 Task: Move email   from folder Sent items to folder Folder0000000012 with a subject Subject0000000021. Move email   from folder Sent items to folder Folder0000000013 with a subject Subject0000000021. Move email   from folder Sent items to folder Folder0000000014 with a subject Subject0000000021. Move email   from folder Sent items to folder Folder0000000015 with a subject Subject0000000021. Move email   from folder Sent items to folder Folder0000000016 with a subject Subject0000000022
Action: Mouse moved to (246, 434)
Screenshot: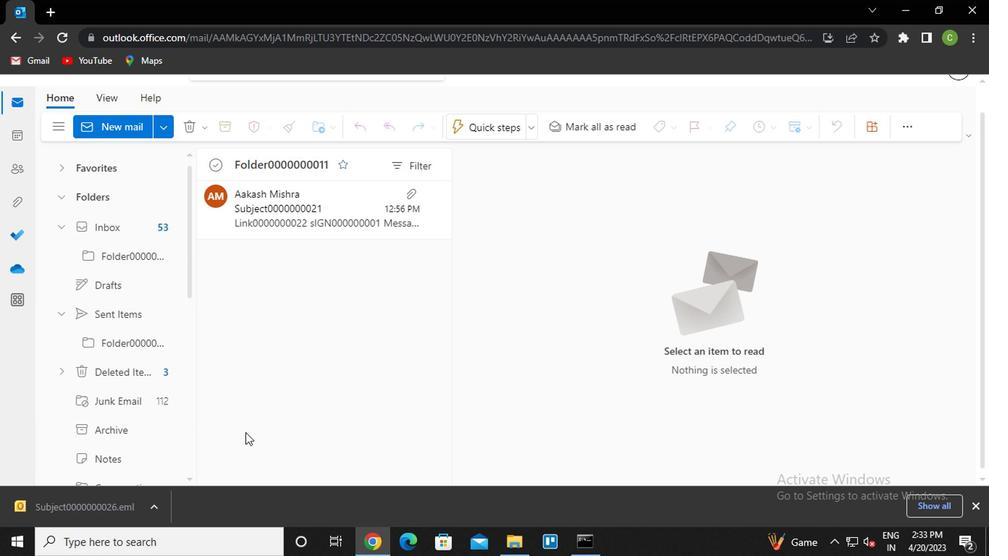 
Action: Mouse scrolled (246, 433) with delta (0, -1)
Screenshot: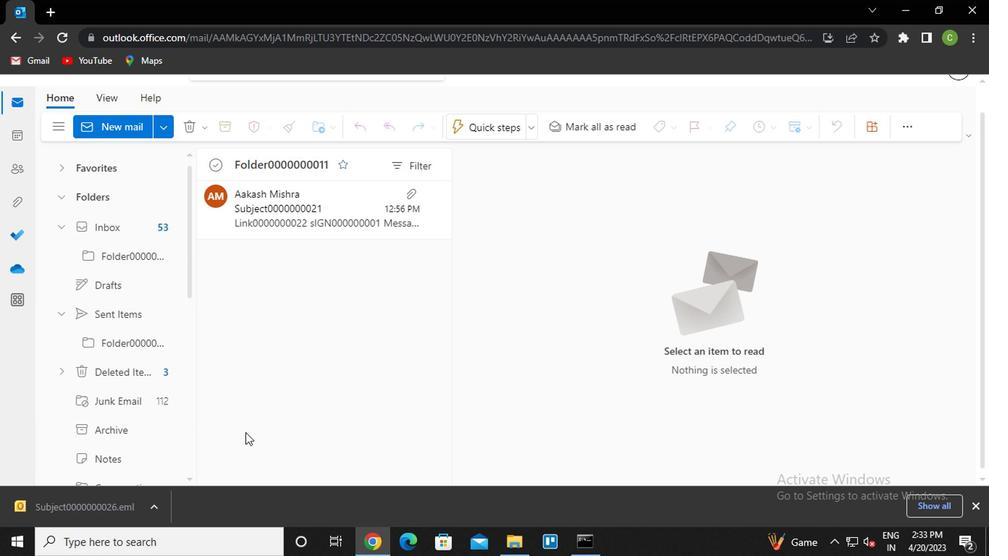 
Action: Mouse moved to (247, 431)
Screenshot: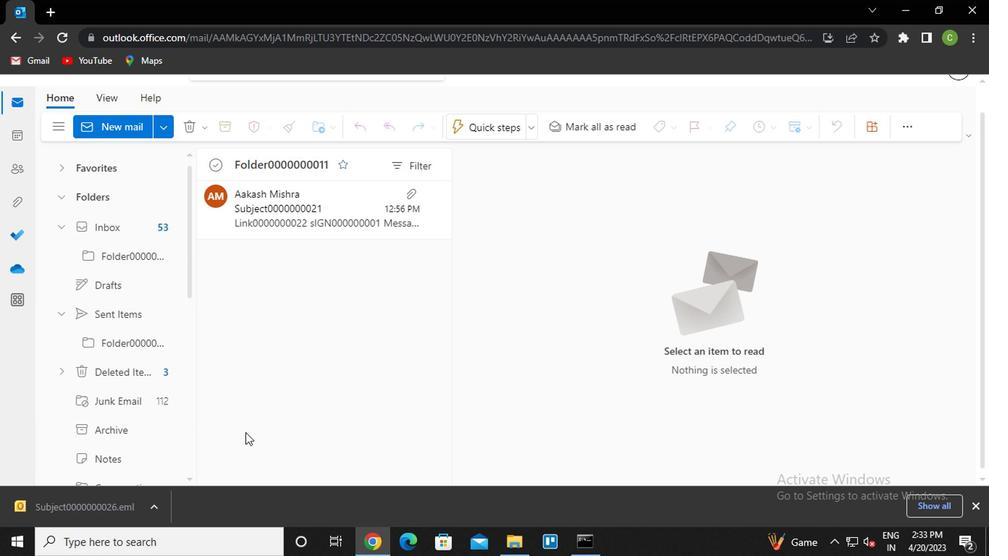 
Action: Mouse scrolled (247, 430) with delta (0, -1)
Screenshot: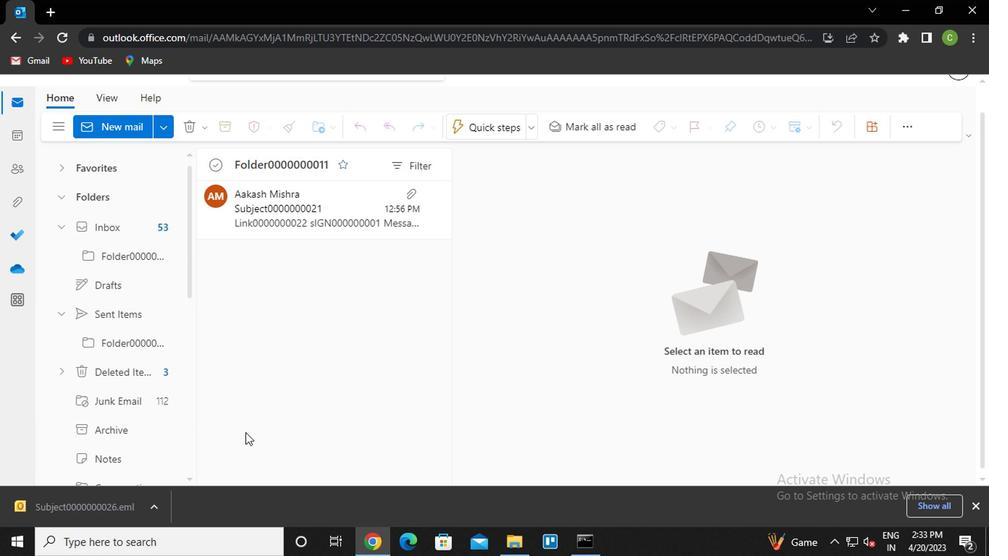 
Action: Mouse moved to (228, 425)
Screenshot: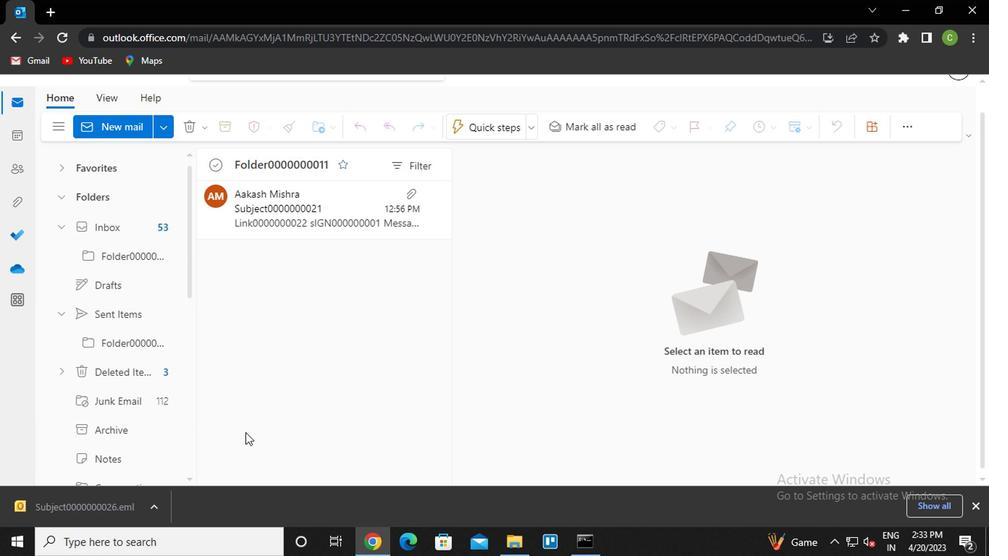 
Action: Mouse scrolled (228, 424) with delta (0, -1)
Screenshot: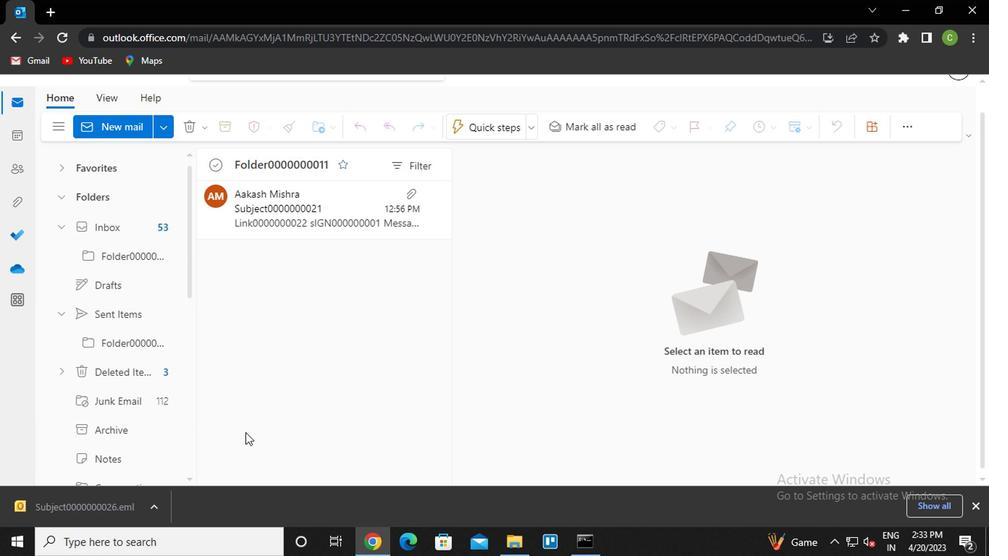 
Action: Mouse moved to (156, 414)
Screenshot: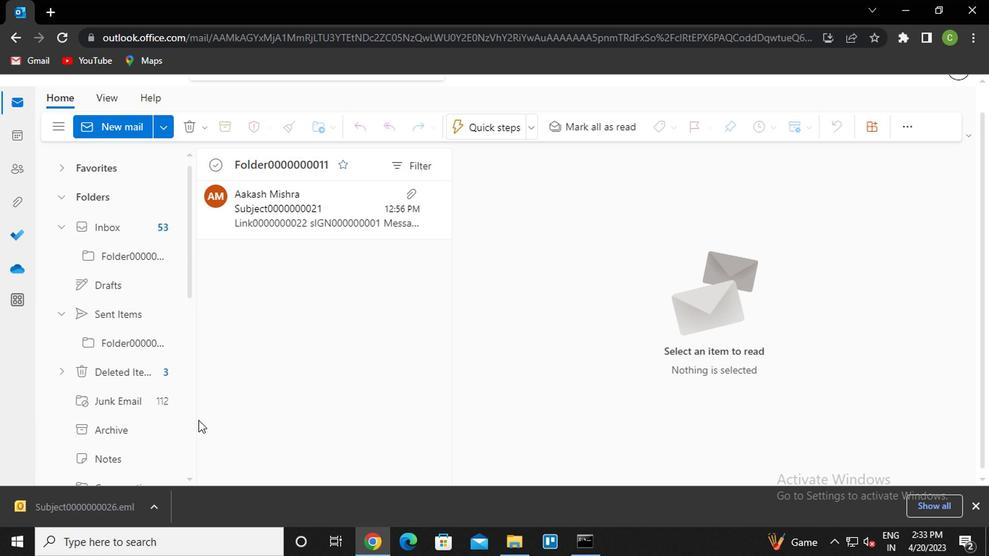 
Action: Mouse scrolled (156, 413) with delta (0, -1)
Screenshot: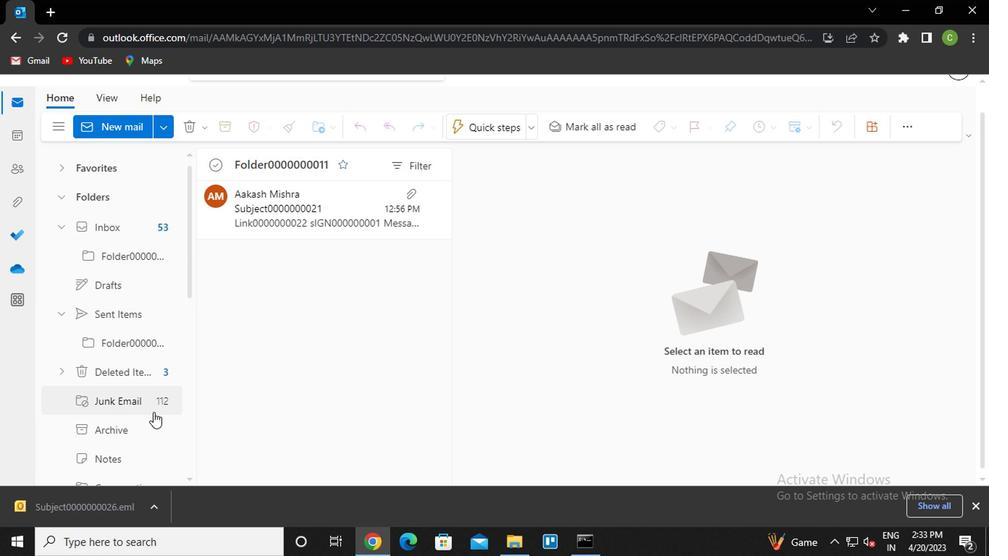 
Action: Mouse scrolled (156, 413) with delta (0, -1)
Screenshot: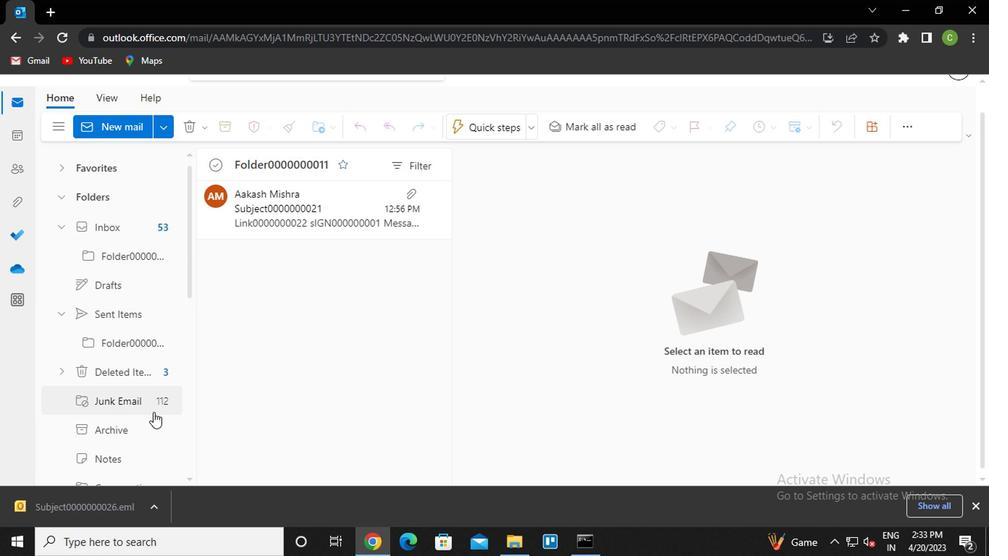 
Action: Mouse moved to (154, 414)
Screenshot: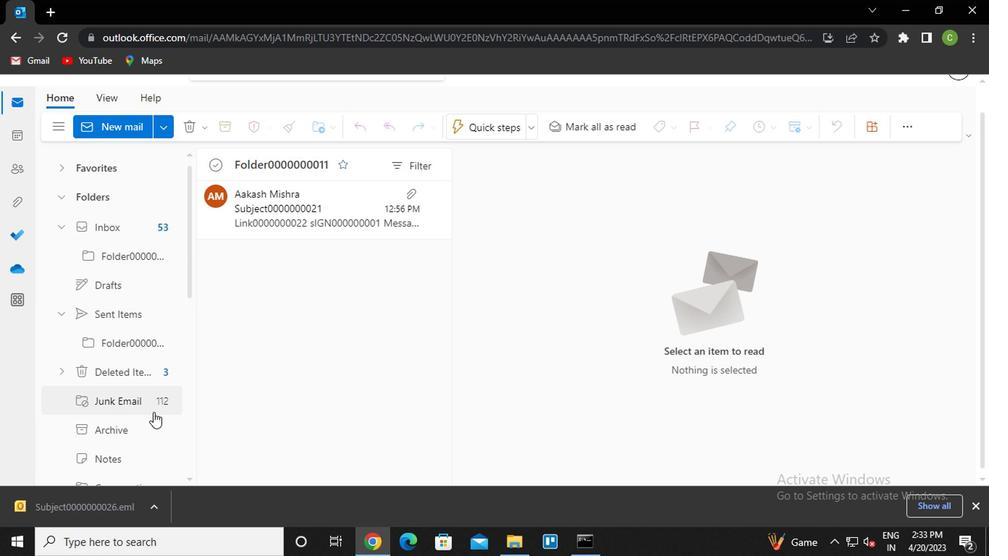 
Action: Mouse scrolled (154, 413) with delta (0, -1)
Screenshot: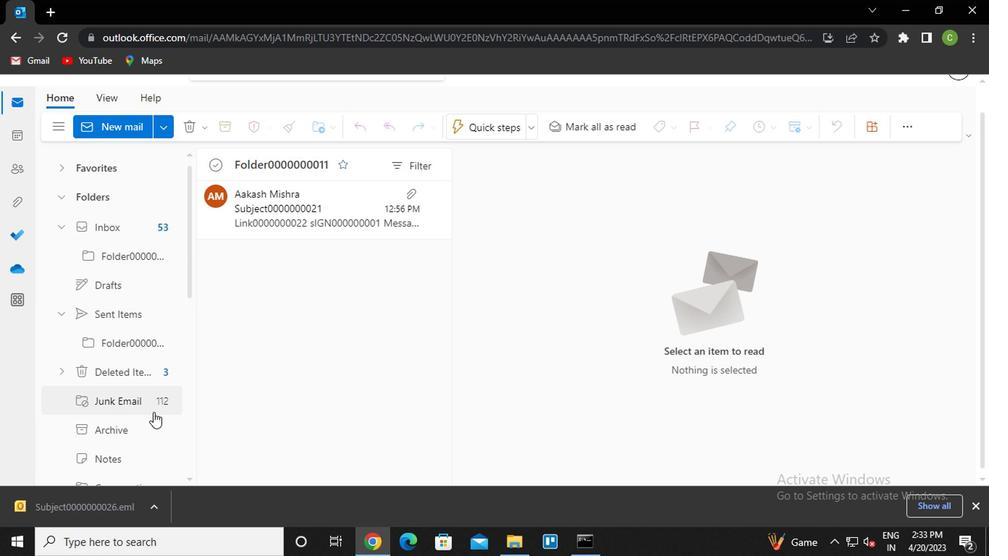 
Action: Mouse moved to (144, 407)
Screenshot: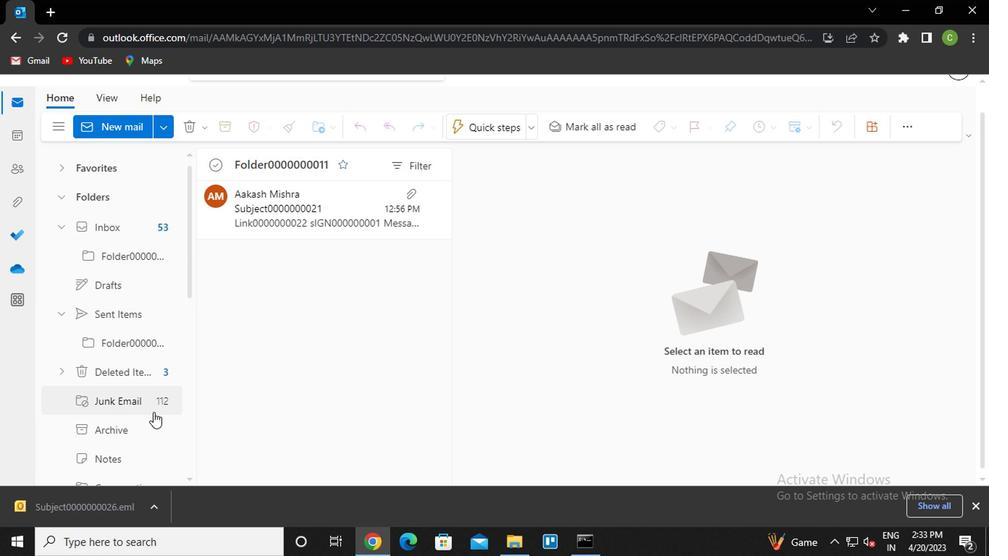 
Action: Mouse scrolled (144, 406) with delta (0, -1)
Screenshot: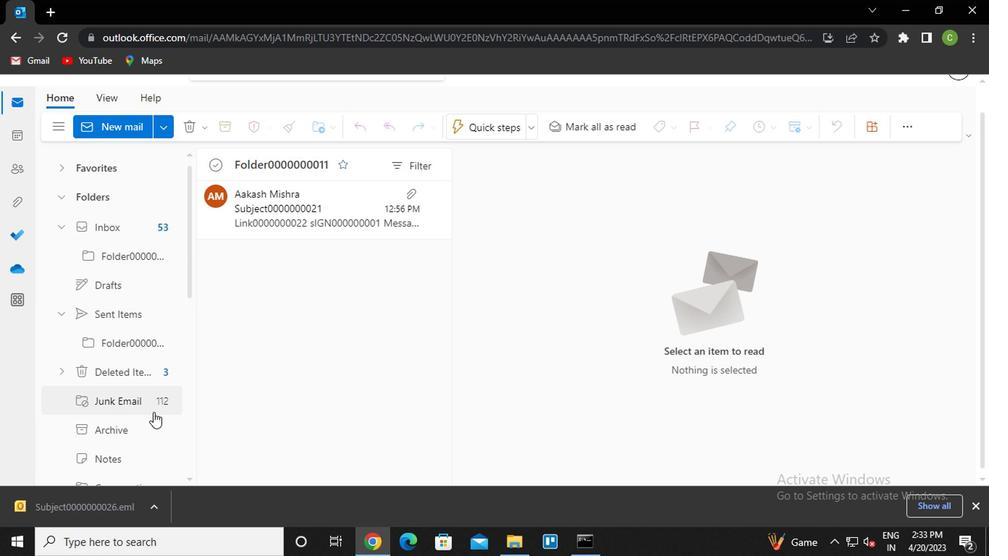 
Action: Mouse moved to (127, 413)
Screenshot: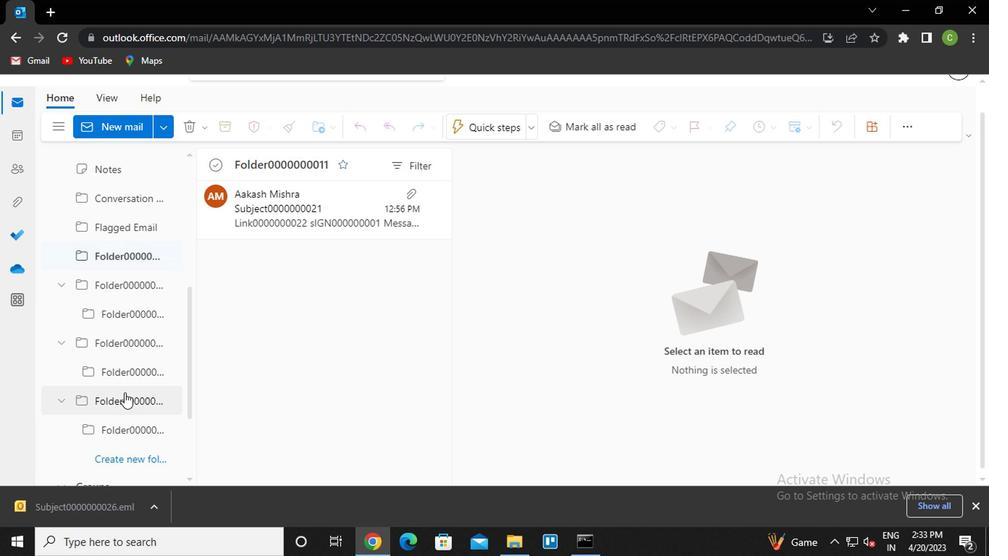 
Action: Mouse scrolled (127, 412) with delta (0, 0)
Screenshot: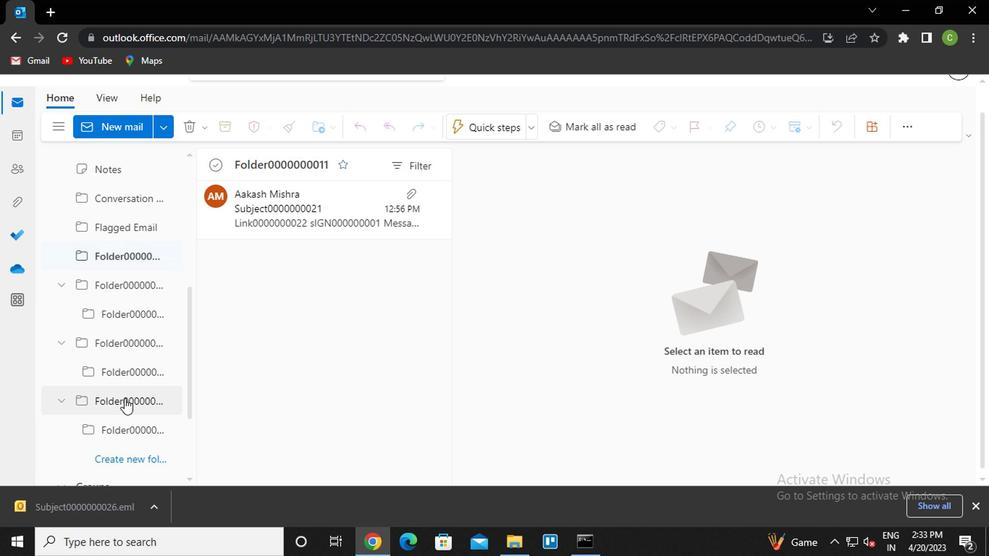 
Action: Mouse moved to (132, 391)
Screenshot: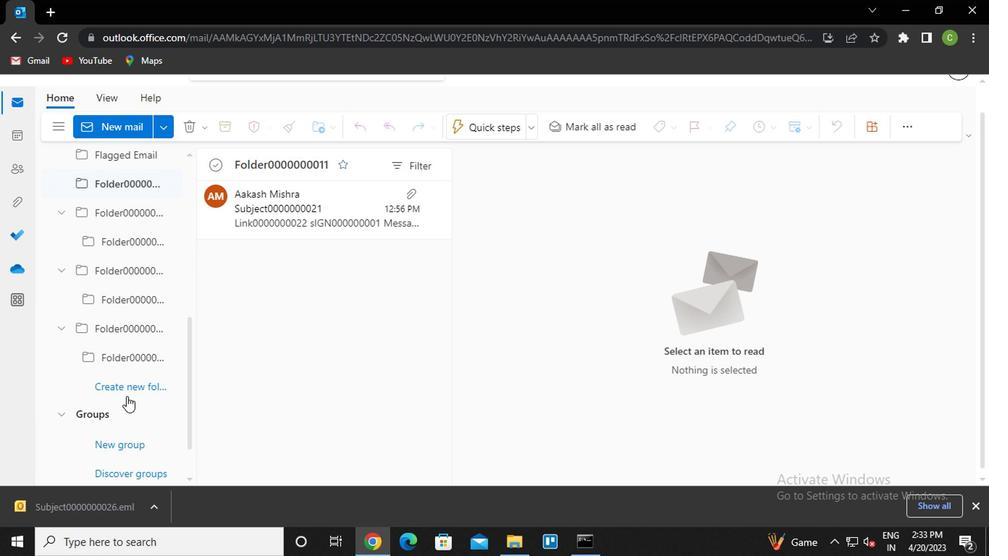 
Action: Mouse pressed left at (132, 391)
Screenshot: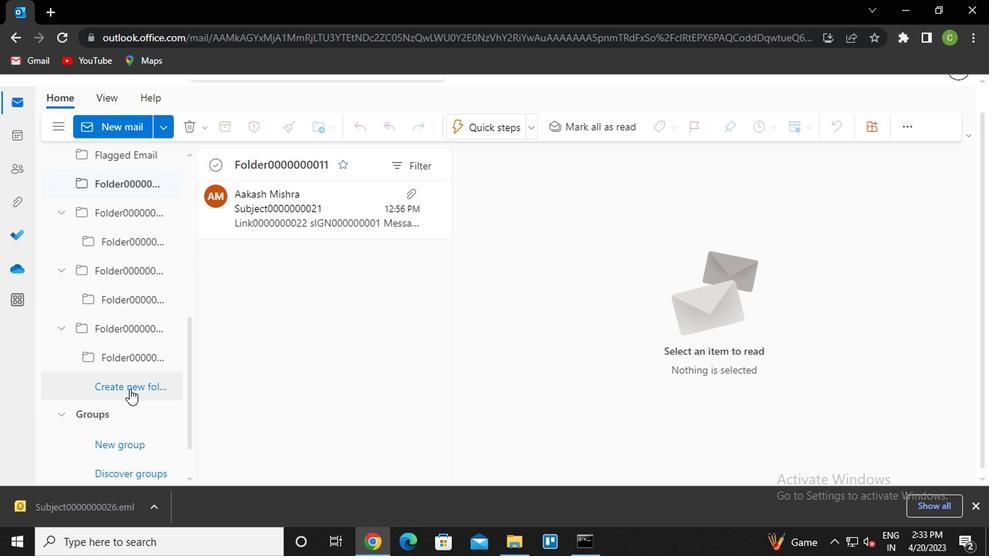 
Action: Key pressed <Key.caps_lock>f<Key.caps_lock>older0000000012<Key.enter>
Screenshot: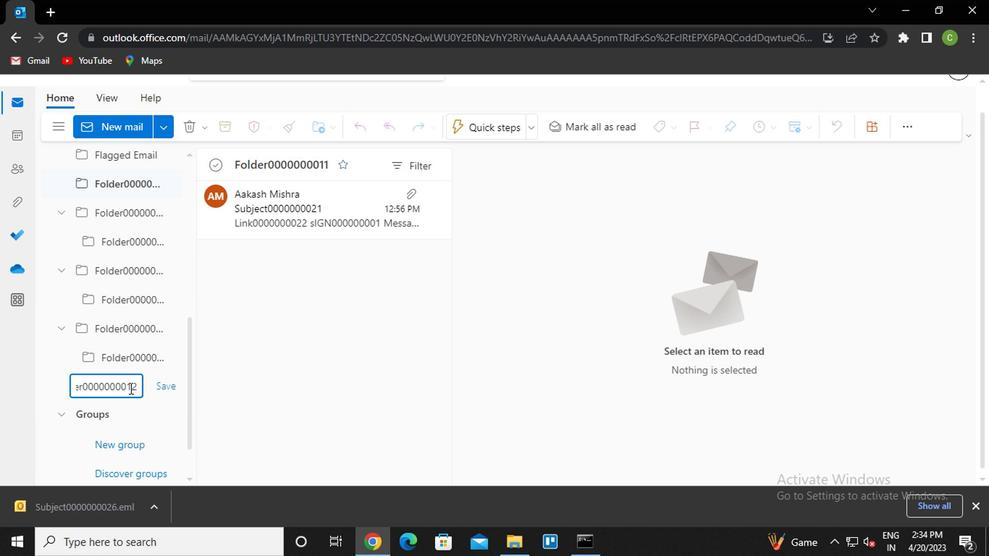 
Action: Mouse moved to (112, 367)
Screenshot: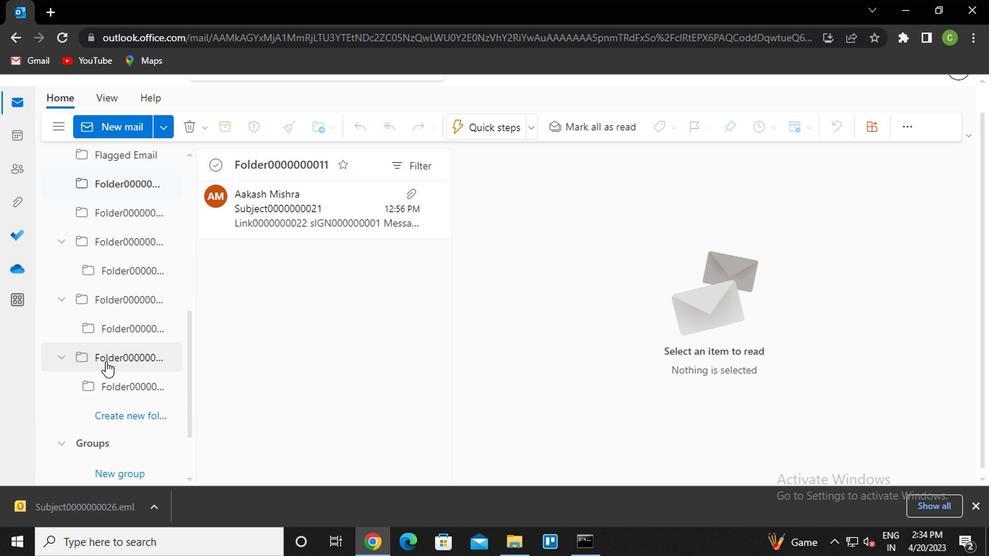 
Action: Mouse scrolled (112, 367) with delta (0, 0)
Screenshot: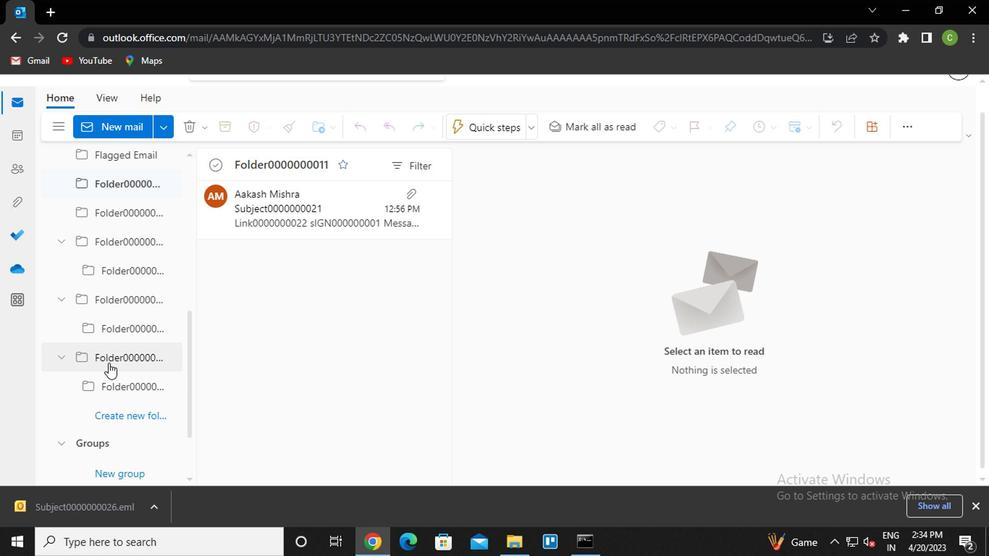 
Action: Mouse moved to (114, 367)
Screenshot: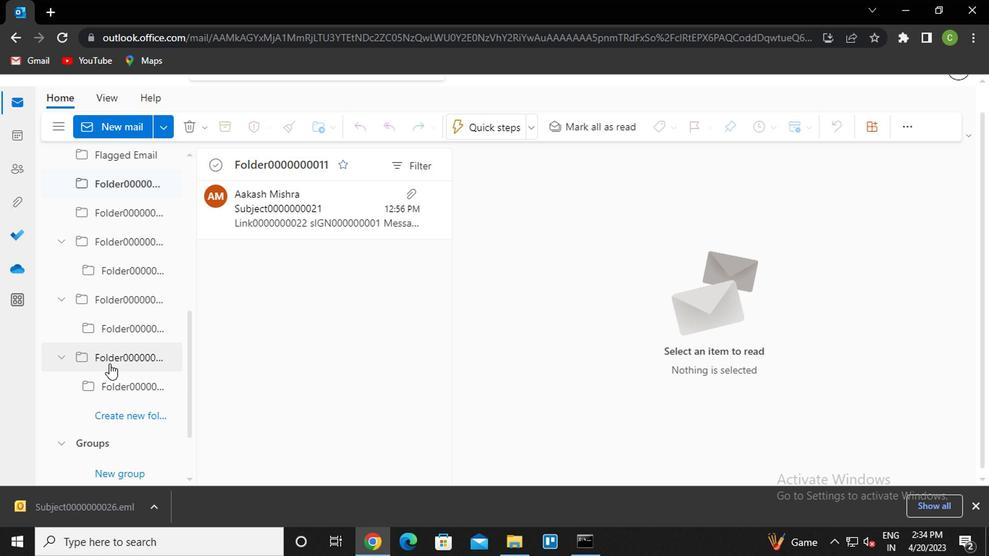 
Action: Mouse scrolled (114, 368) with delta (0, 0)
Screenshot: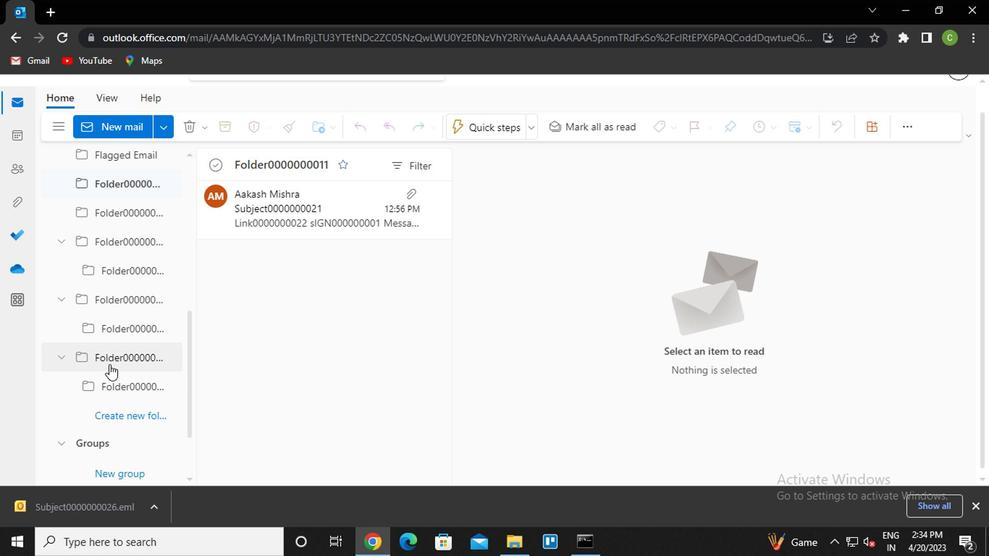 
Action: Mouse moved to (131, 354)
Screenshot: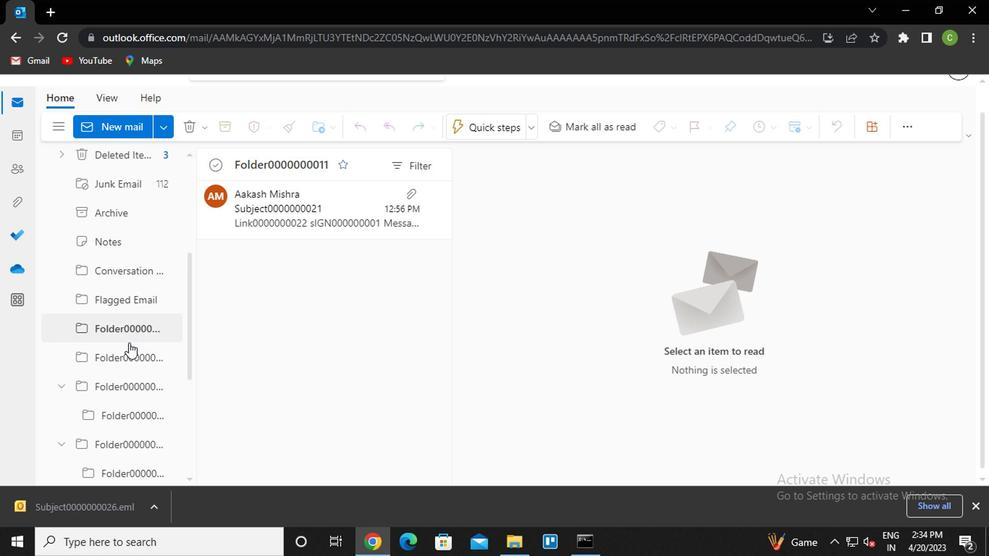 
Action: Mouse pressed left at (131, 354)
Screenshot: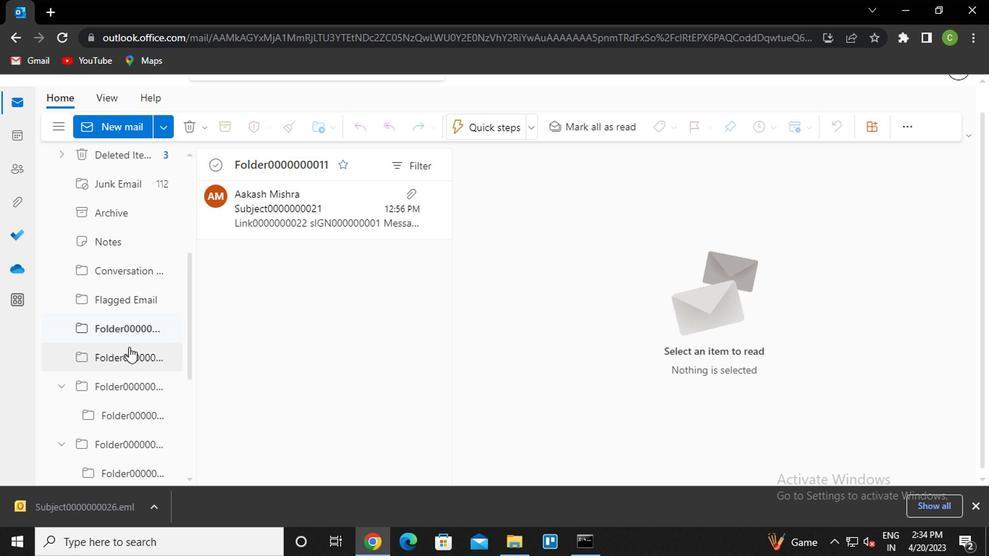 
Action: Mouse scrolled (131, 354) with delta (0, 0)
Screenshot: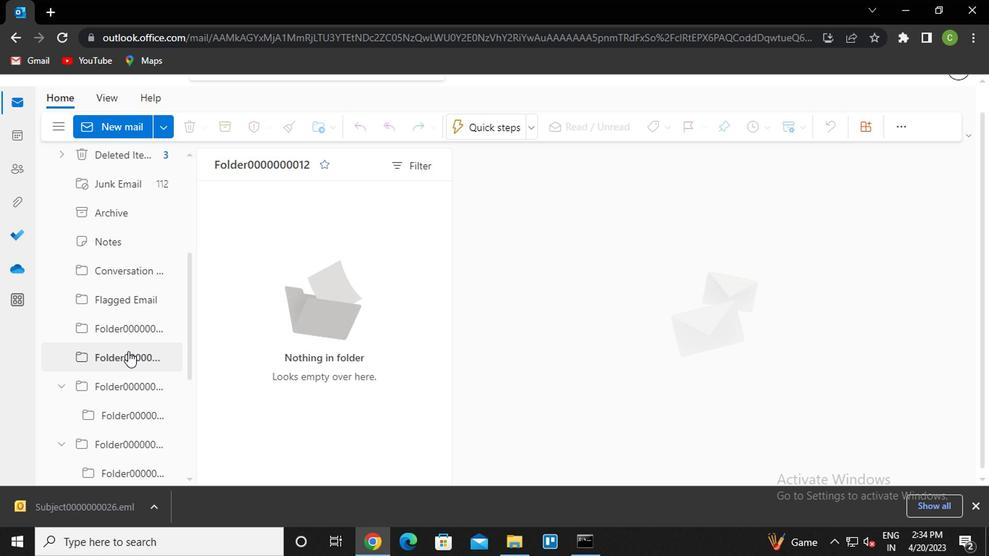 
Action: Mouse scrolled (131, 354) with delta (0, 0)
Screenshot: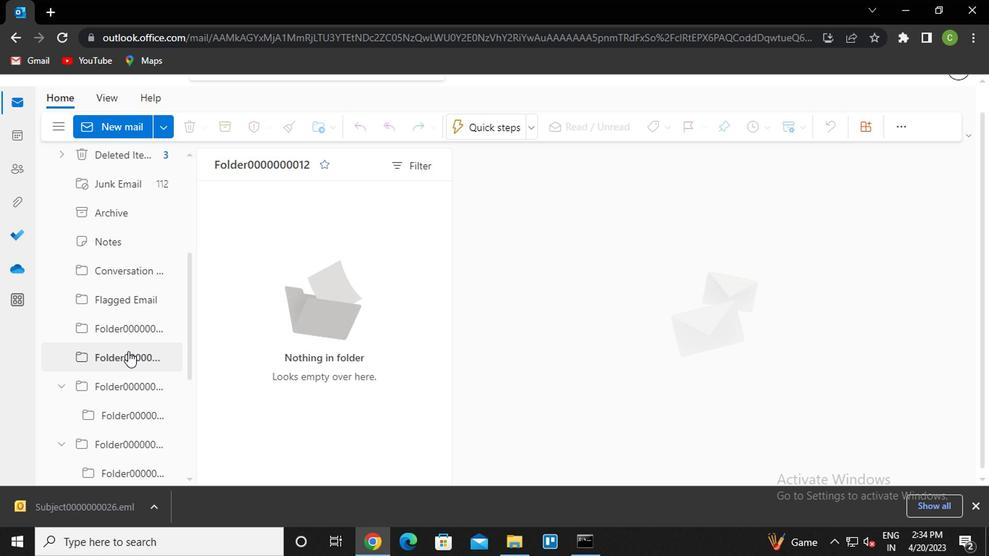 
Action: Mouse scrolled (131, 354) with delta (0, 0)
Screenshot: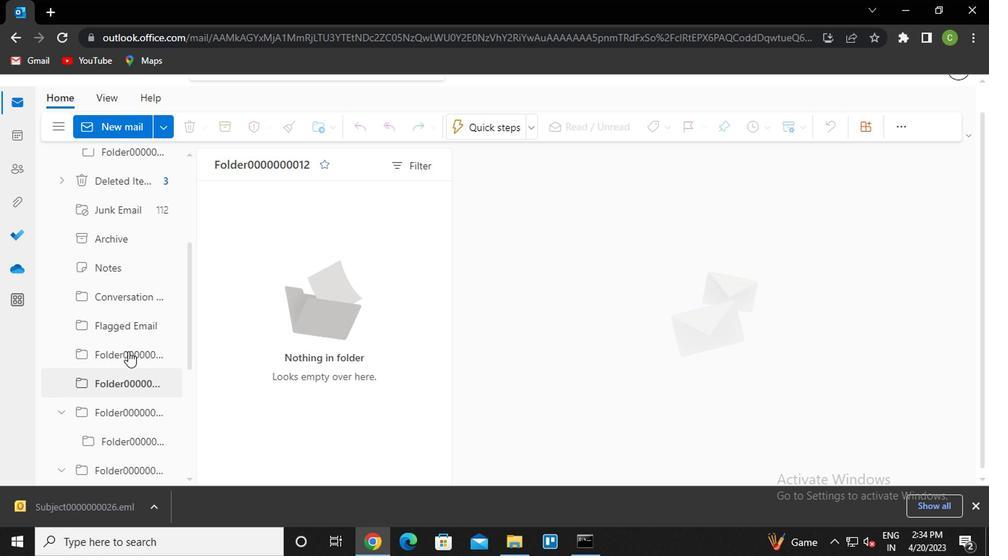 
Action: Mouse moved to (131, 309)
Screenshot: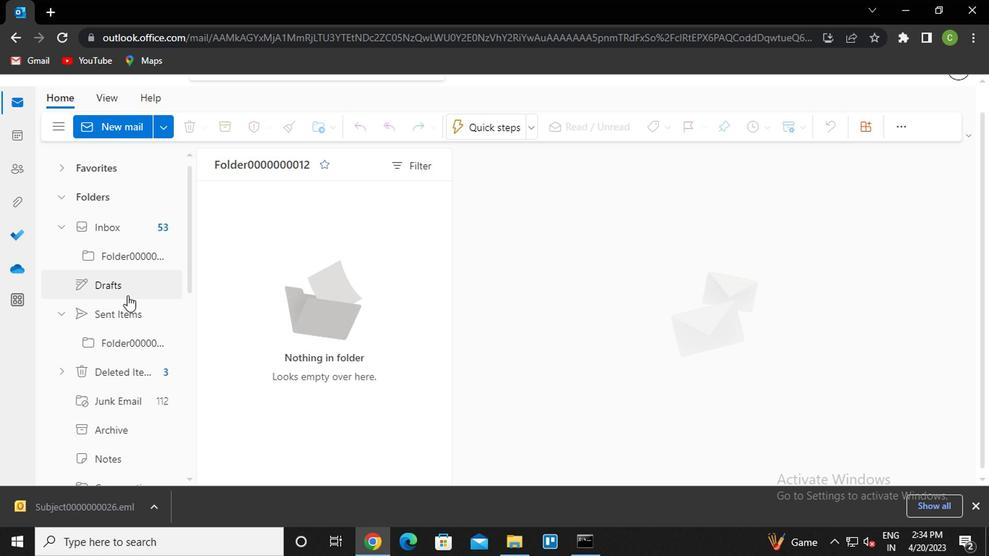 
Action: Mouse pressed left at (131, 309)
Screenshot: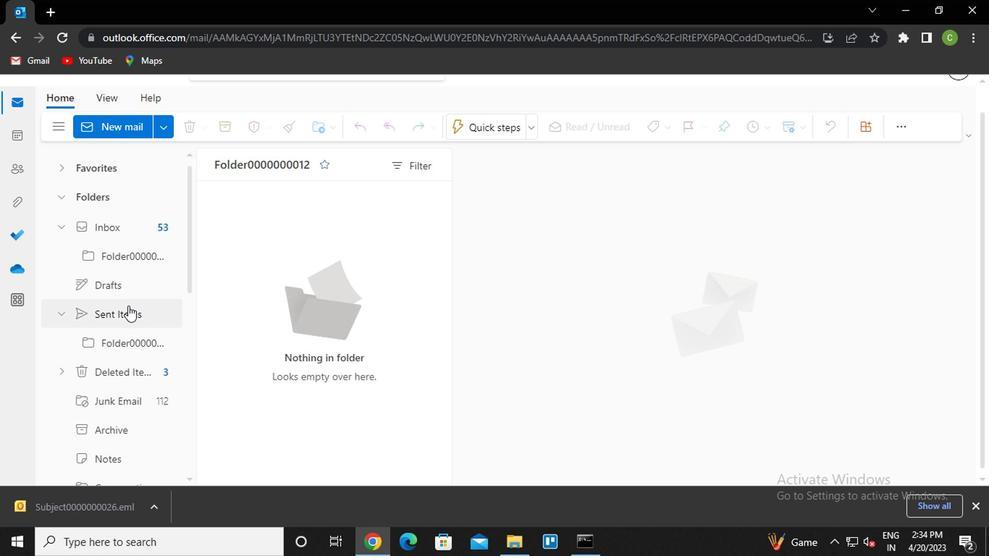 
Action: Mouse moved to (315, 239)
Screenshot: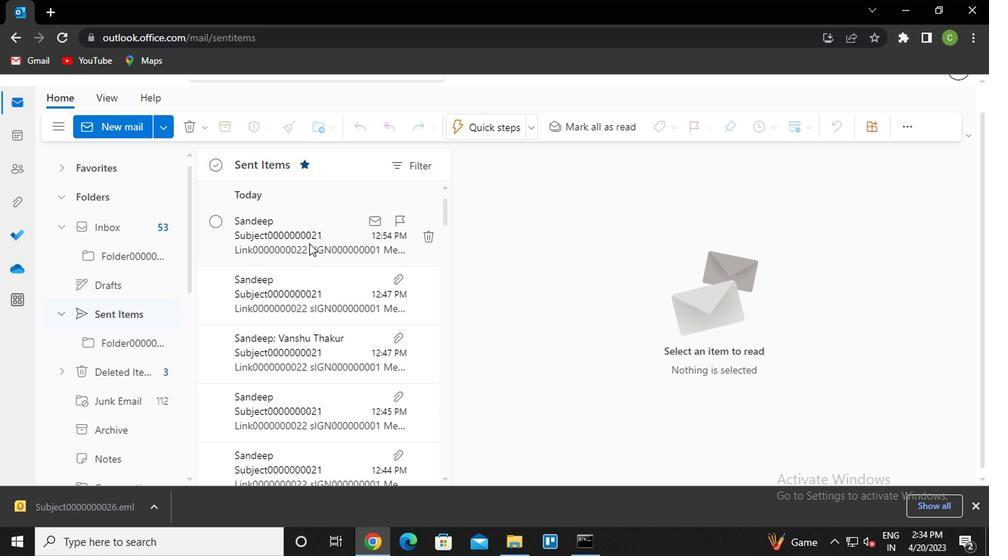 
Action: Mouse pressed right at (315, 239)
Screenshot: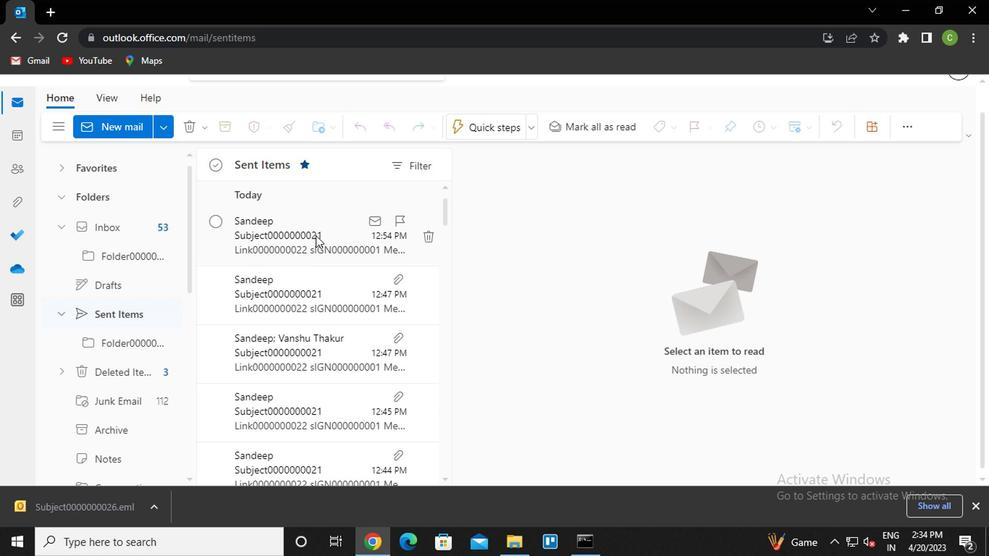 
Action: Mouse moved to (377, 311)
Screenshot: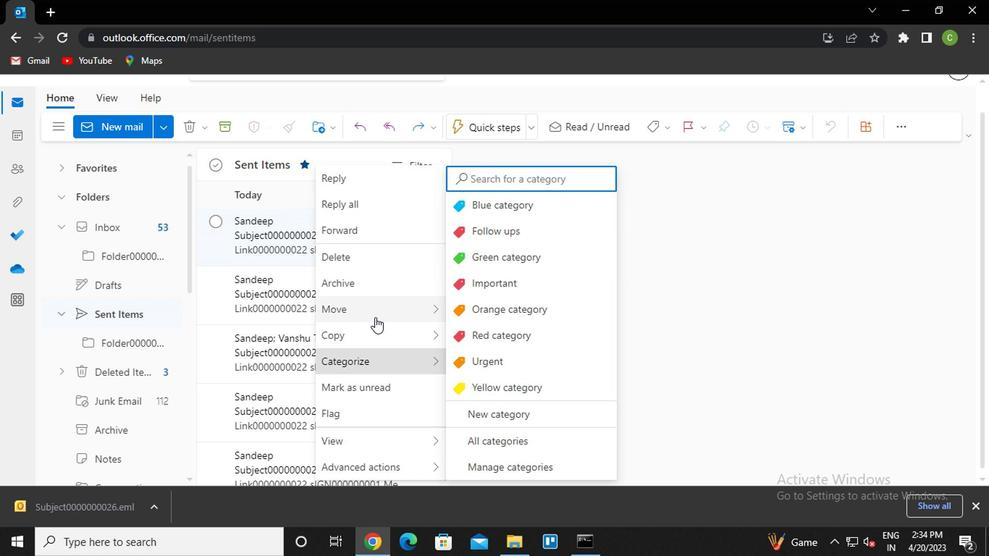 
Action: Mouse pressed left at (377, 311)
Screenshot: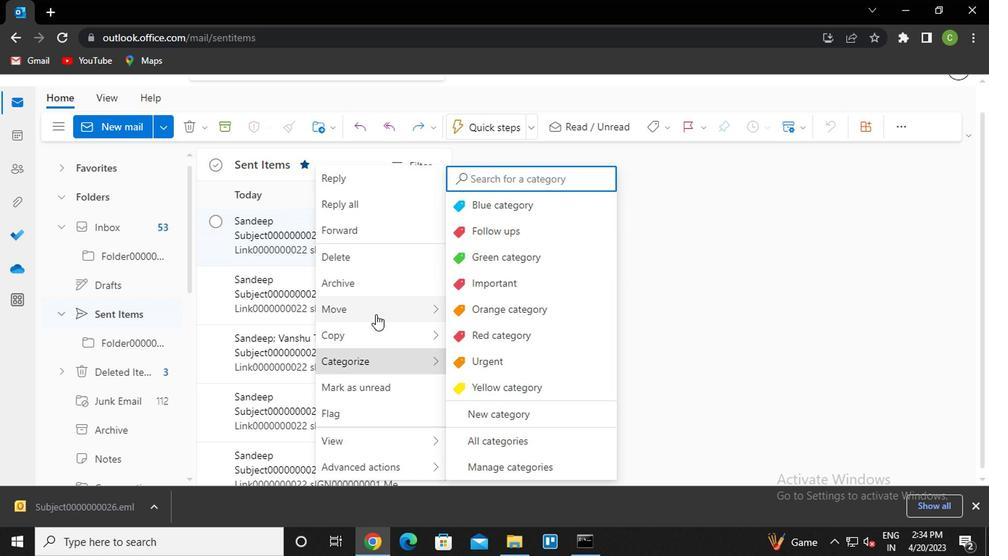 
Action: Mouse moved to (532, 467)
Screenshot: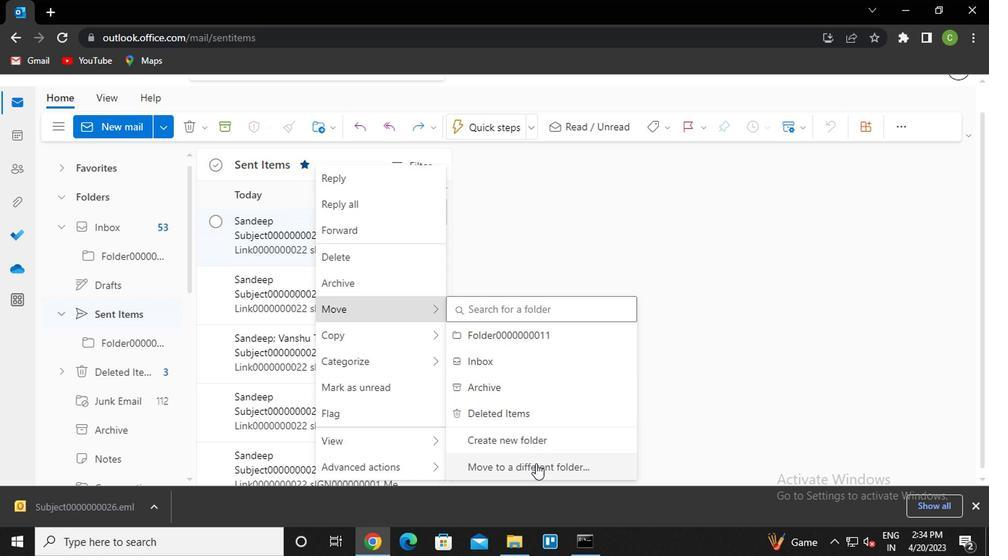 
Action: Mouse pressed left at (532, 467)
Screenshot: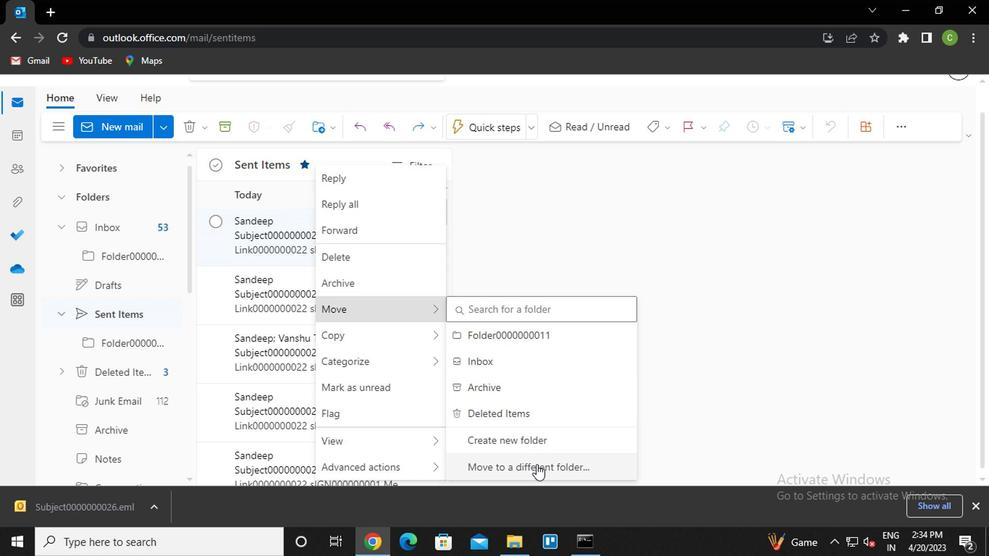 
Action: Mouse moved to (554, 413)
Screenshot: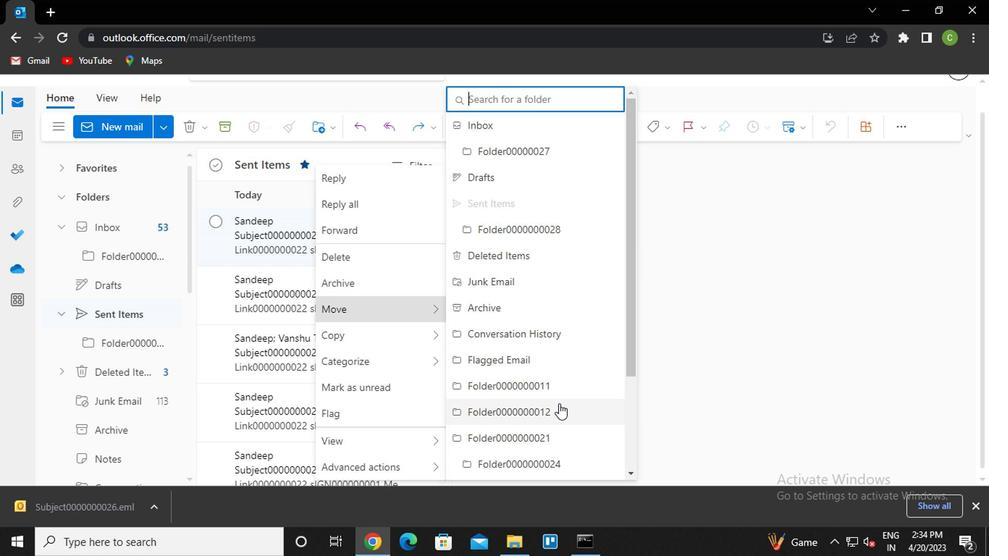 
Action: Mouse pressed left at (554, 413)
Screenshot: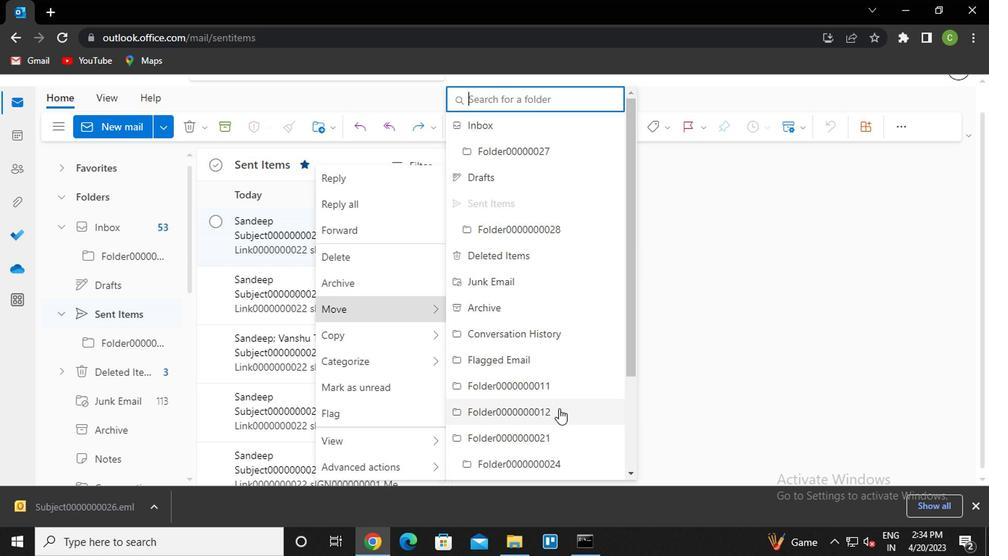
Action: Mouse moved to (124, 420)
Screenshot: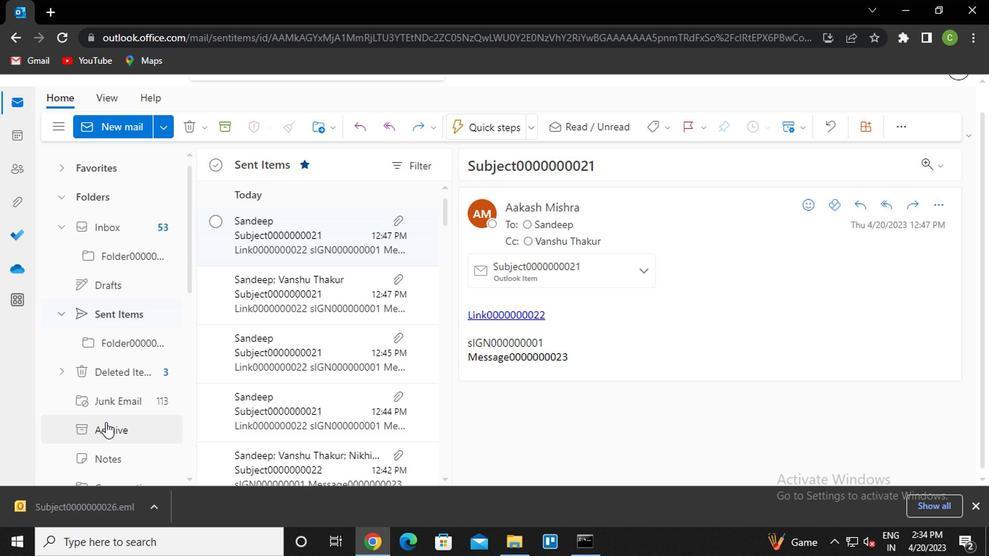 
Action: Mouse scrolled (124, 419) with delta (0, -1)
Screenshot: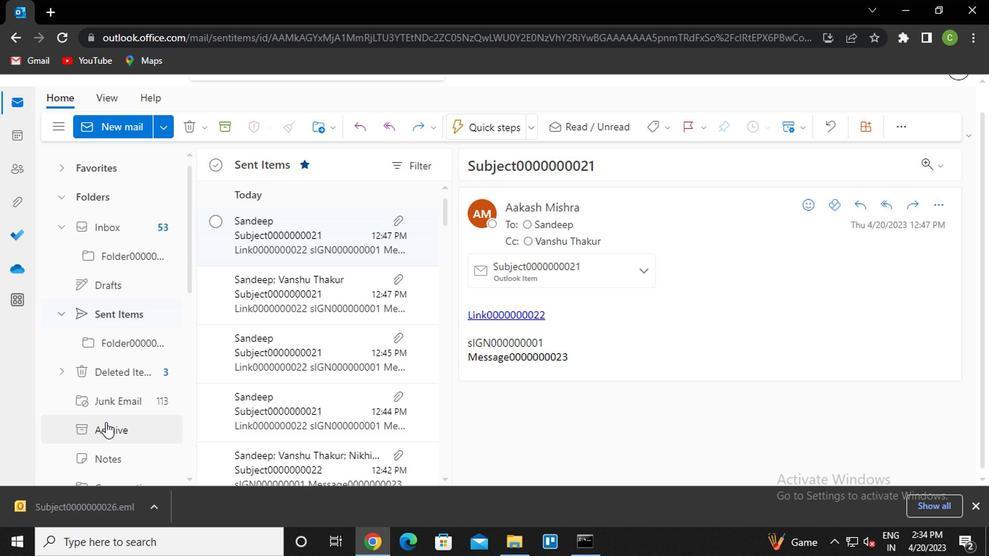 
Action: Mouse scrolled (124, 419) with delta (0, -1)
Screenshot: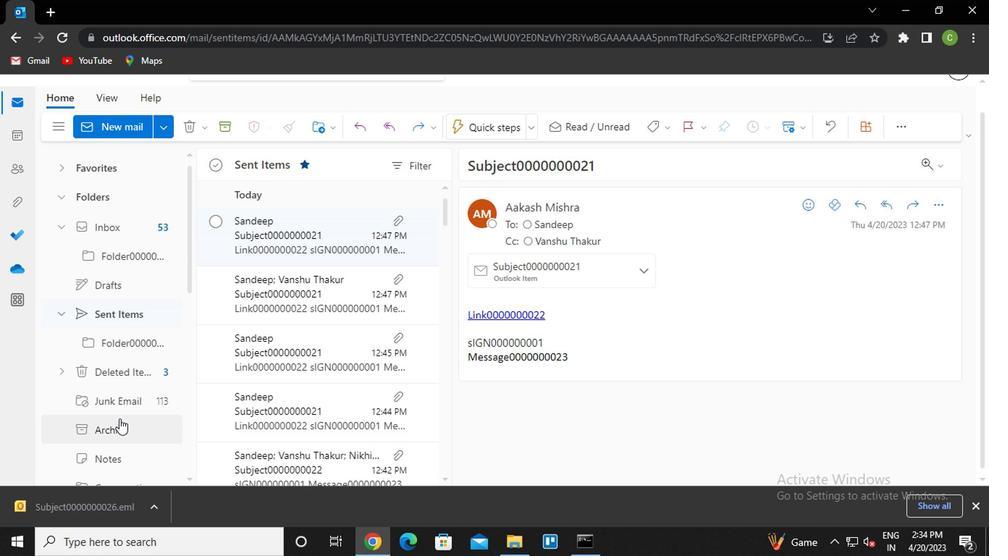 
Action: Mouse moved to (124, 420)
Screenshot: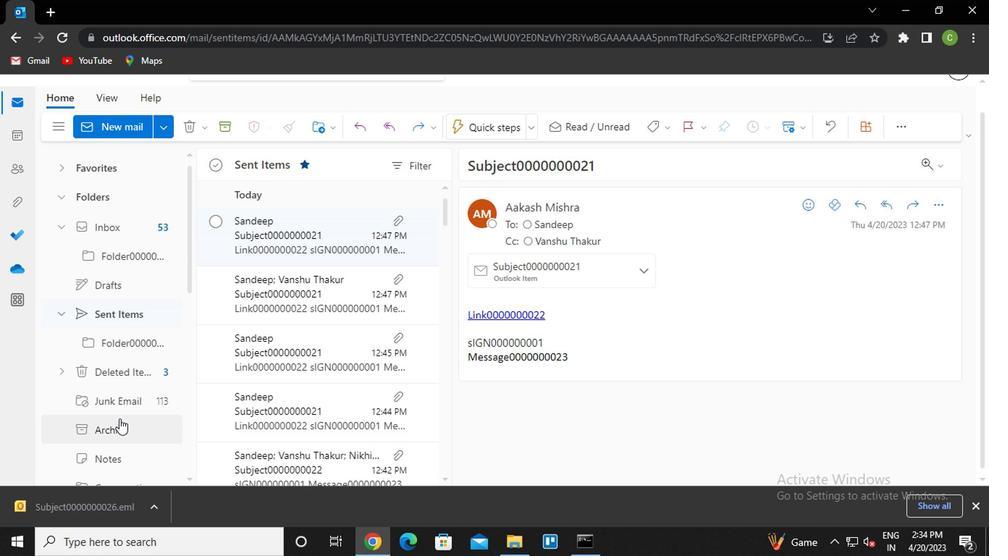 
Action: Mouse scrolled (124, 419) with delta (0, -1)
Screenshot: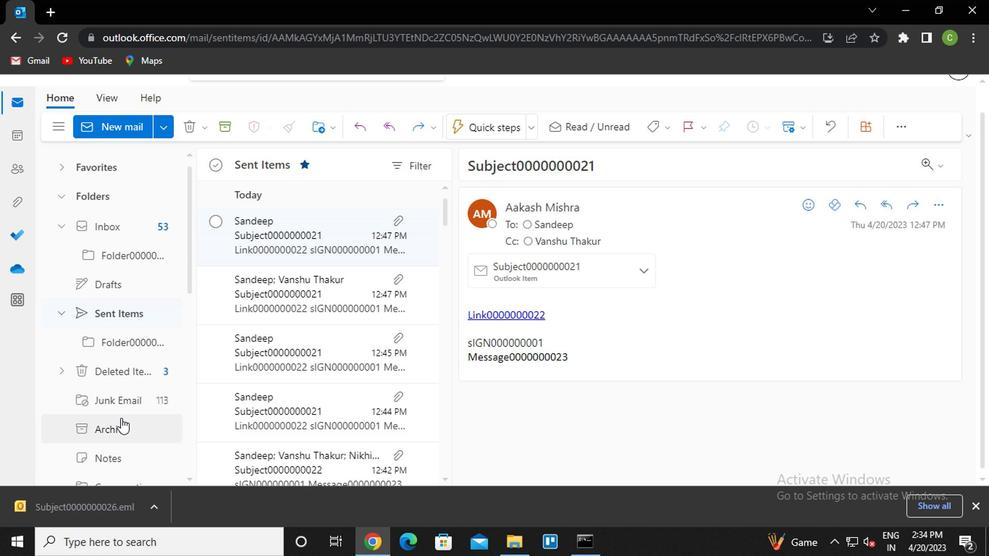 
Action: Mouse moved to (126, 381)
Screenshot: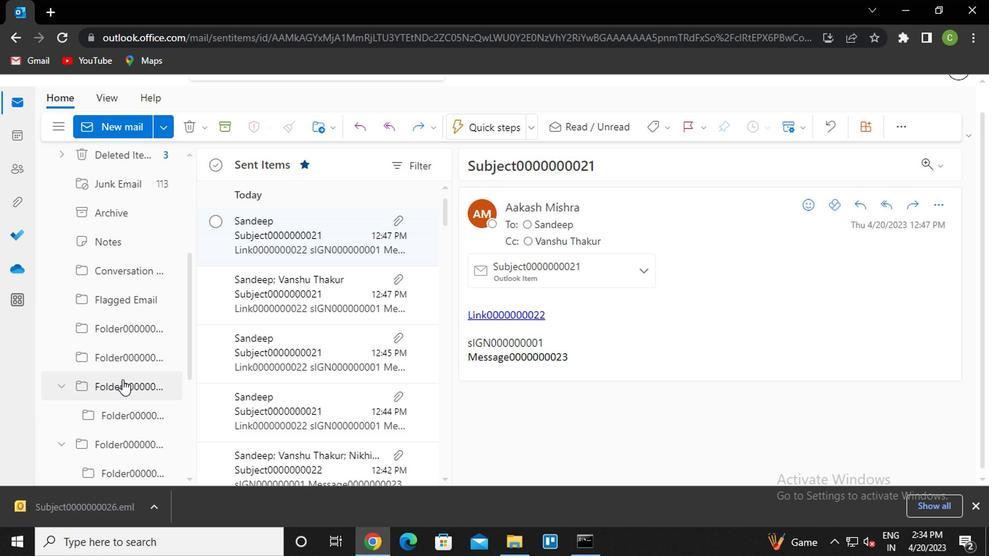 
Action: Mouse scrolled (126, 380) with delta (0, -1)
Screenshot: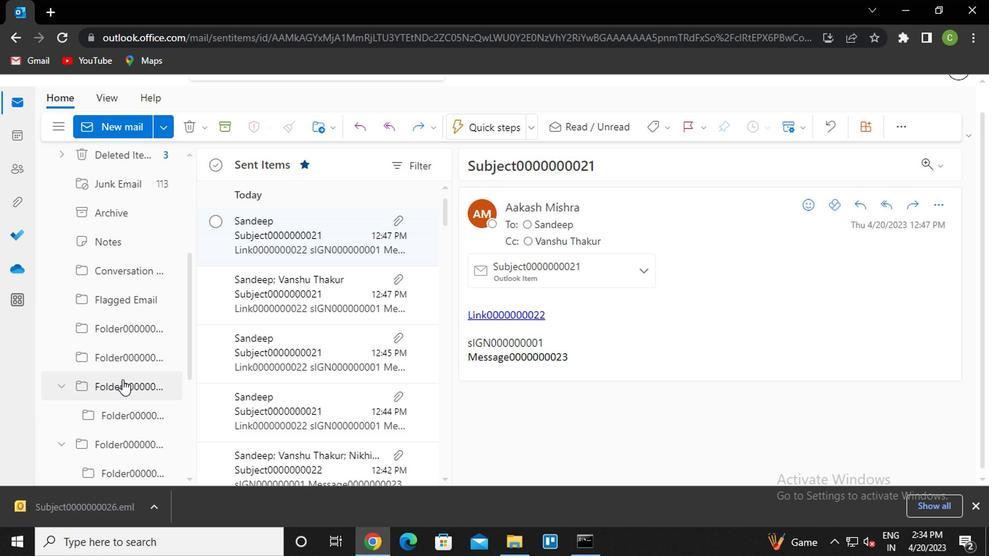 
Action: Mouse moved to (126, 381)
Screenshot: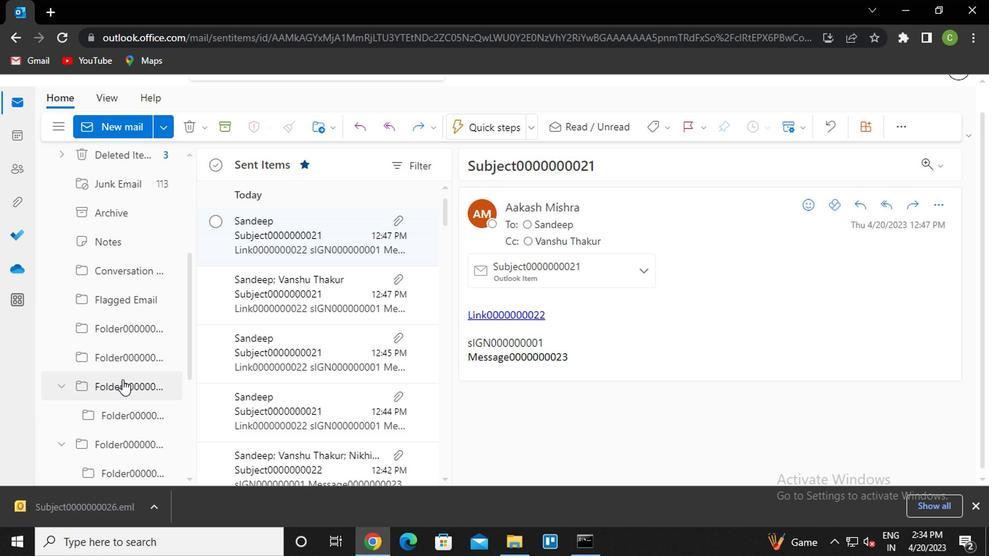 
Action: Mouse scrolled (126, 380) with delta (0, -1)
Screenshot: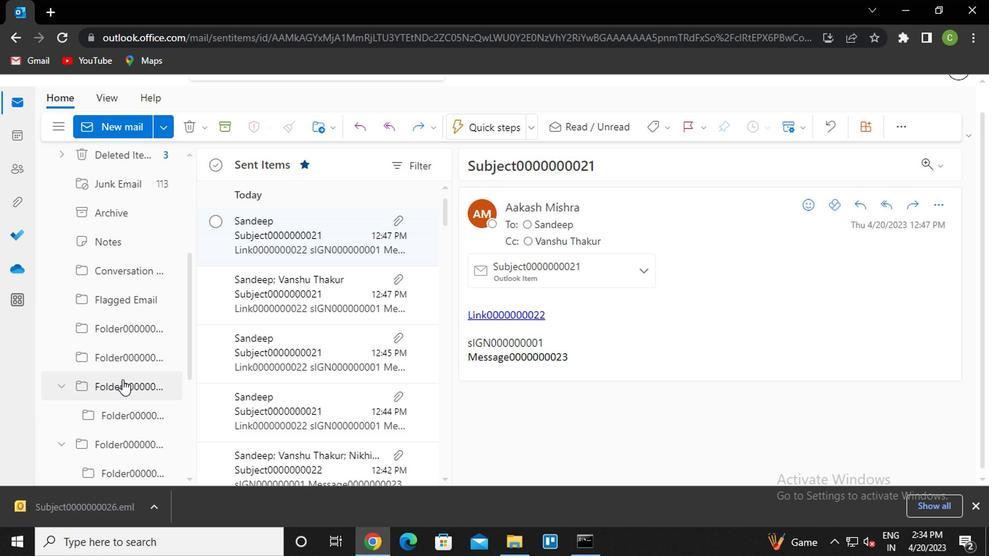 
Action: Mouse moved to (126, 418)
Screenshot: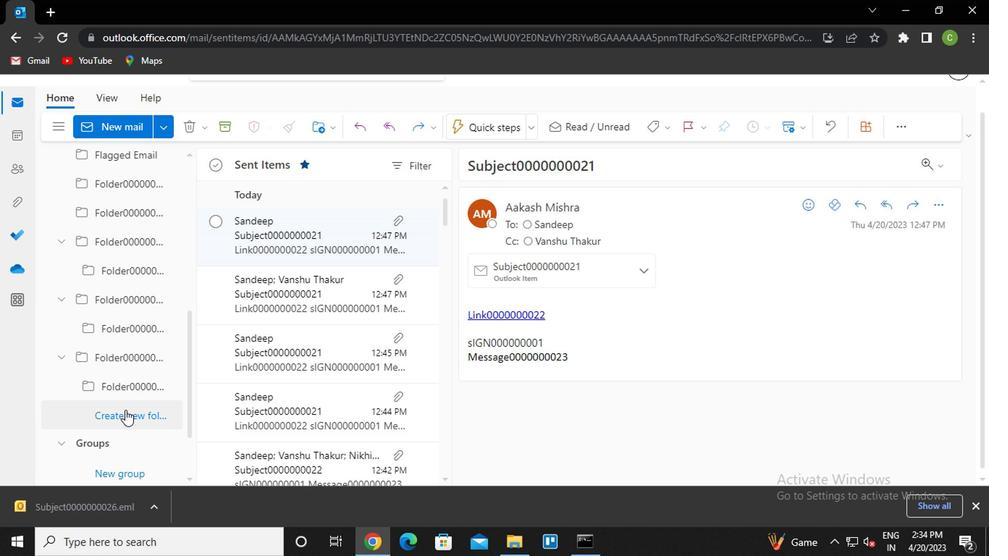 
Action: Mouse pressed left at (126, 418)
Screenshot: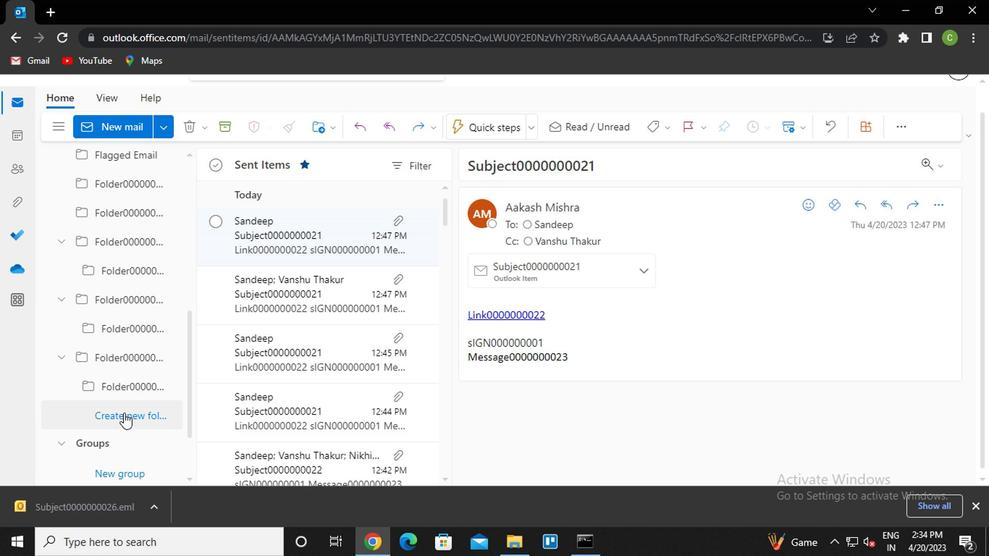
Action: Mouse moved to (126, 418)
Screenshot: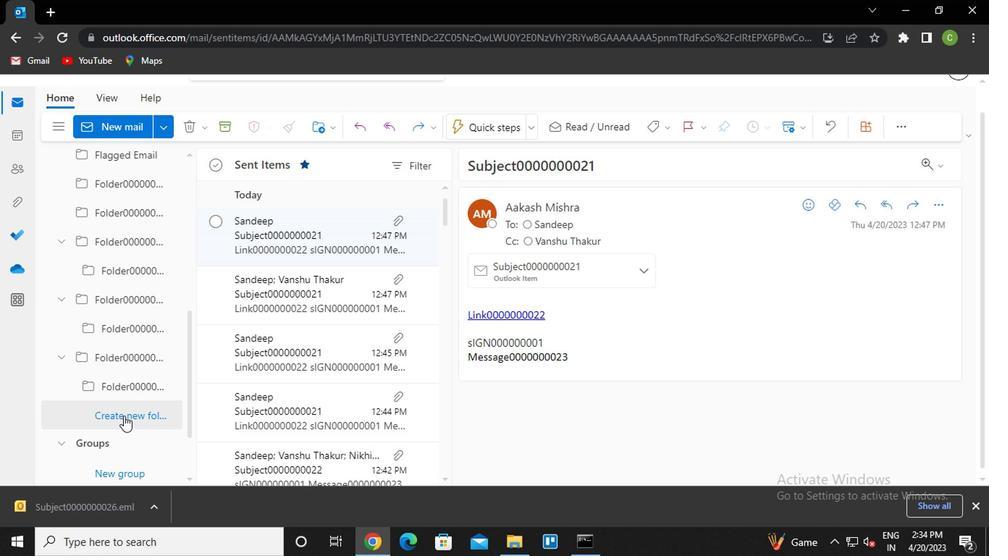 
Action: Key pressed <Key.caps_lock>f<Key.caps_lock>lo<Key.backspace><Key.backspace>older0000000013<Key.enter>
Screenshot: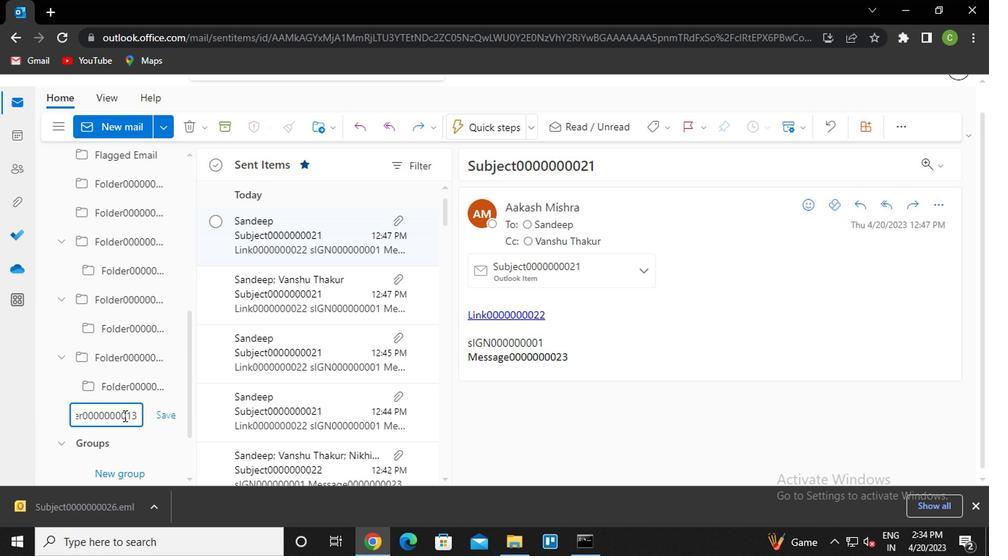 
Action: Mouse scrolled (126, 418) with delta (0, 0)
Screenshot: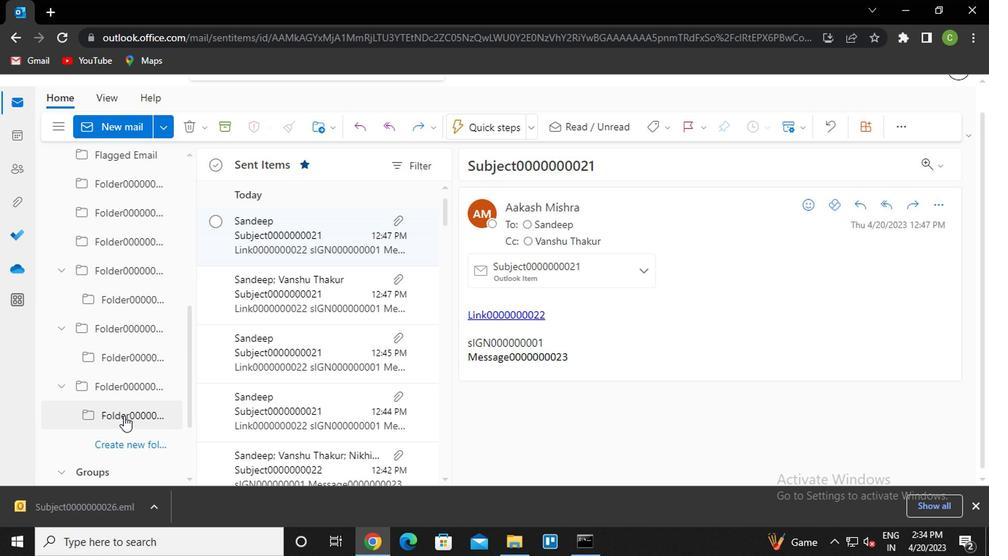 
Action: Mouse moved to (123, 399)
Screenshot: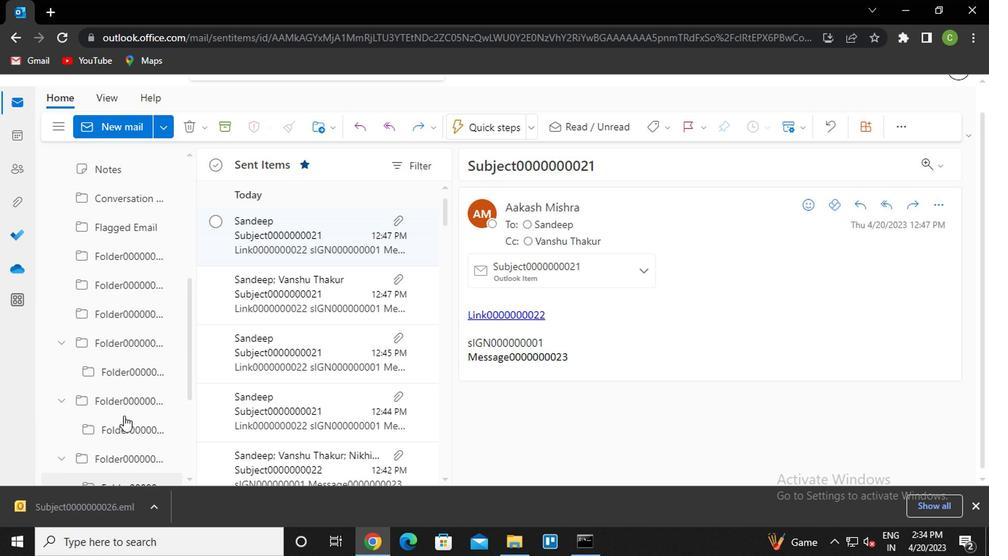 
Action: Mouse scrolled (123, 400) with delta (0, 1)
Screenshot: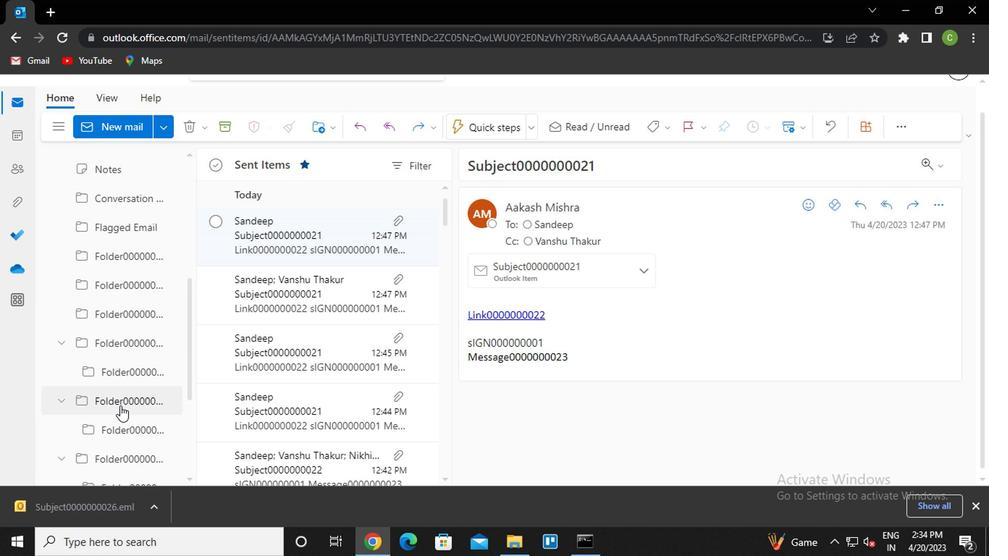 
Action: Mouse scrolled (123, 400) with delta (0, 1)
Screenshot: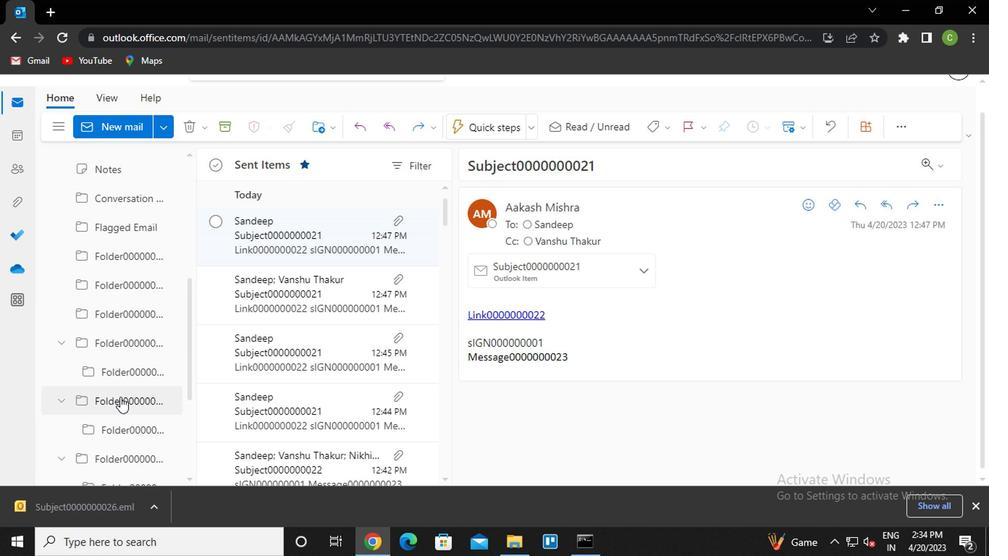 
Action: Mouse moved to (312, 254)
Screenshot: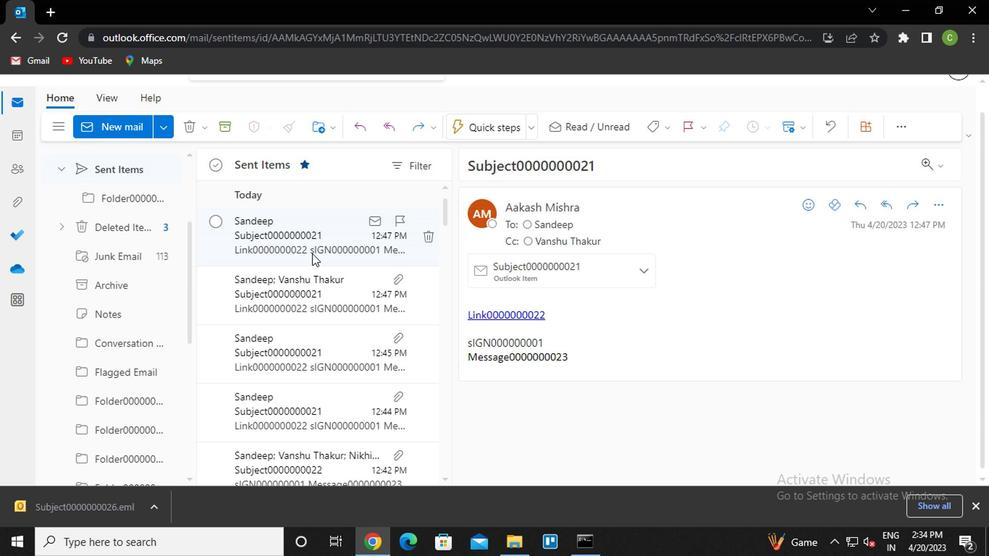 
Action: Mouse pressed right at (312, 254)
Screenshot: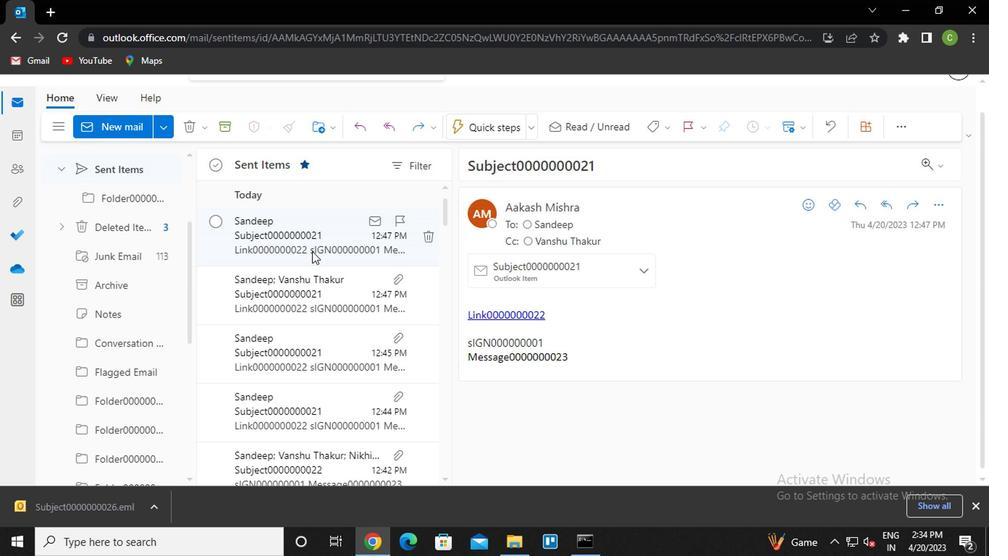 
Action: Mouse moved to (392, 308)
Screenshot: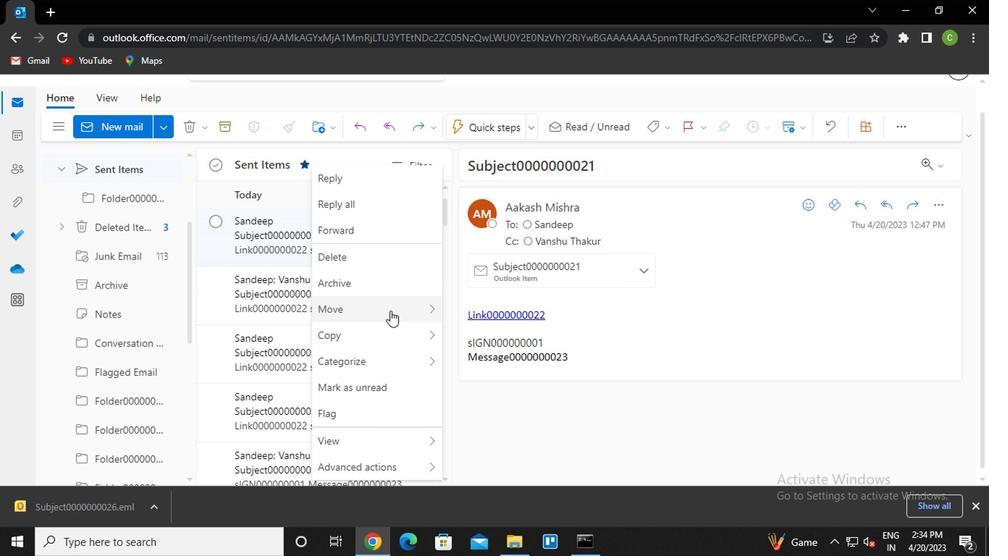 
Action: Mouse pressed left at (392, 308)
Screenshot: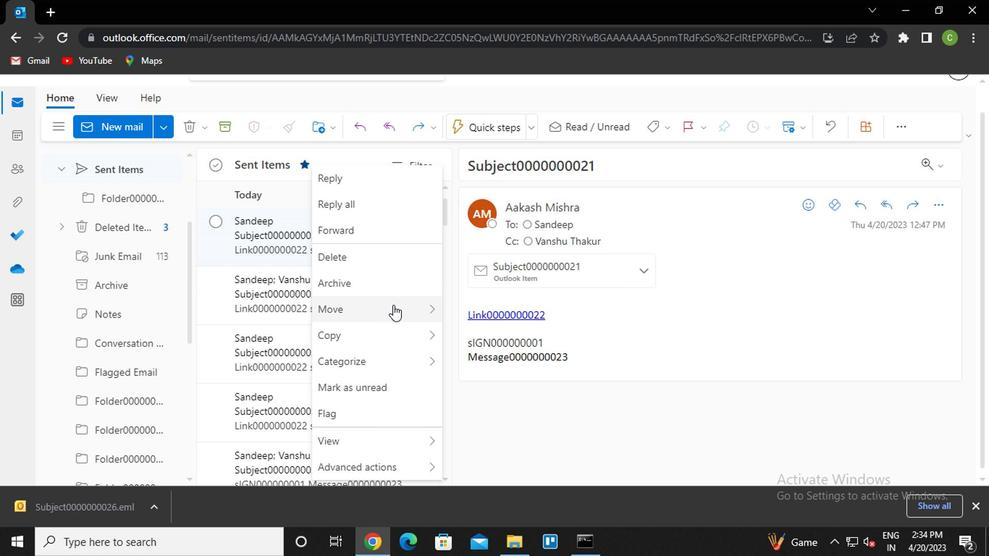 
Action: Mouse moved to (520, 465)
Screenshot: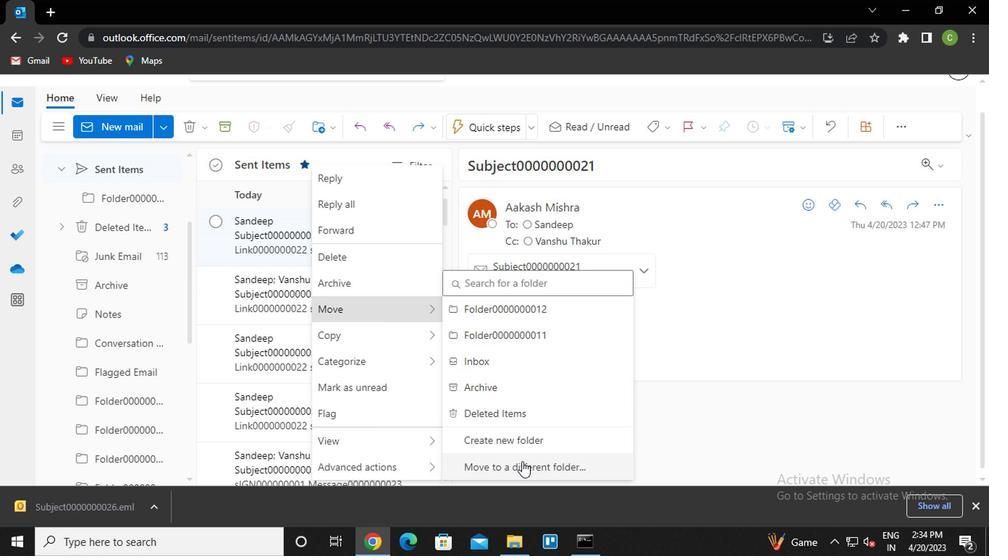 
Action: Mouse pressed left at (520, 465)
Screenshot: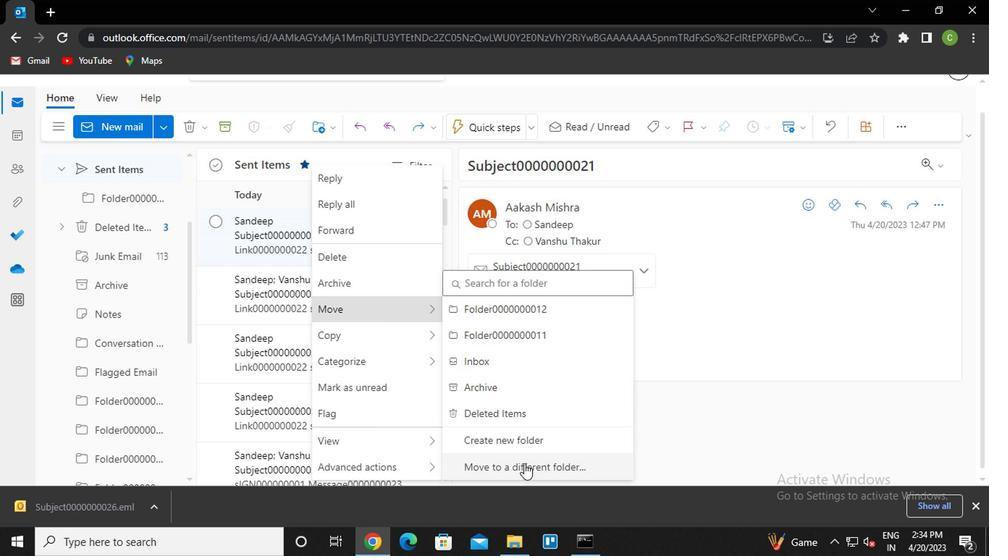 
Action: Mouse moved to (529, 442)
Screenshot: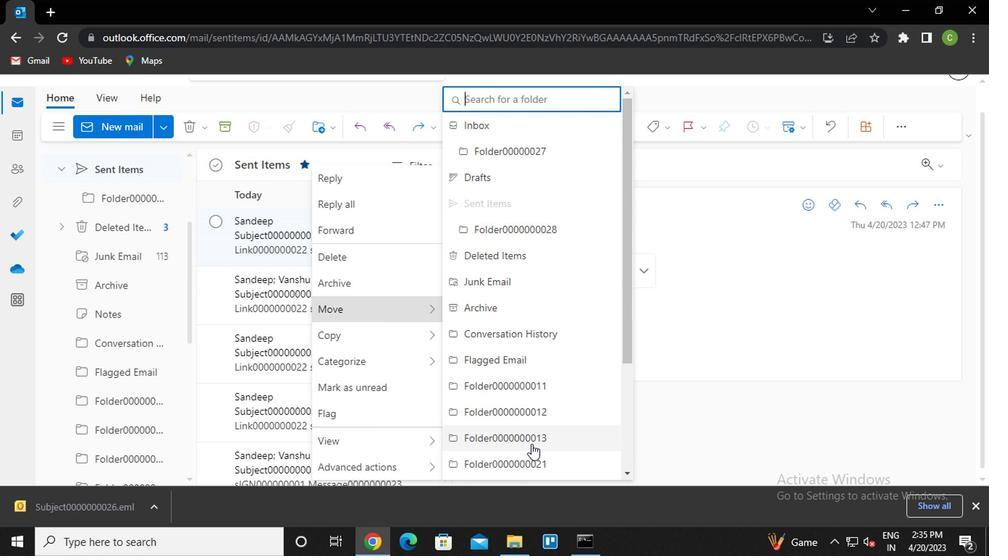 
Action: Mouse pressed left at (529, 442)
Screenshot: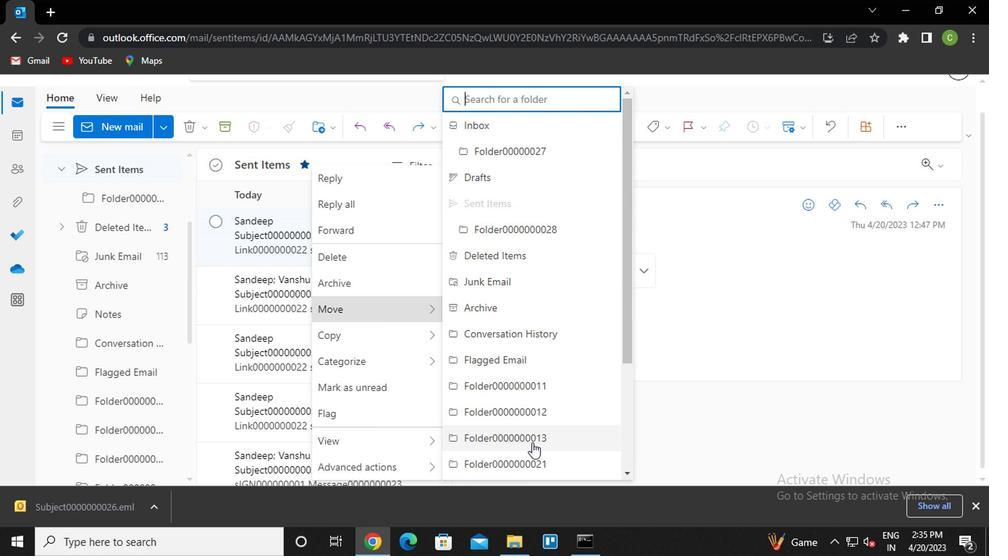 
Action: Mouse moved to (144, 374)
Screenshot: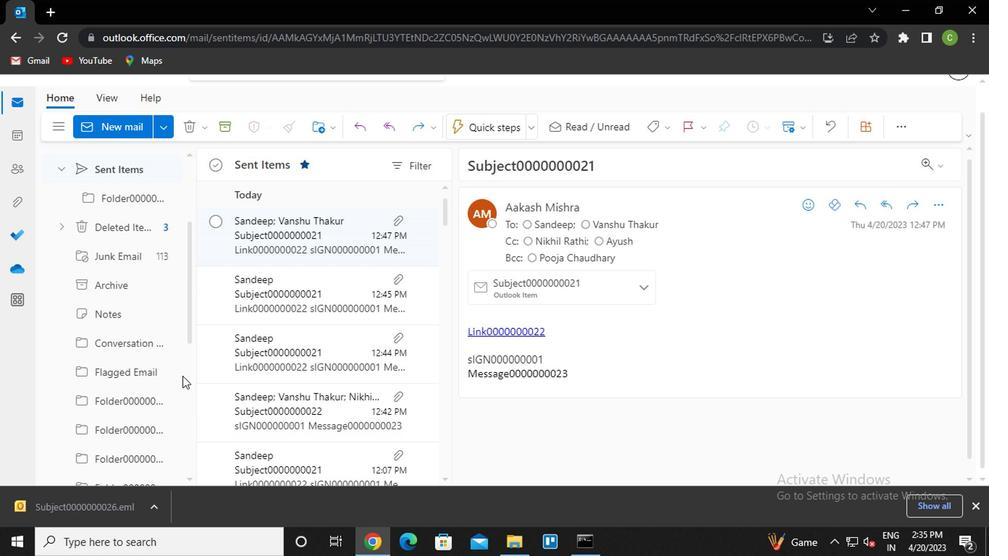 
Action: Mouse scrolled (144, 373) with delta (0, -1)
Screenshot: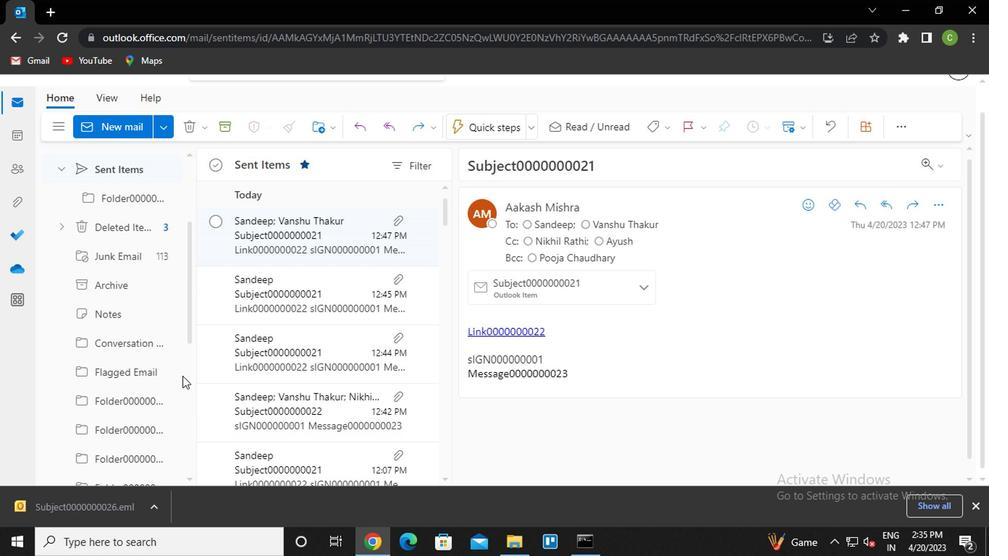 
Action: Mouse moved to (134, 375)
Screenshot: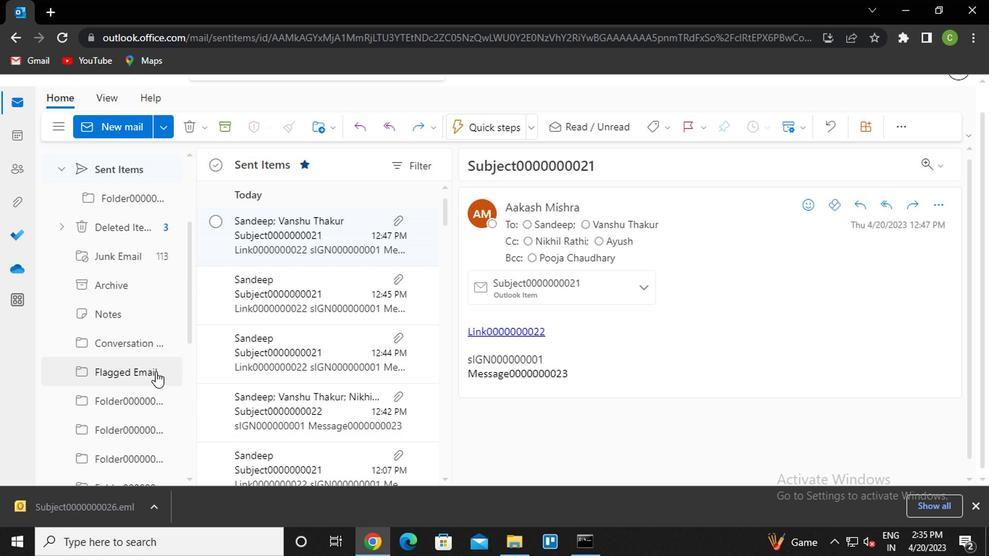 
Action: Mouse scrolled (134, 374) with delta (0, 0)
Screenshot: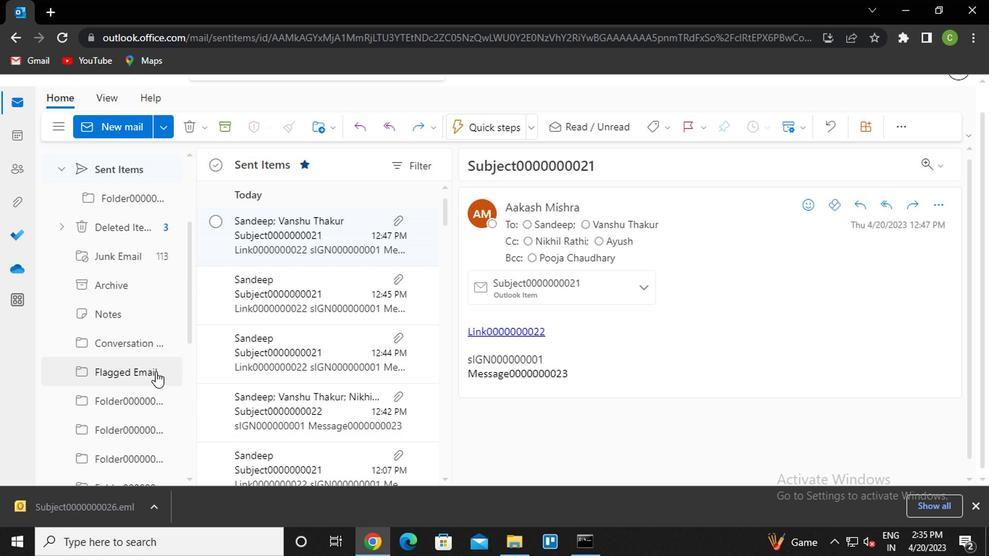 
Action: Mouse moved to (128, 406)
Screenshot: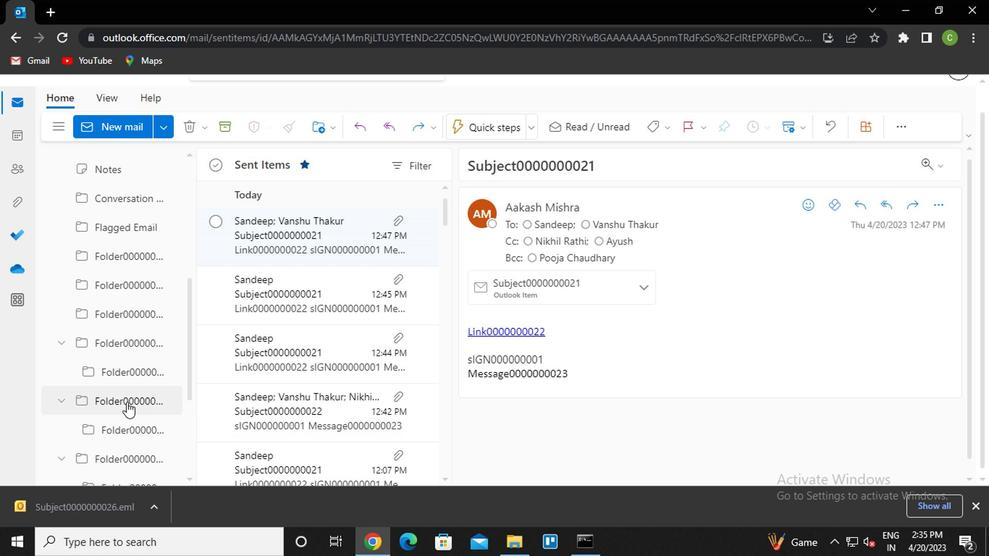
Action: Mouse scrolled (128, 405) with delta (0, 0)
Screenshot: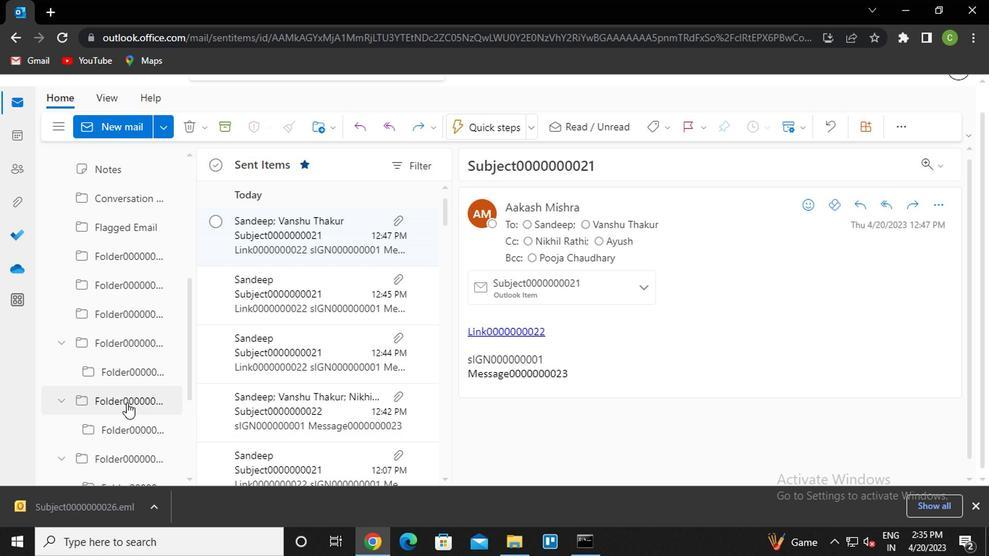 
Action: Mouse scrolled (128, 405) with delta (0, 0)
Screenshot: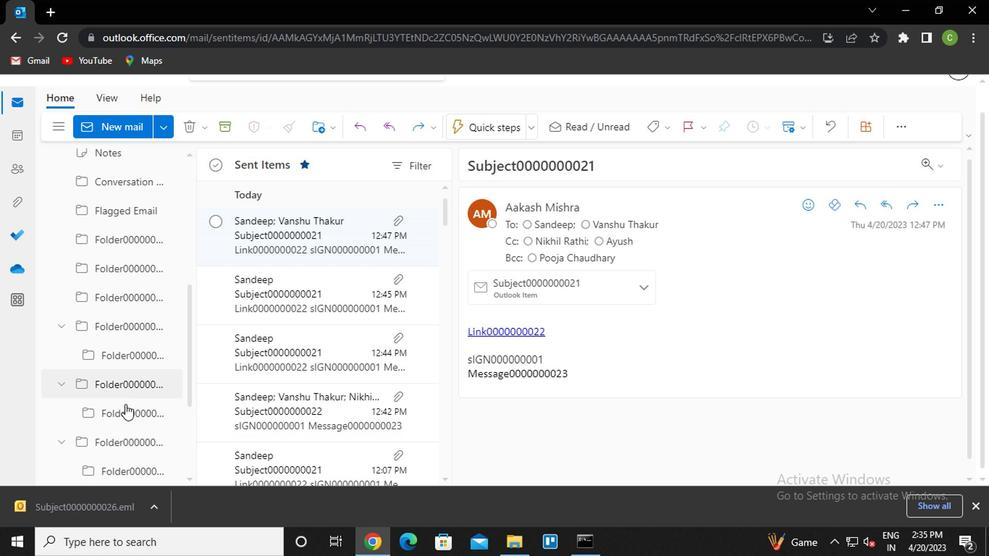 
Action: Mouse moved to (131, 374)
Screenshot: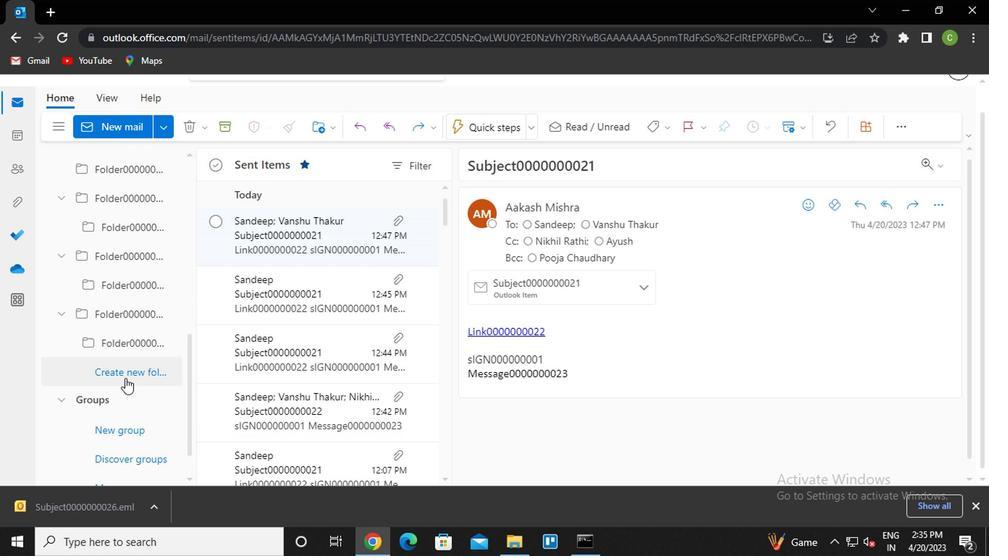 
Action: Mouse pressed left at (131, 374)
Screenshot: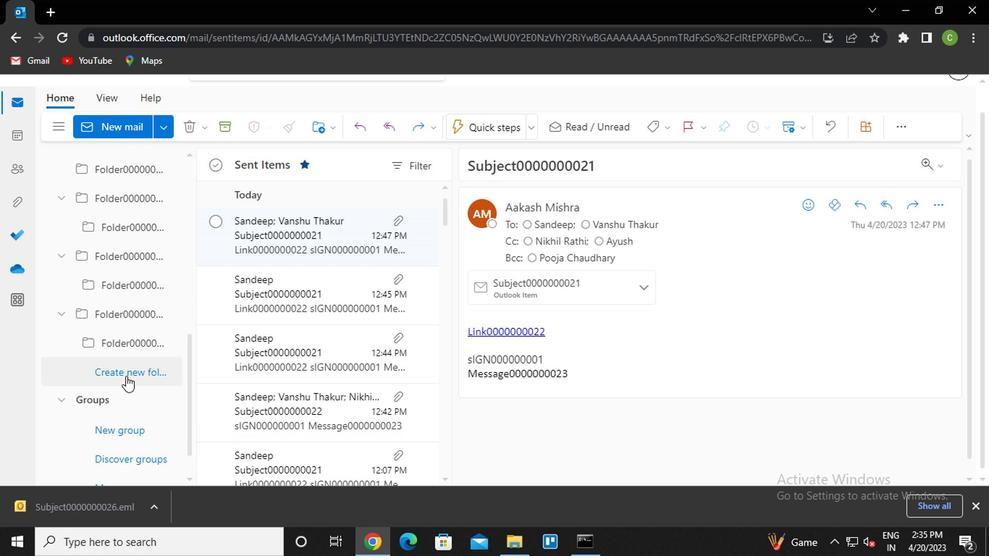 
Action: Key pressed <Key.caps_lock>f<Key.caps_lock>older0000000014<Key.enter>
Screenshot: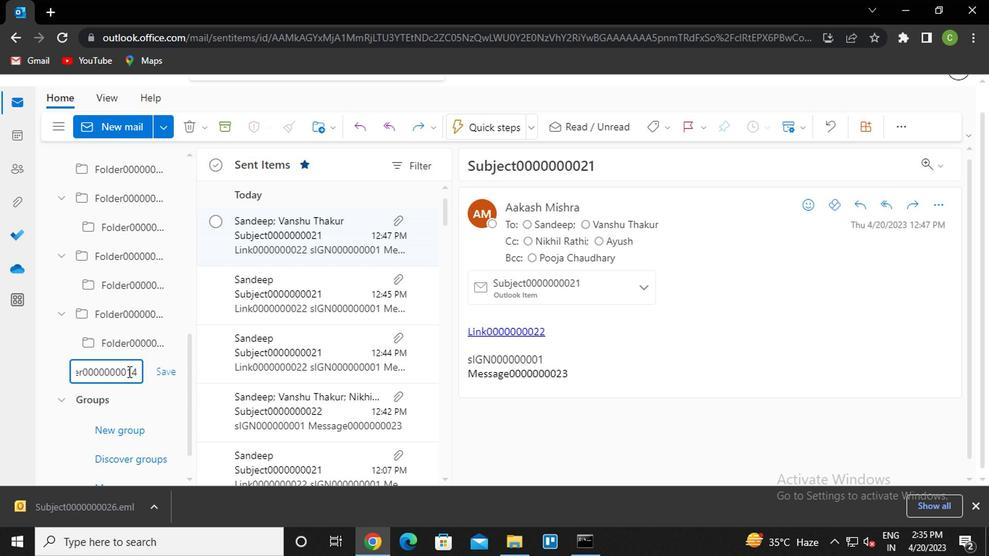 
Action: Mouse moved to (241, 403)
Screenshot: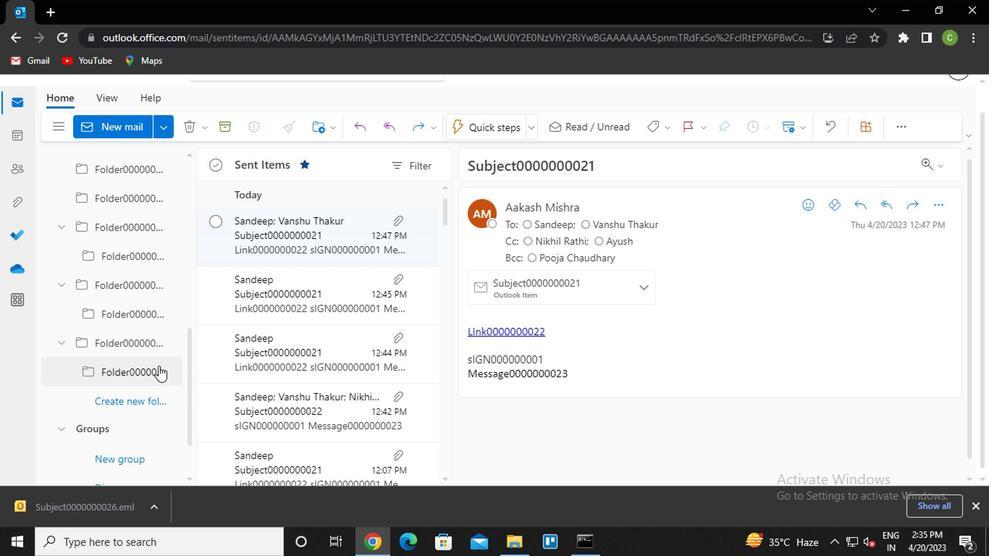
Action: Mouse scrolled (241, 404) with delta (0, 0)
Screenshot: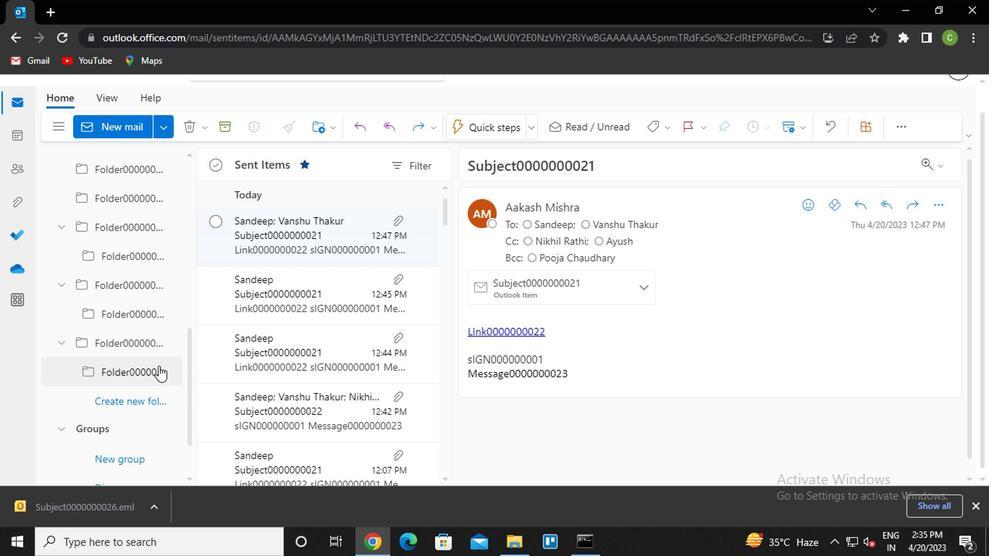 
Action: Mouse moved to (249, 406)
Screenshot: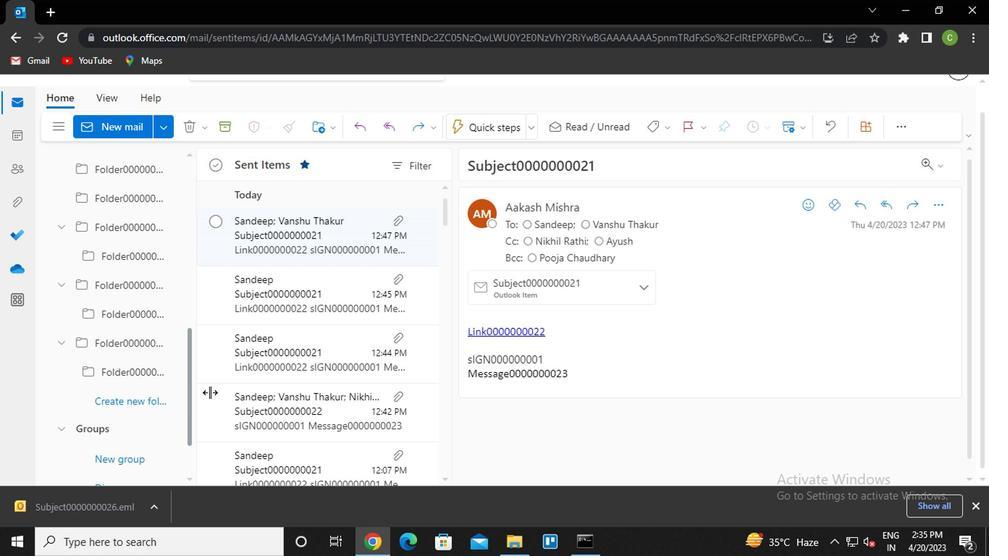 
Action: Mouse scrolled (249, 407) with delta (0, 1)
Screenshot: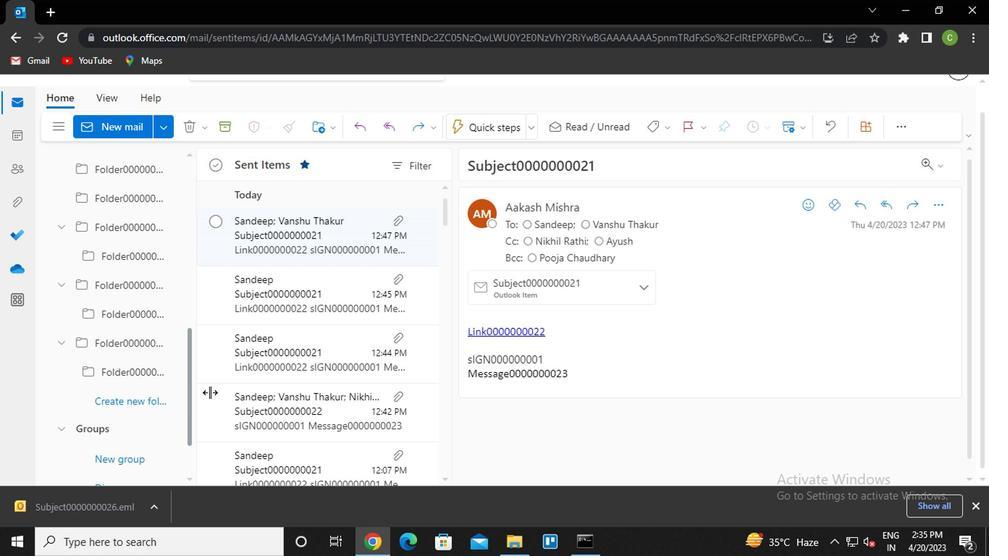 
Action: Mouse moved to (251, 406)
Screenshot: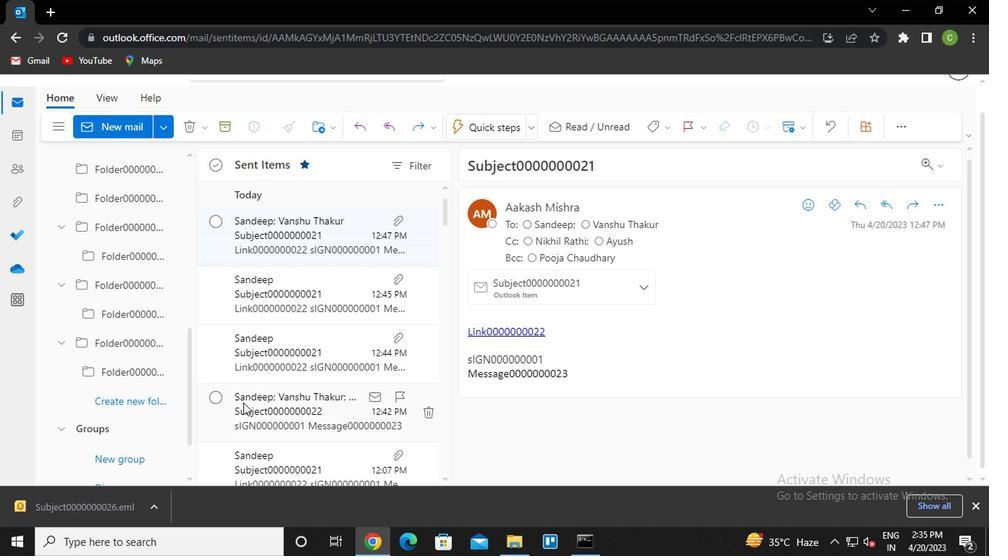 
Action: Mouse scrolled (251, 407) with delta (0, 1)
Screenshot: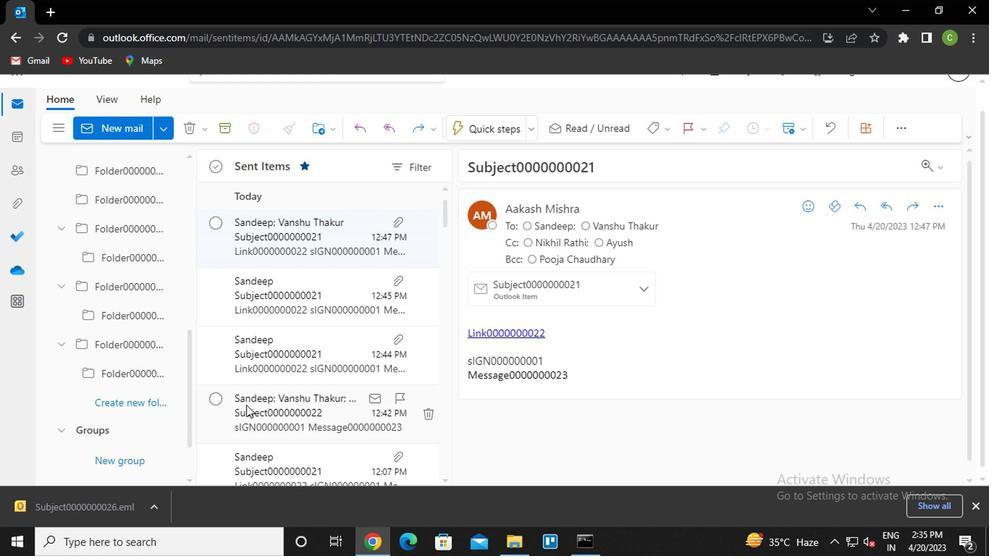 
Action: Mouse moved to (317, 257)
Screenshot: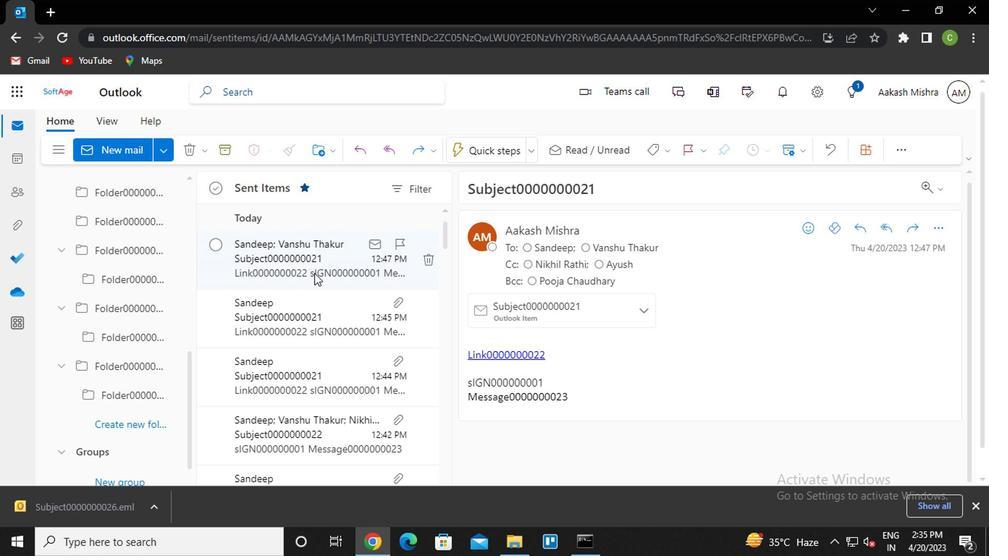 
Action: Mouse pressed right at (317, 257)
Screenshot: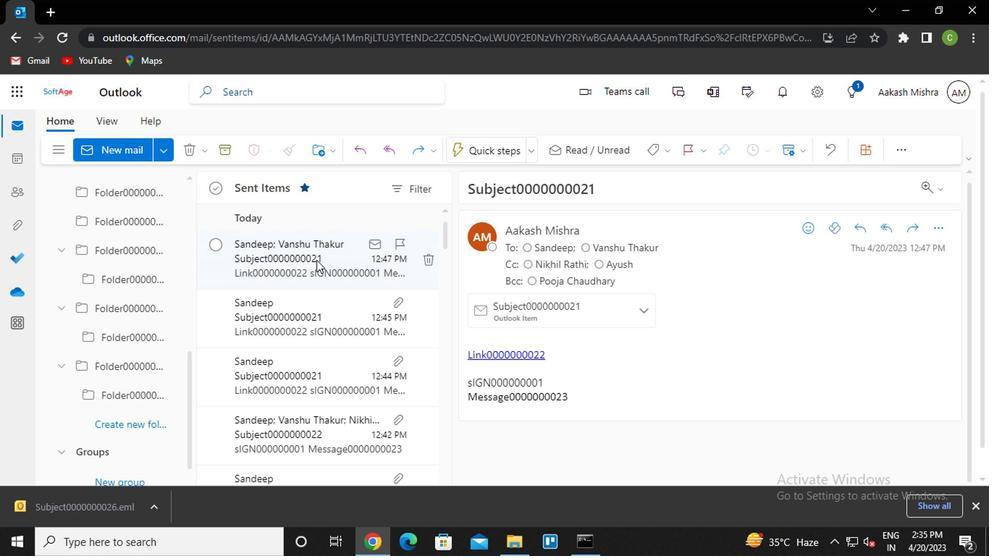
Action: Mouse moved to (370, 319)
Screenshot: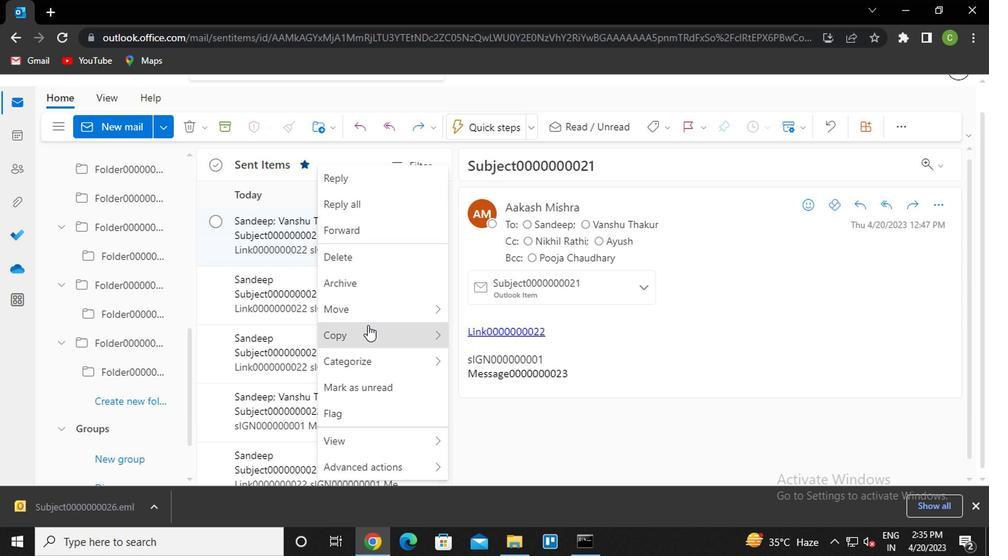 
Action: Mouse pressed left at (370, 319)
Screenshot: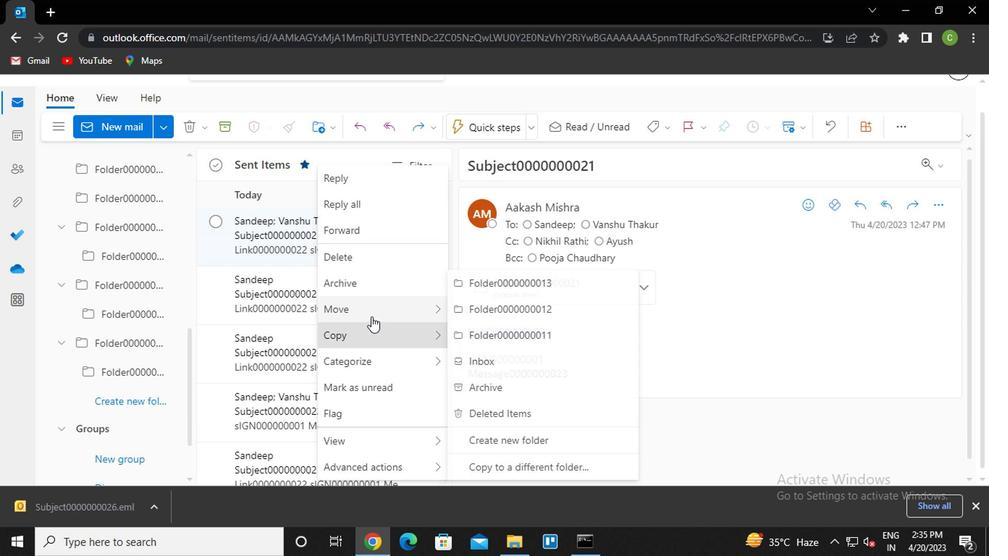 
Action: Mouse moved to (535, 468)
Screenshot: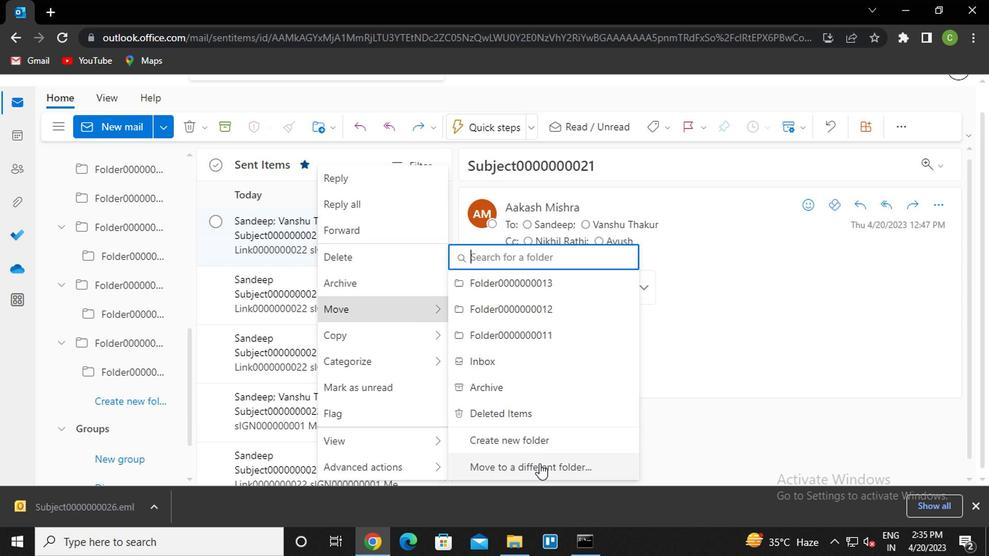 
Action: Mouse pressed left at (535, 468)
Screenshot: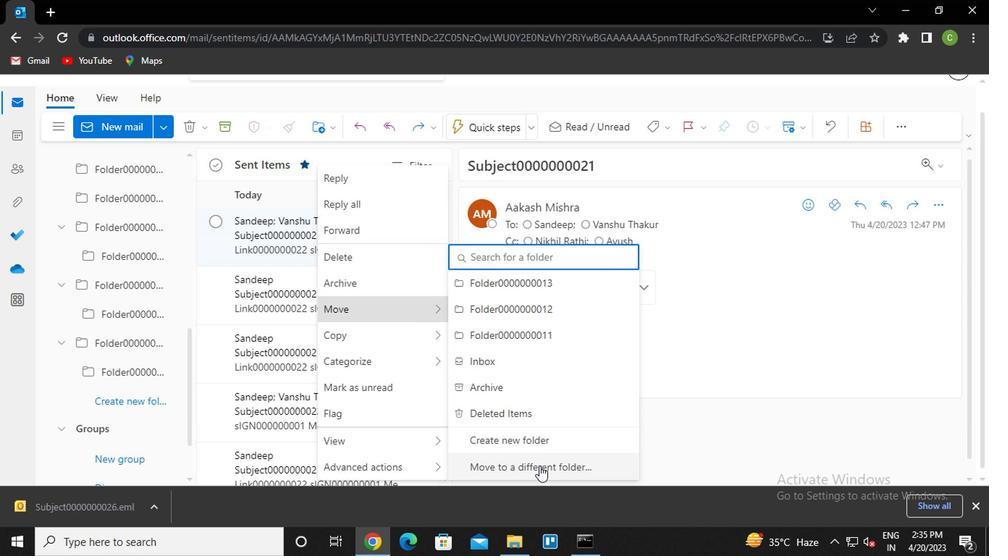 
Action: Mouse moved to (564, 464)
Screenshot: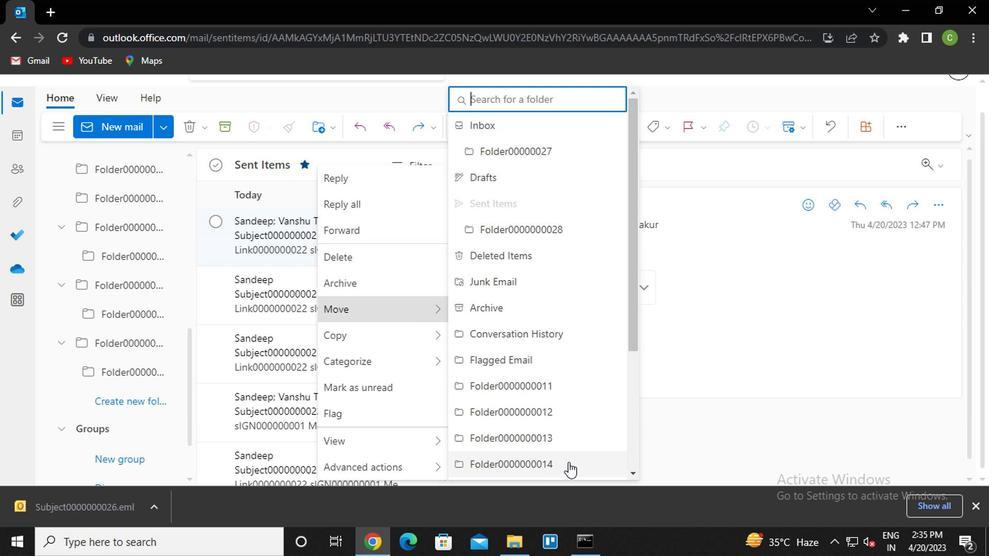 
Action: Mouse pressed left at (564, 464)
Screenshot: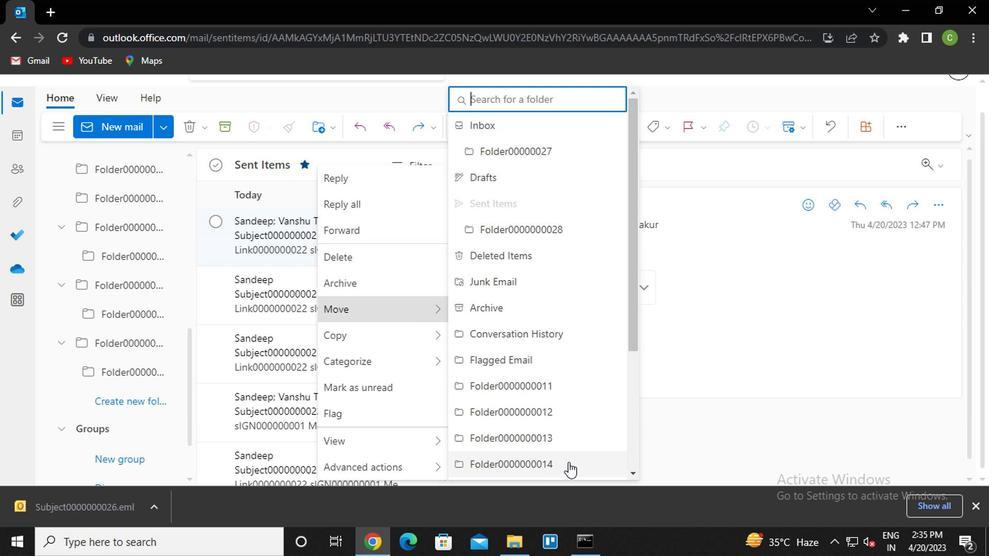 
Action: Mouse moved to (144, 405)
Screenshot: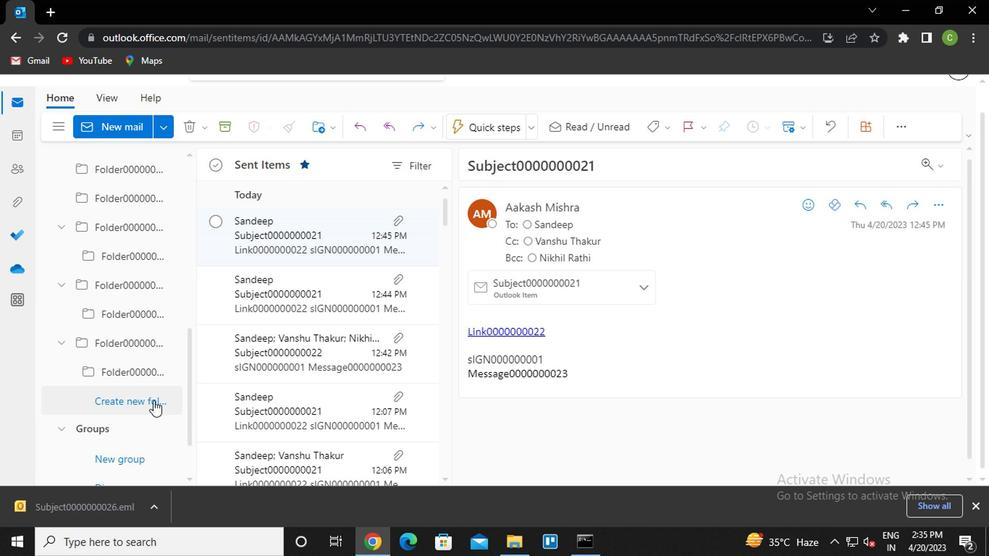 
Action: Mouse pressed left at (144, 405)
Screenshot: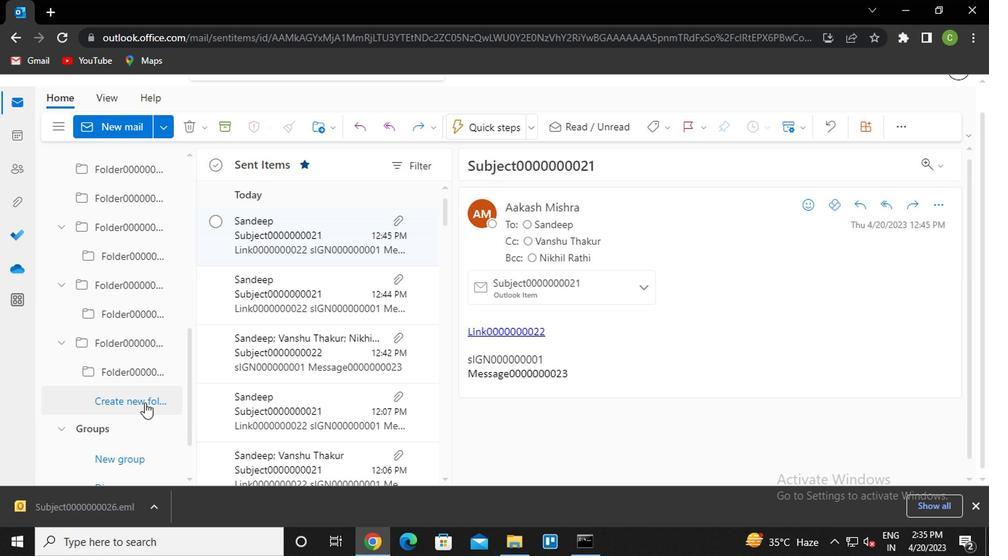 
Action: Mouse moved to (144, 405)
Screenshot: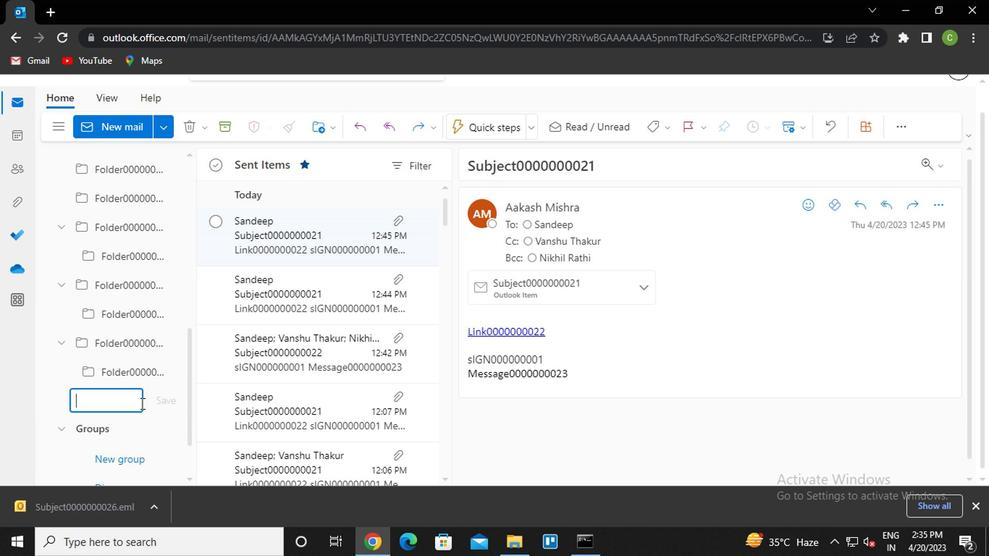 
Action: Key pressed <Key.caps_lock>f<Key.caps_lock>older0000000015<Key.enter>
Screenshot: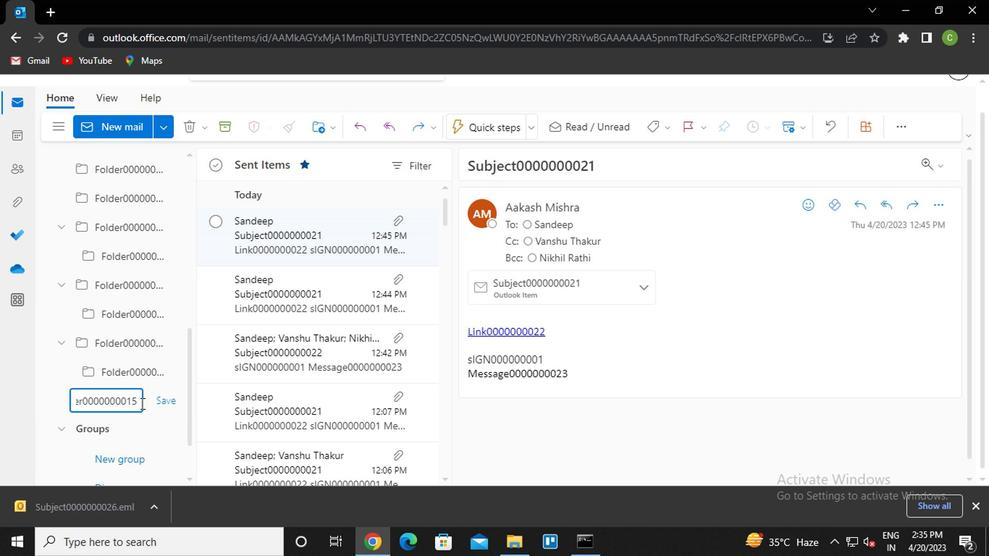 
Action: Mouse moved to (335, 343)
Screenshot: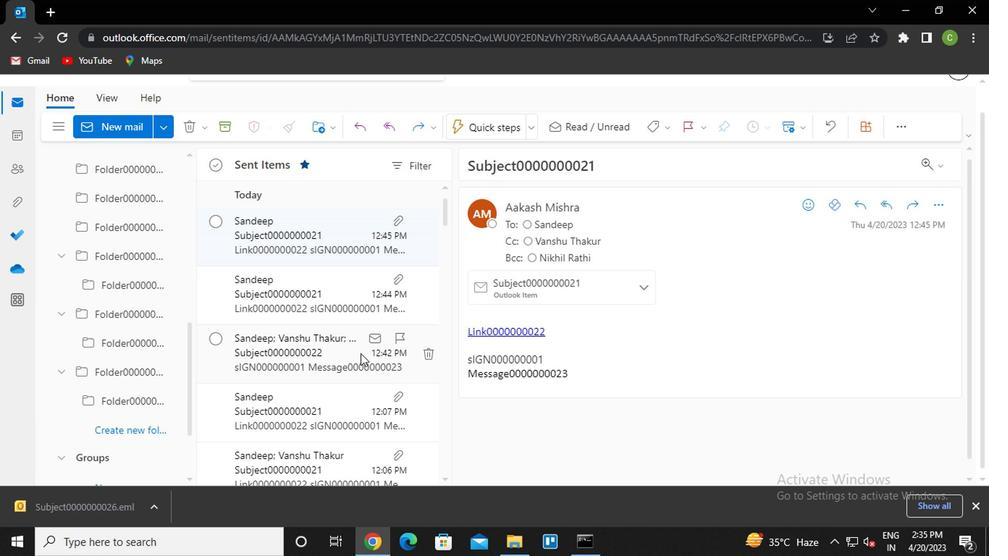 
Action: Mouse scrolled (335, 344) with delta (0, 0)
Screenshot: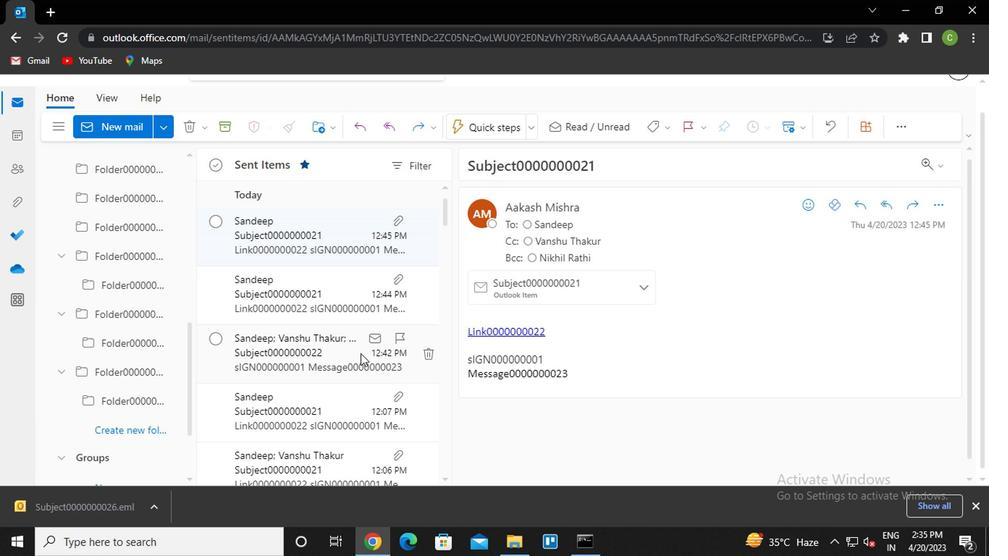 
Action: Mouse moved to (317, 273)
Screenshot: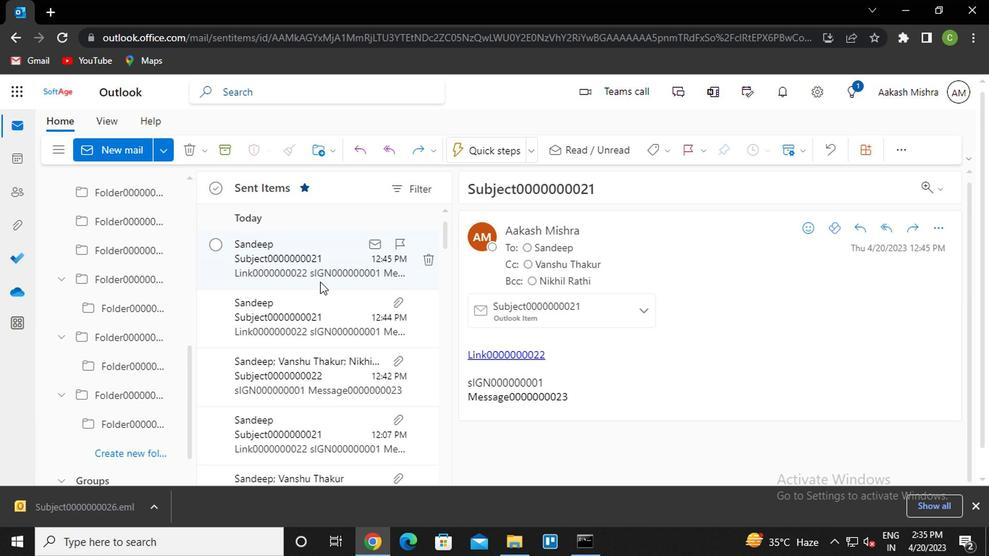 
Action: Mouse pressed left at (317, 273)
Screenshot: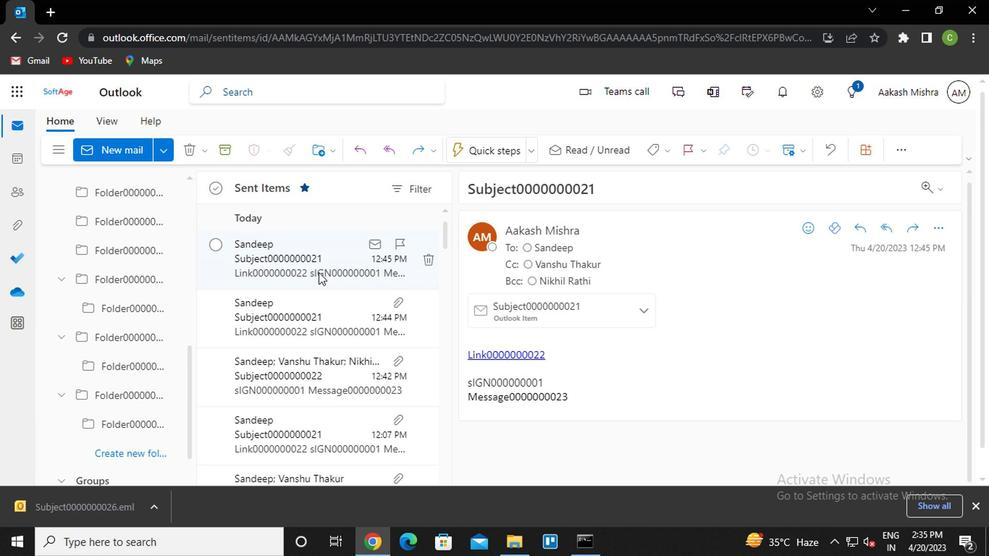 
Action: Mouse pressed right at (317, 273)
Screenshot: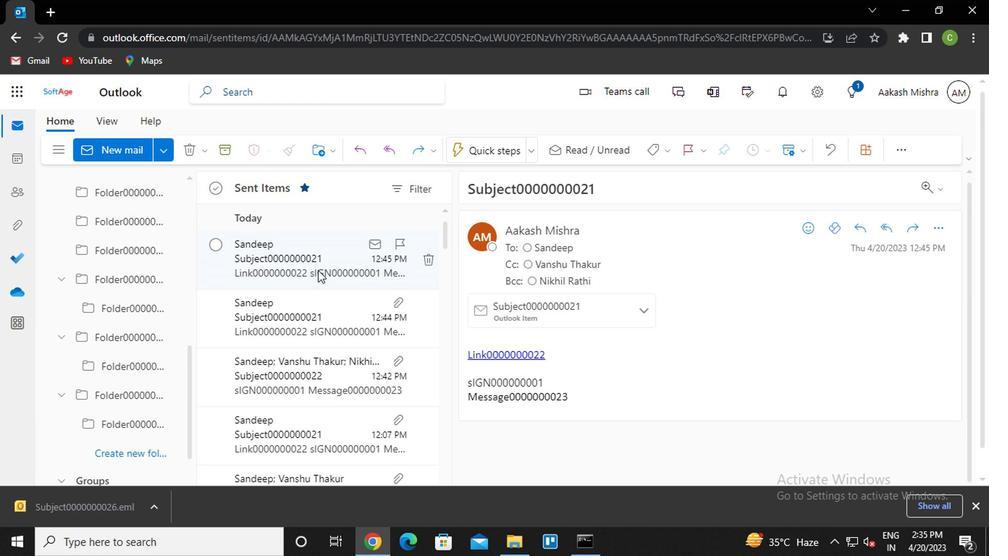 
Action: Mouse moved to (400, 307)
Screenshot: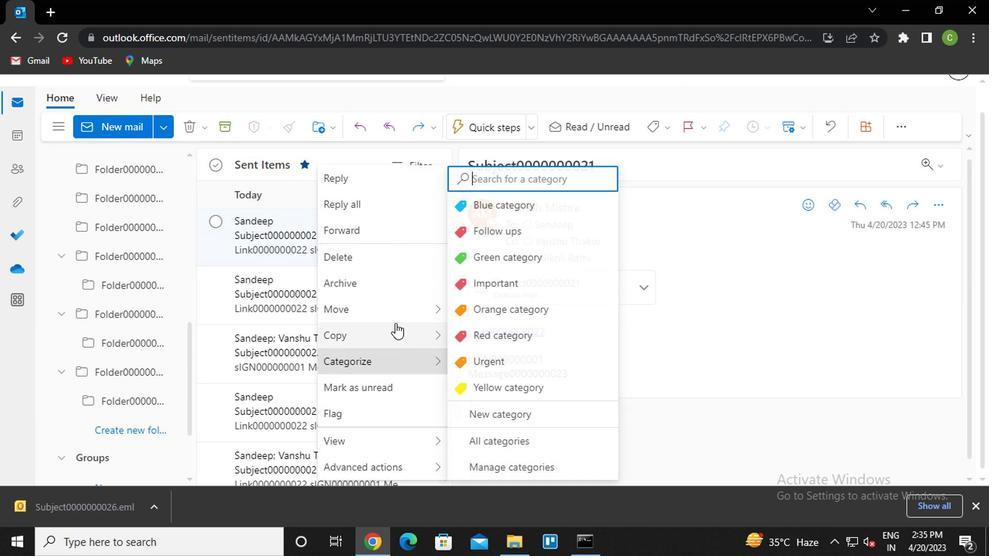 
Action: Mouse pressed left at (400, 307)
Screenshot: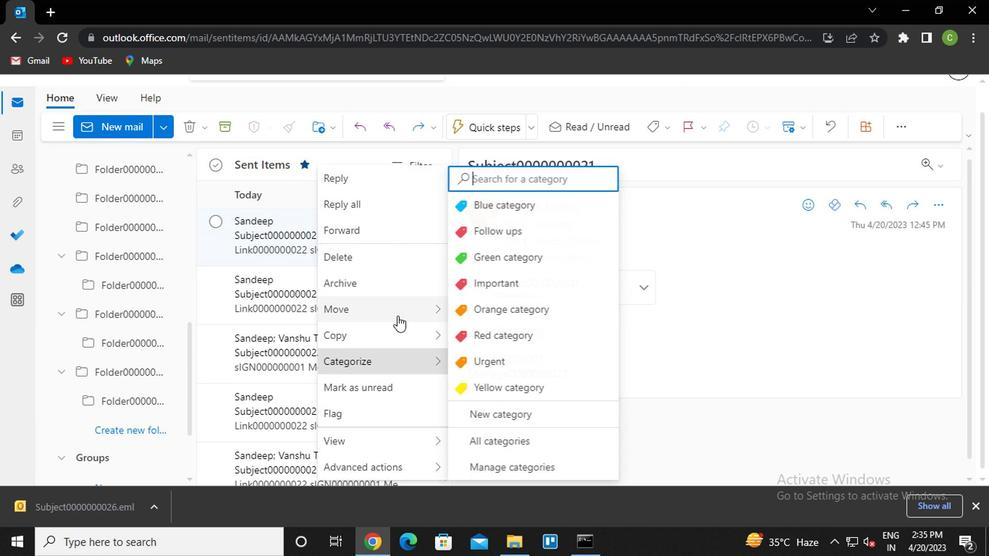 
Action: Mouse moved to (527, 471)
Screenshot: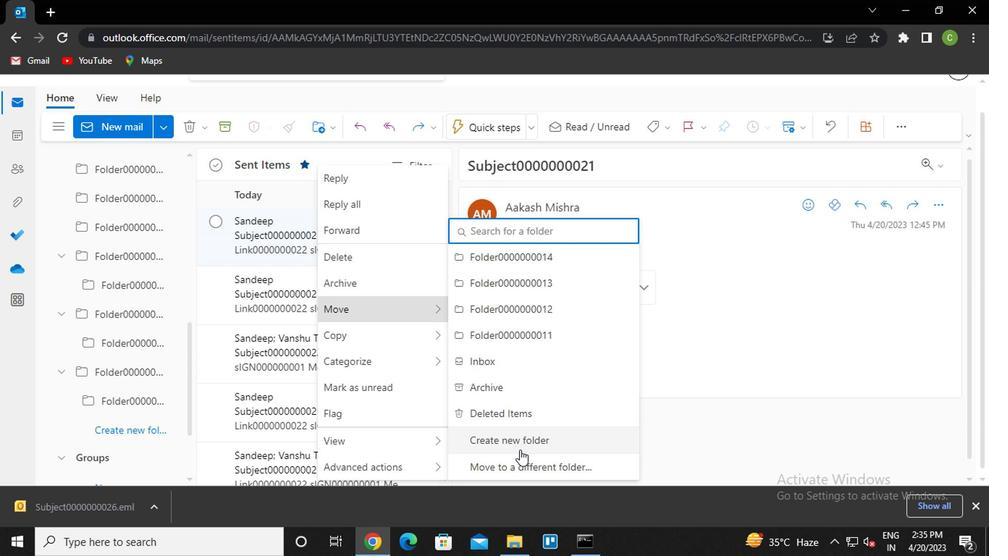 
Action: Mouse pressed left at (527, 471)
Screenshot: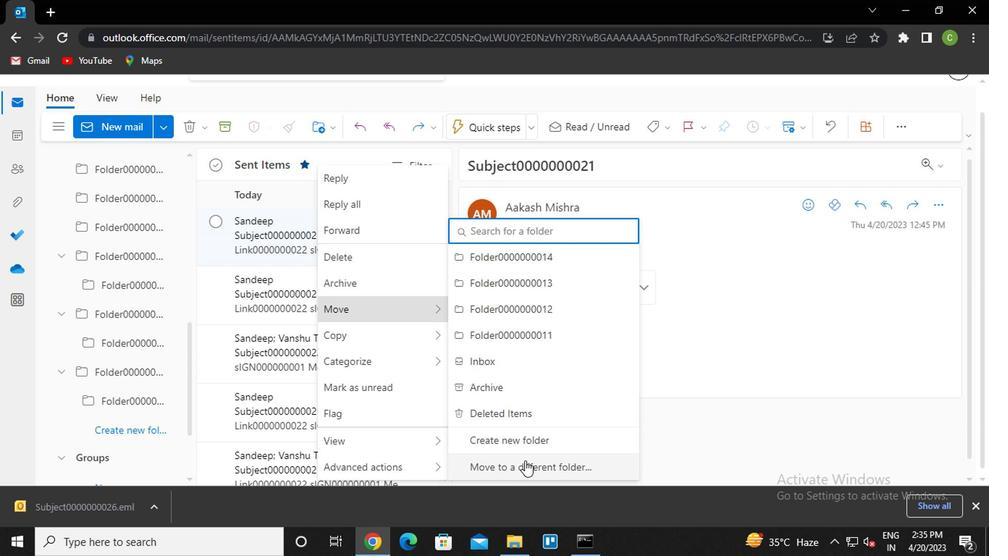 
Action: Mouse moved to (539, 450)
Screenshot: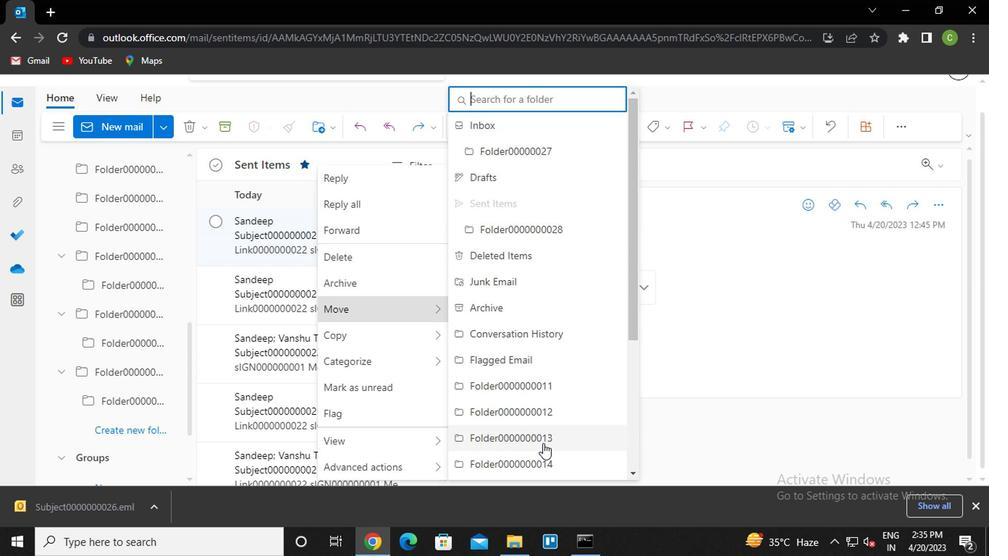 
Action: Mouse scrolled (539, 449) with delta (0, 0)
Screenshot: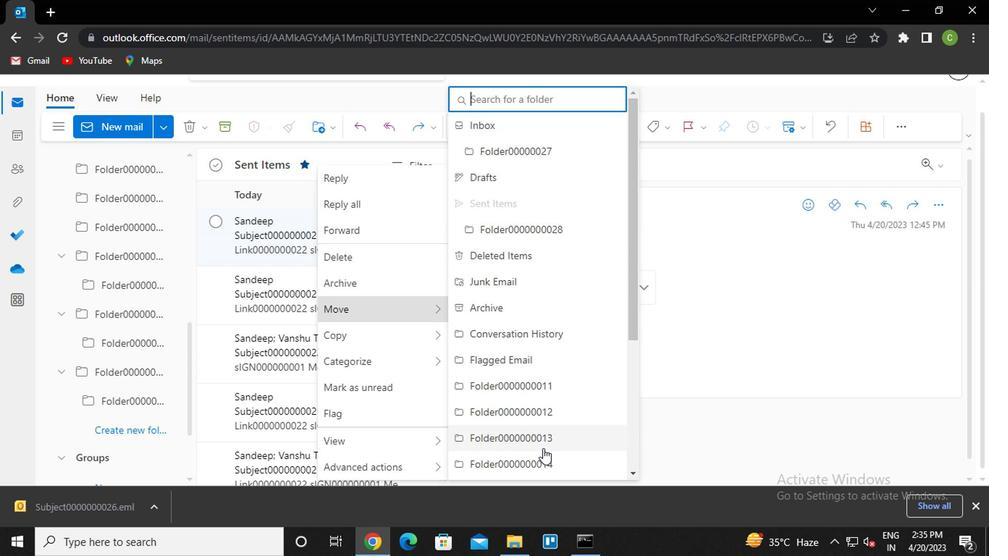 
Action: Mouse scrolled (539, 449) with delta (0, 0)
Screenshot: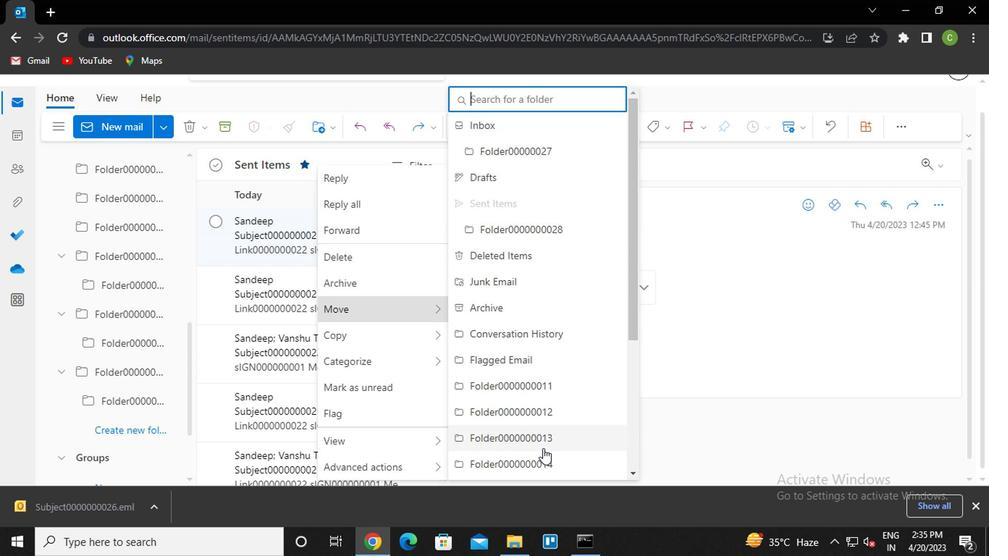 
Action: Mouse scrolled (539, 449) with delta (0, 0)
Screenshot: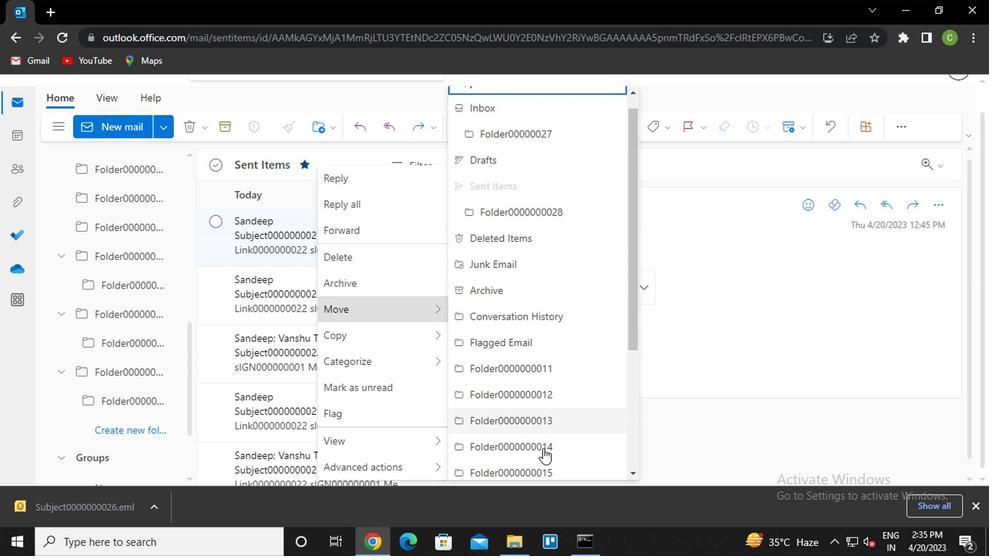 
Action: Mouse moved to (556, 286)
Screenshot: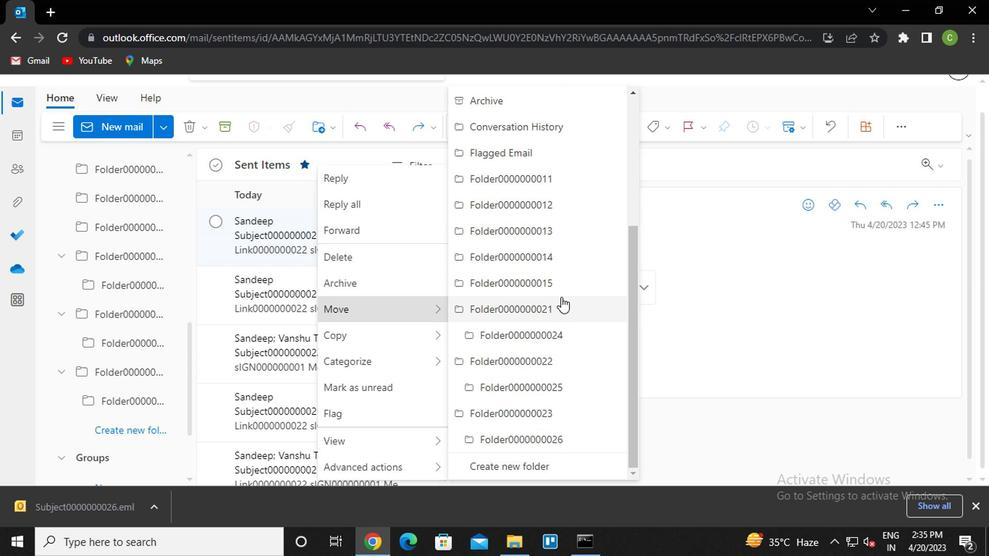 
Action: Mouse pressed left at (556, 286)
Screenshot: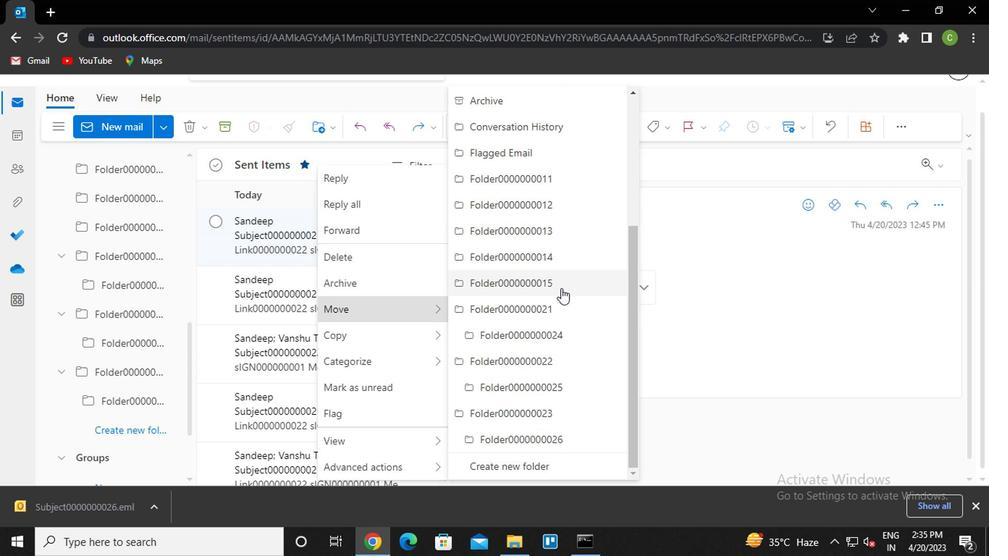 
Action: Mouse moved to (357, 442)
Screenshot: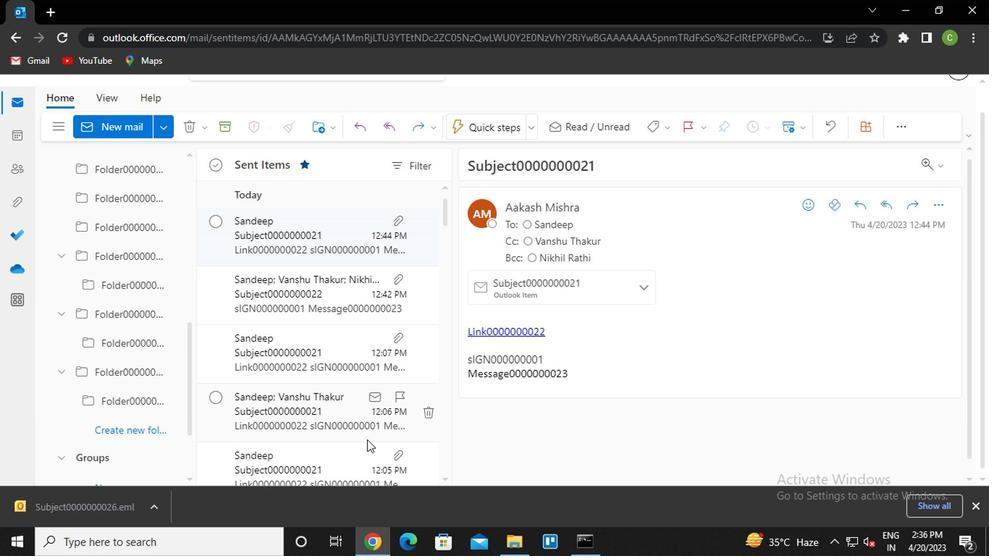 
Action: Mouse scrolled (357, 443) with delta (0, 0)
Screenshot: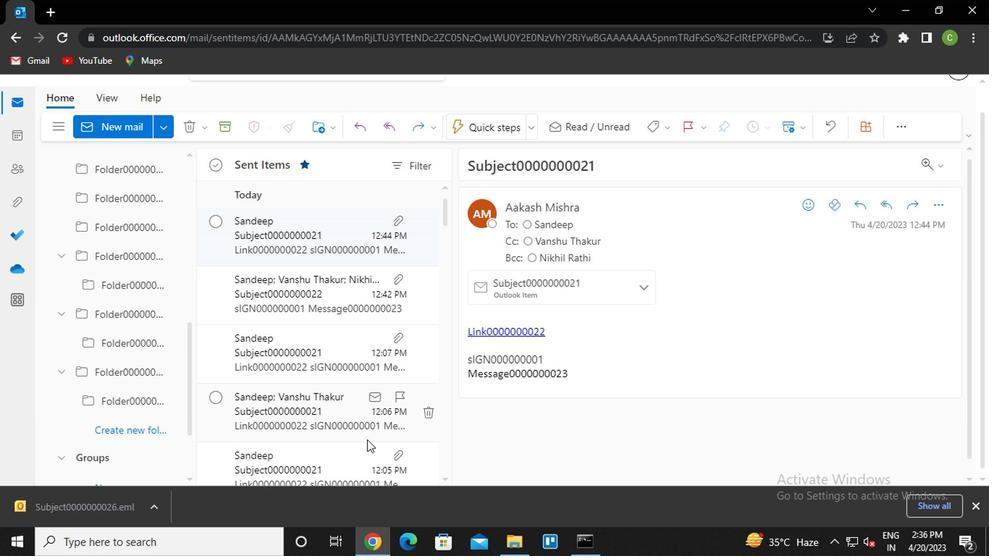 
Action: Mouse moved to (131, 448)
Screenshot: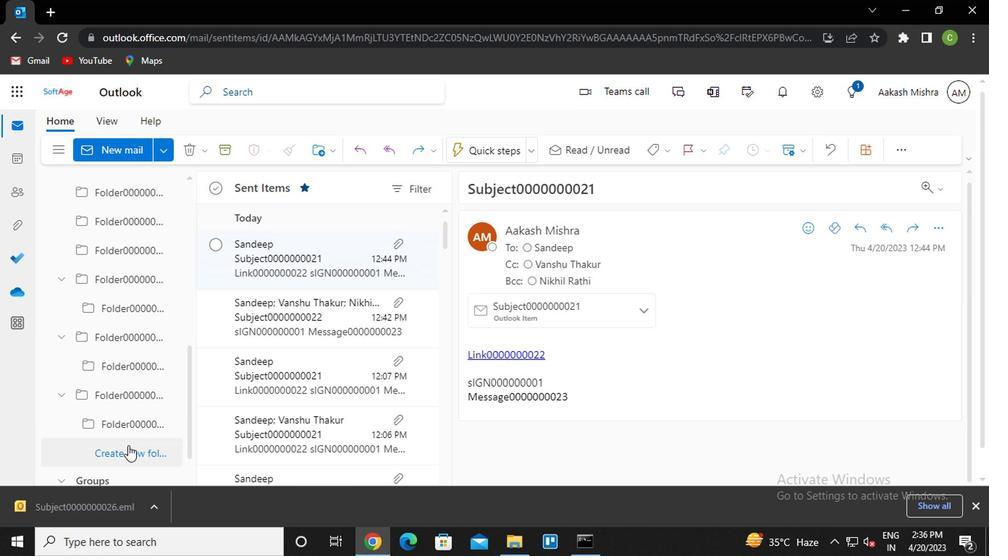 
Action: Mouse pressed left at (131, 448)
Screenshot: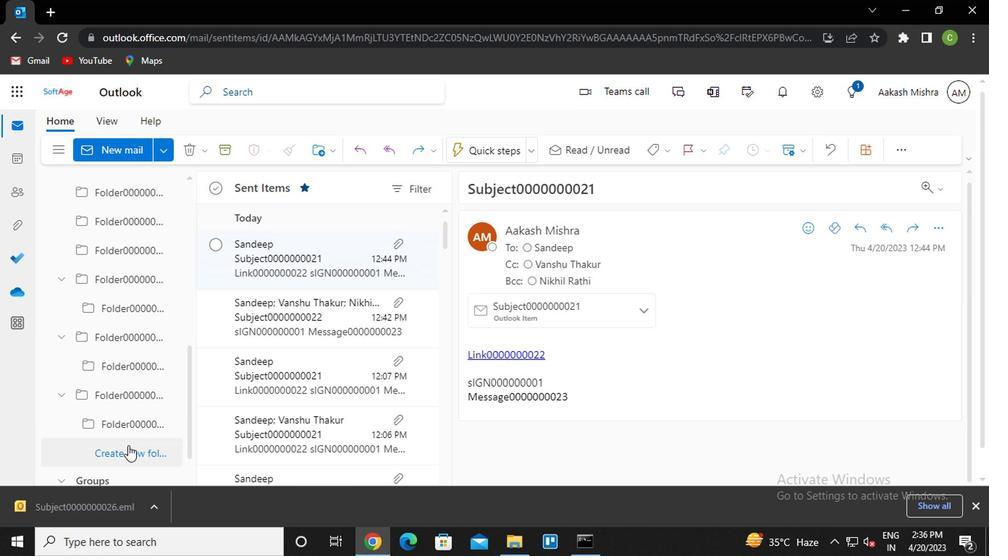 
Action: Mouse moved to (138, 450)
Screenshot: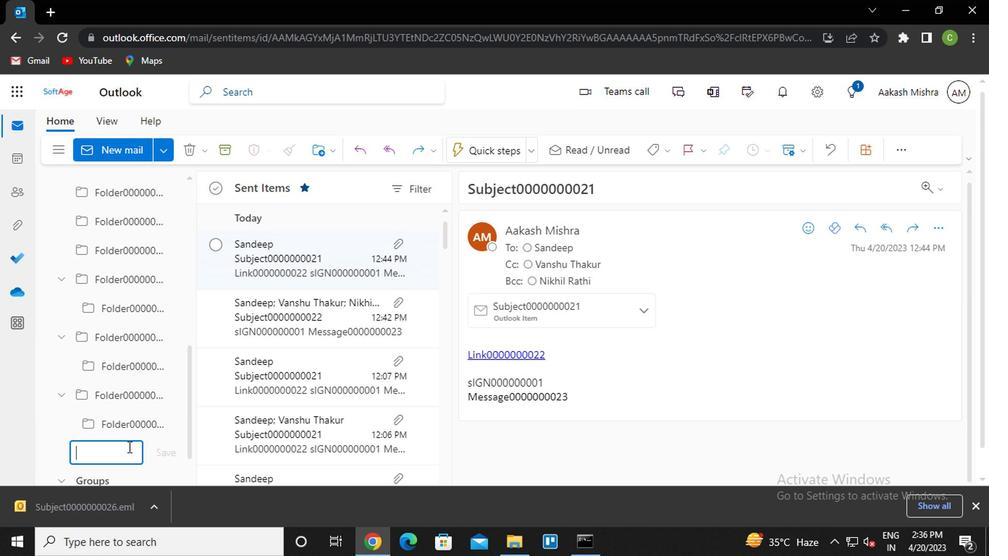 
Action: Key pressed <Key.caps_lock>f<Key.caps_lock>older0000000016<Key.enter>
Screenshot: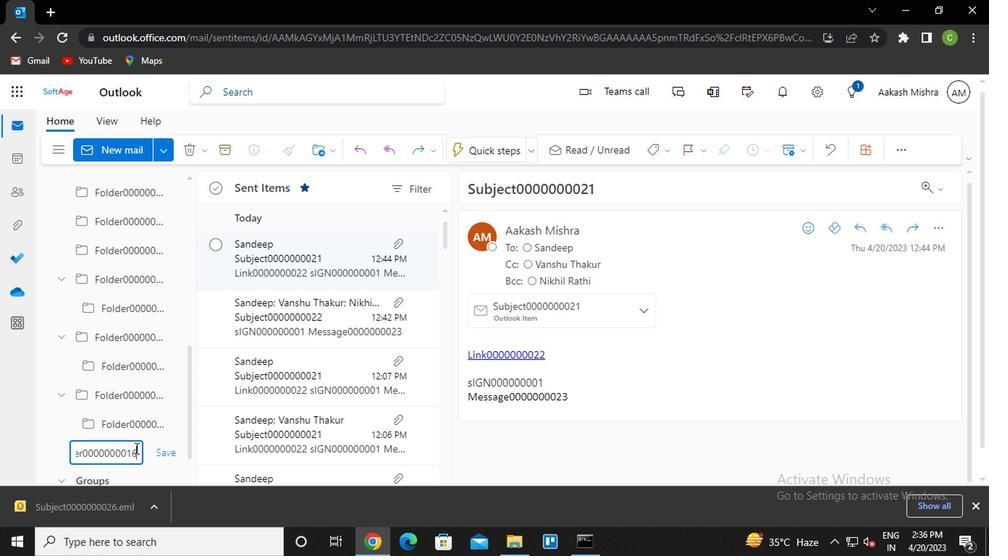 
Action: Mouse moved to (331, 318)
Screenshot: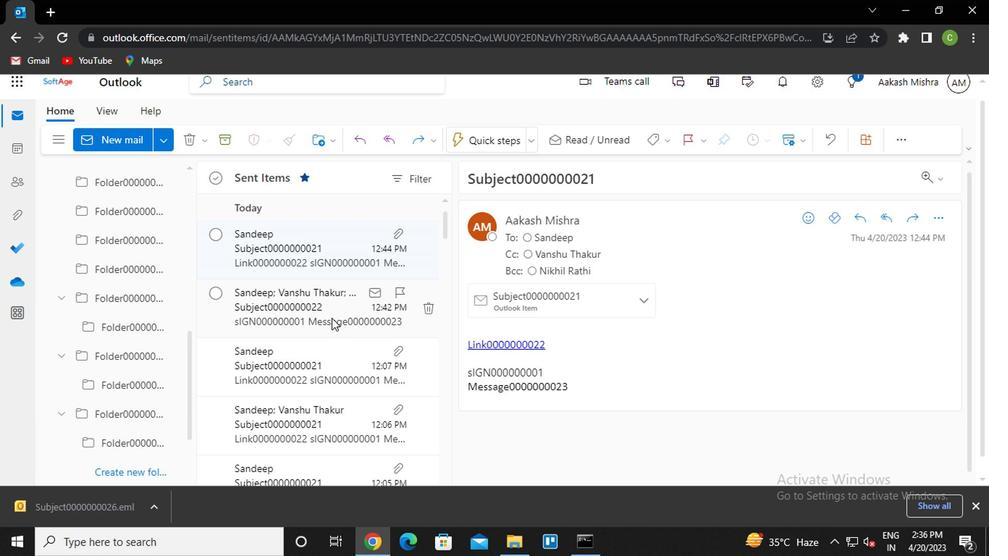 
Action: Mouse pressed left at (331, 318)
Screenshot: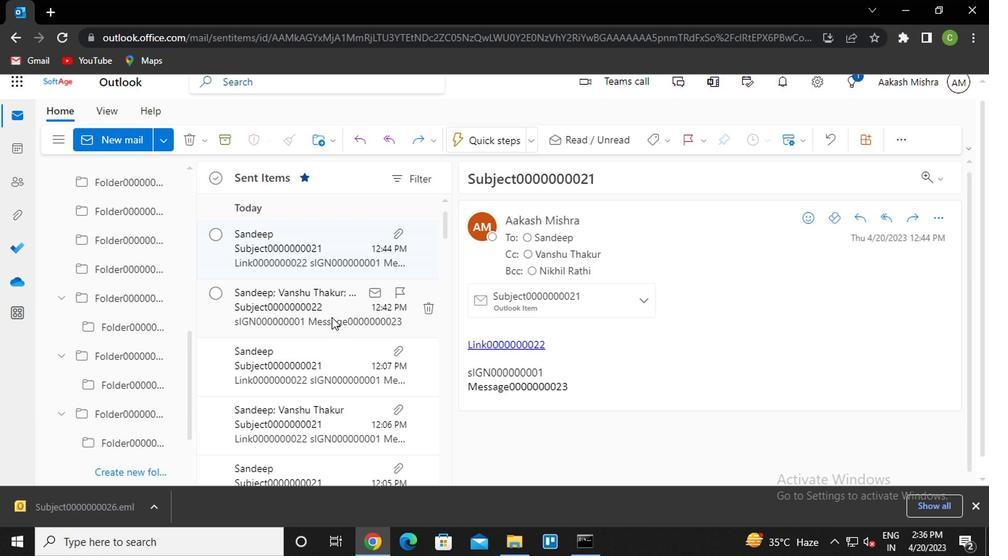 
Action: Mouse moved to (328, 295)
Screenshot: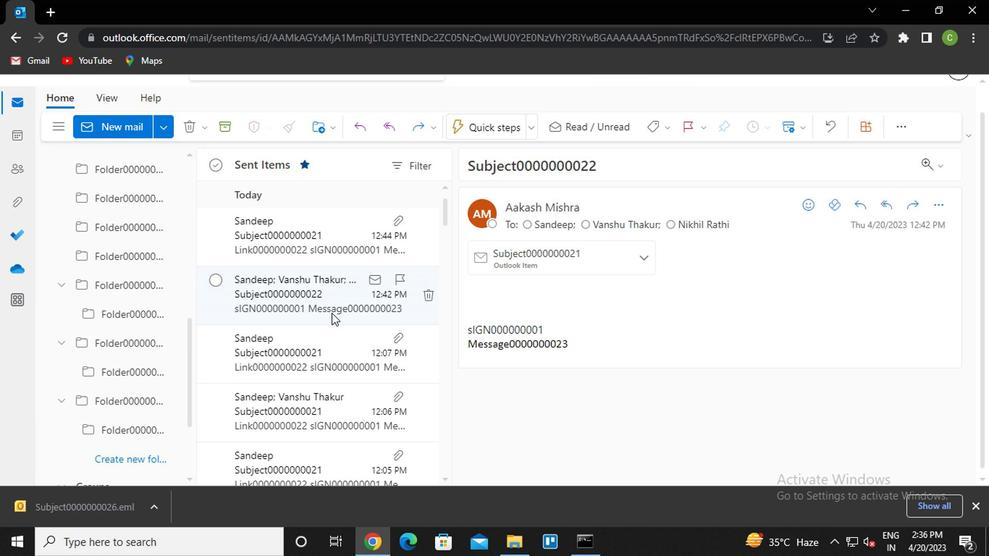 
Action: Mouse pressed right at (328, 295)
Screenshot: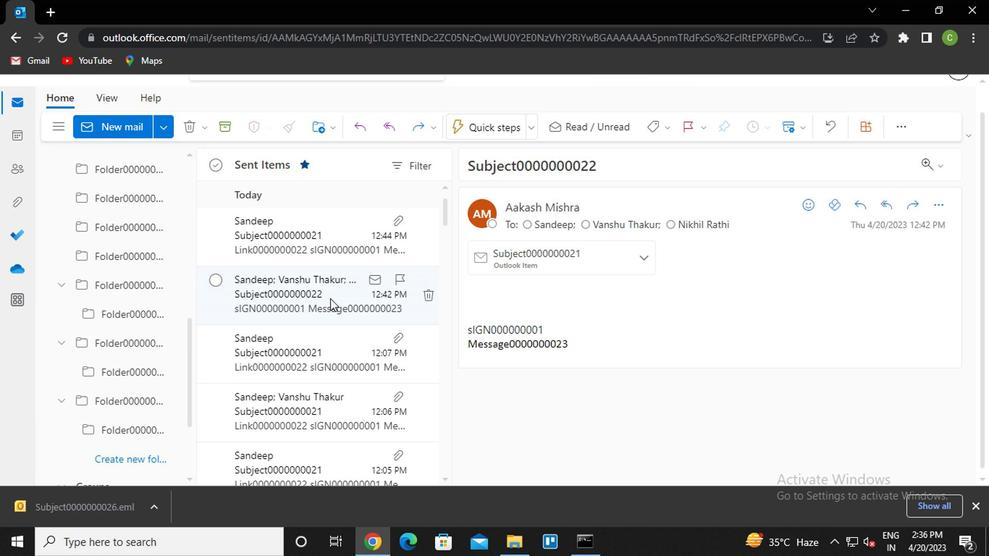 
Action: Mouse moved to (391, 317)
Screenshot: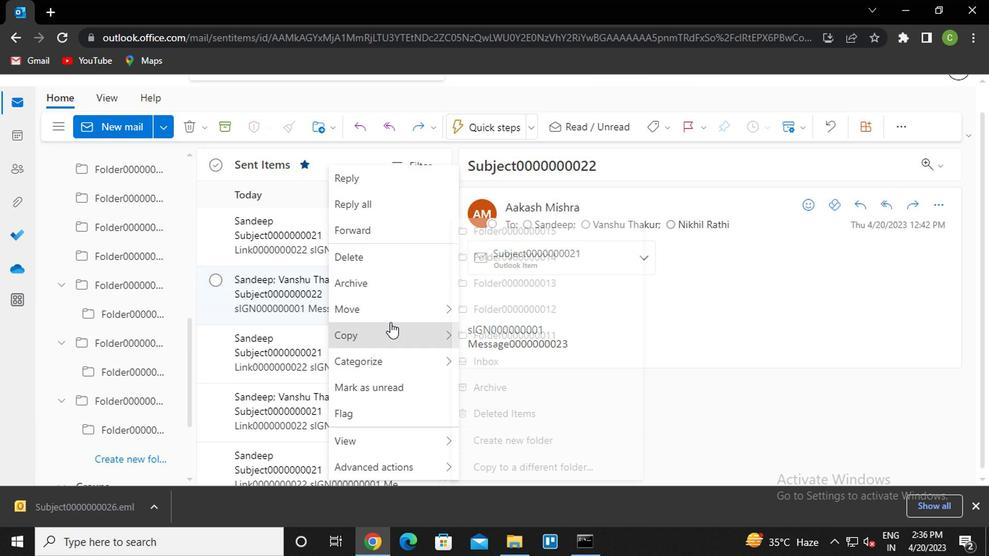 
Action: Mouse pressed left at (391, 317)
Screenshot: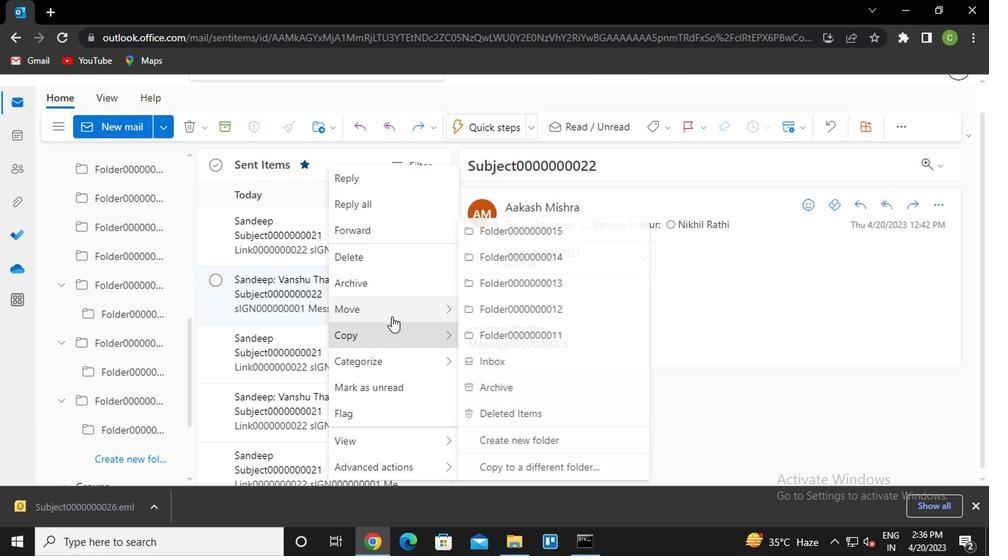 
Action: Mouse moved to (533, 460)
Screenshot: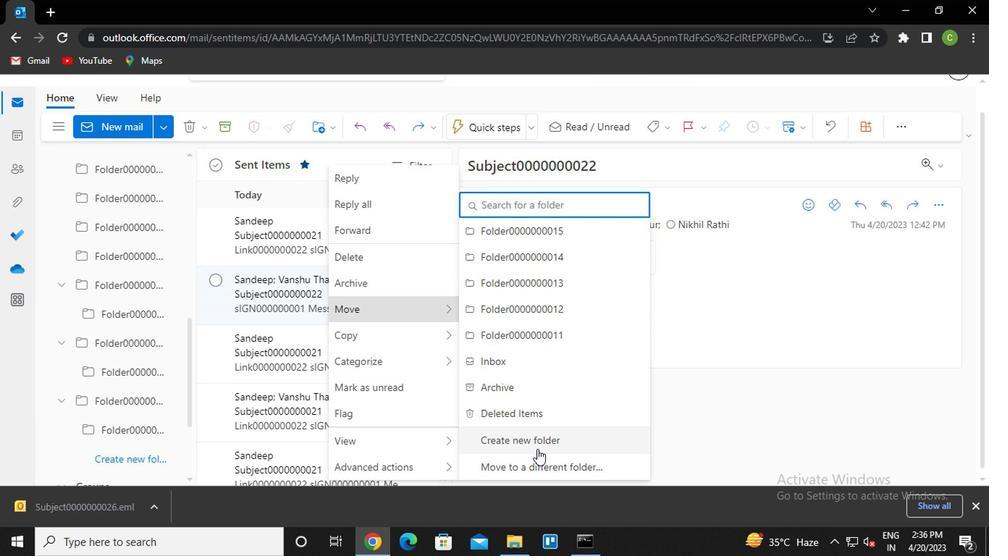 
Action: Mouse pressed left at (533, 460)
Screenshot: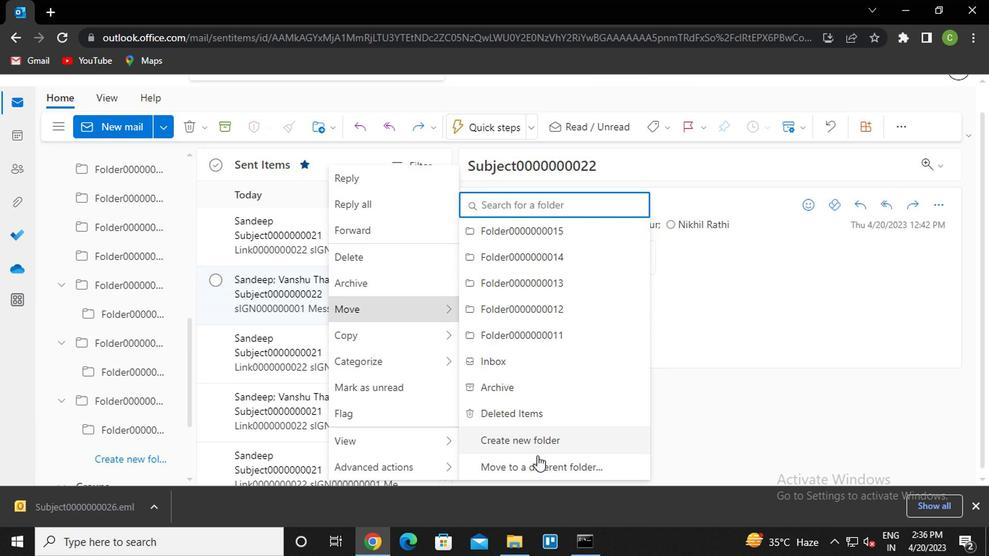 
Action: Mouse moved to (536, 445)
Screenshot: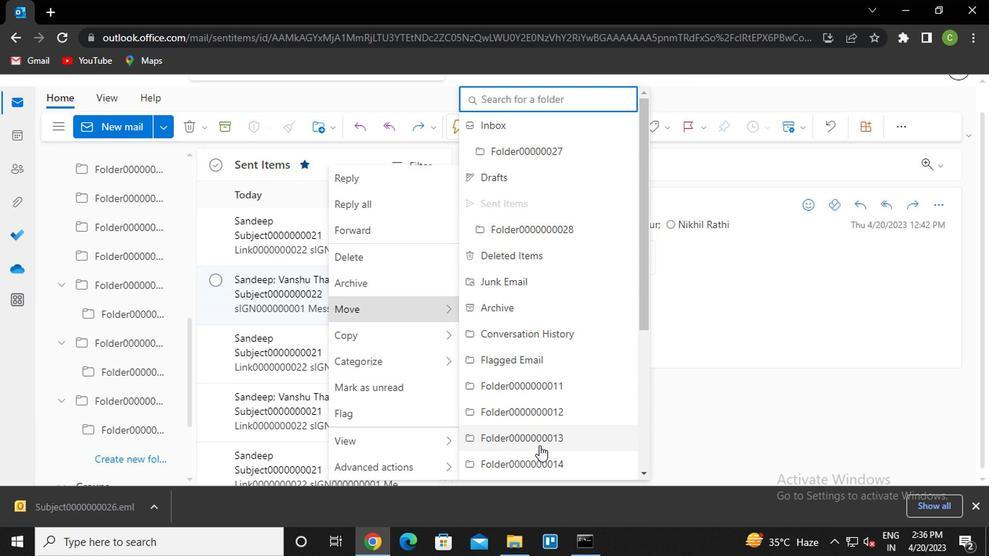 
Action: Mouse scrolled (536, 444) with delta (0, -1)
Screenshot: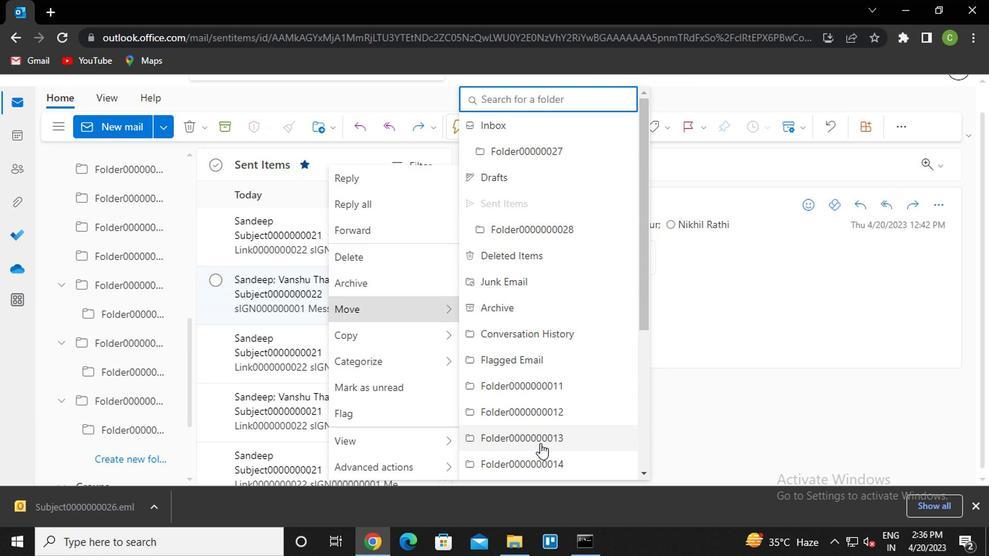 
Action: Mouse moved to (548, 444)
Screenshot: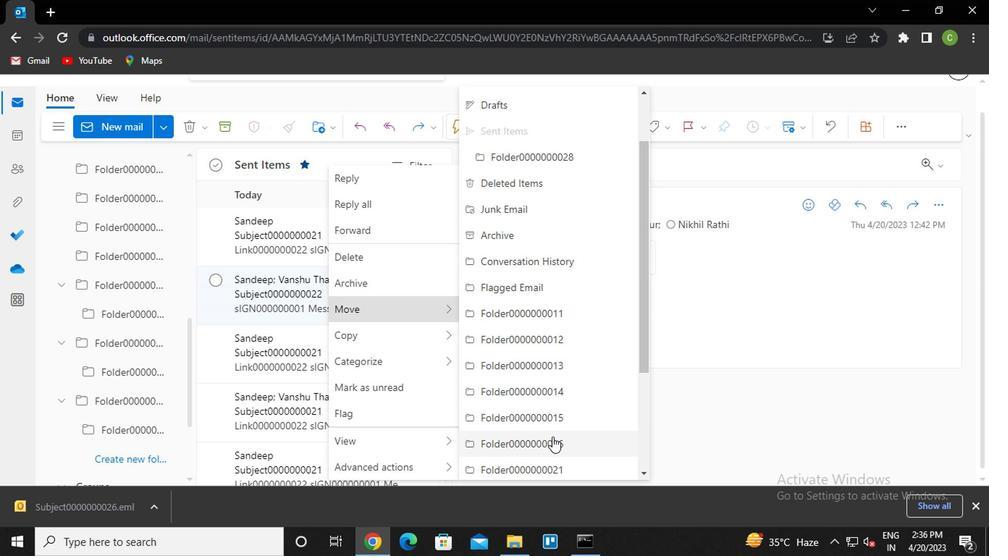 
Action: Mouse pressed left at (548, 444)
Screenshot: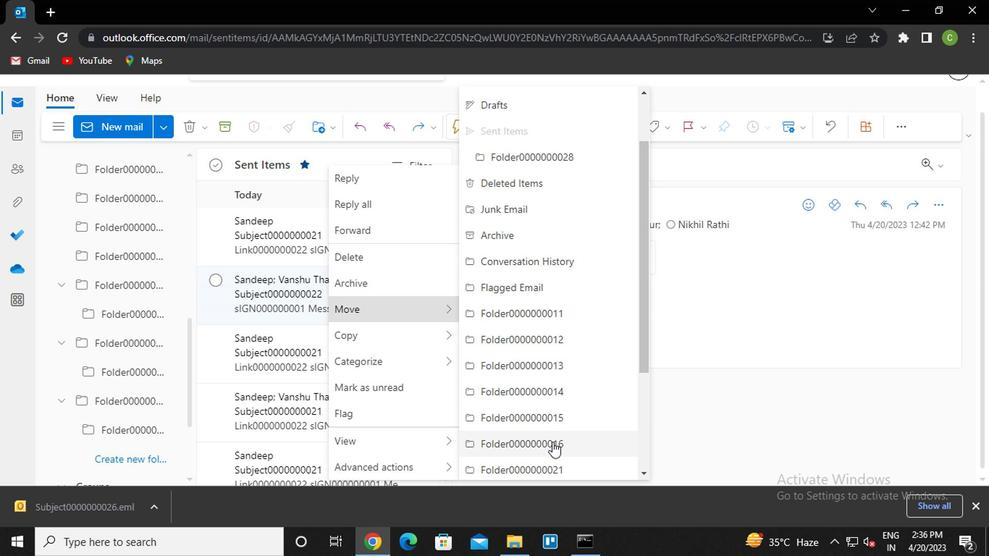 
Action: Mouse moved to (507, 406)
Screenshot: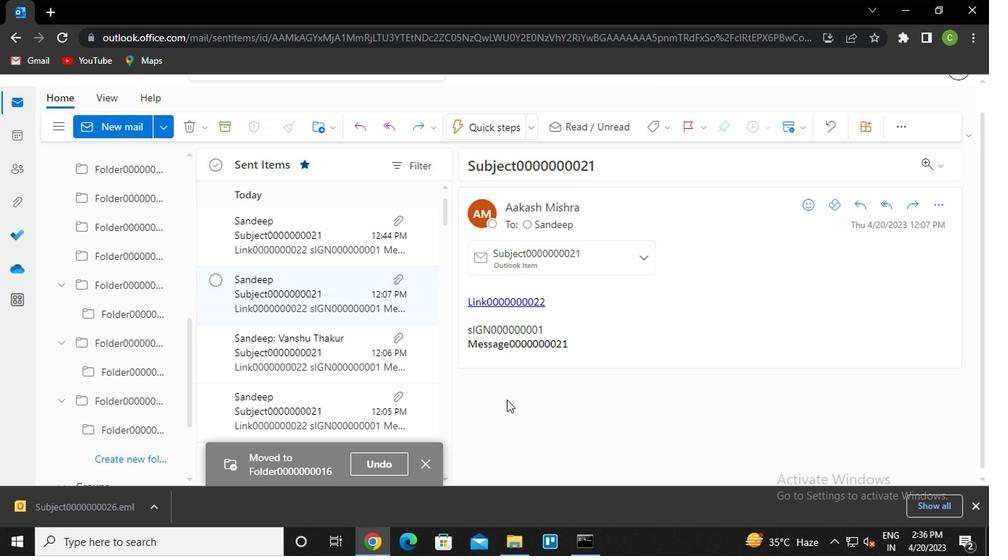 
Action: Key pressed <Key.f8>
Screenshot: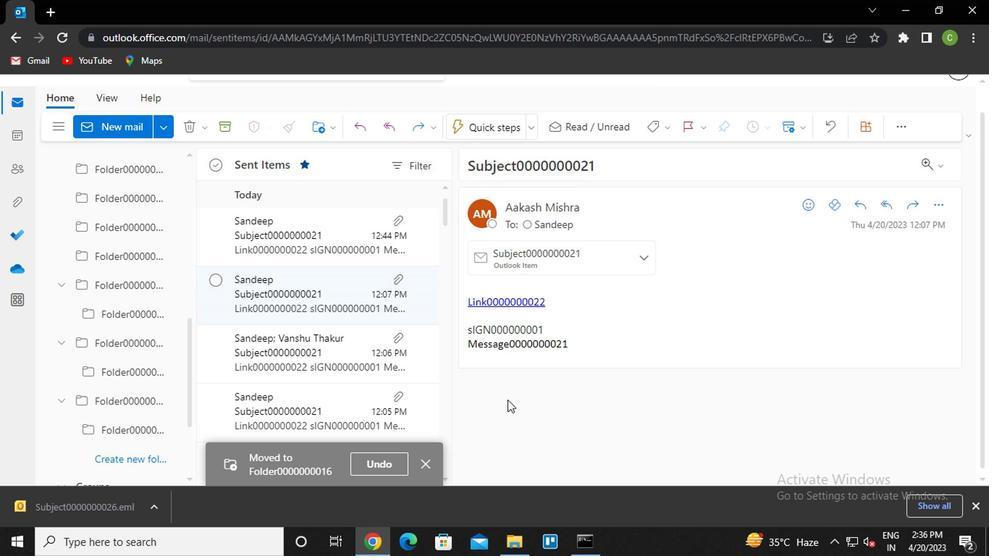 
